 Task: Look for space in Central Point, United States from 10th July, 2023 to 15th July, 2023 for 7 adults in price range Rs.10000 to Rs.15000. Place can be entire place or shared room with 4 bedrooms having 7 beds and 4 bathrooms. Property type can be house, flat, guest house. Amenities needed are: wifi, TV, free parkinig on premises, gym, breakfast. Booking option can be shelf check-in. Required host language is English.
Action: Mouse moved to (471, 134)
Screenshot: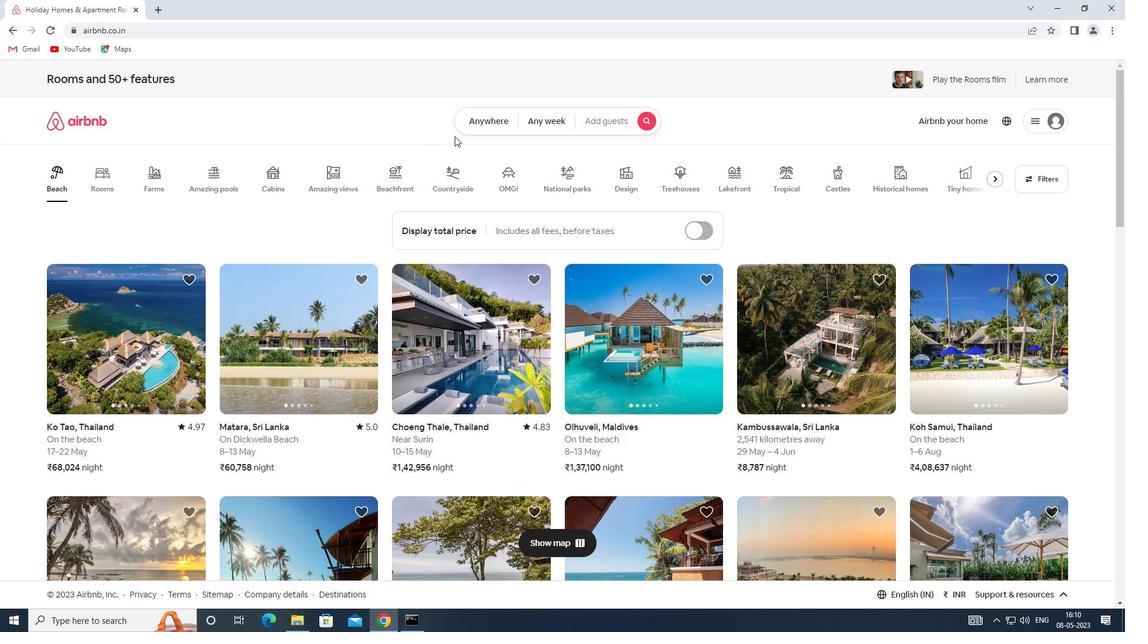 
Action: Mouse pressed left at (471, 134)
Screenshot: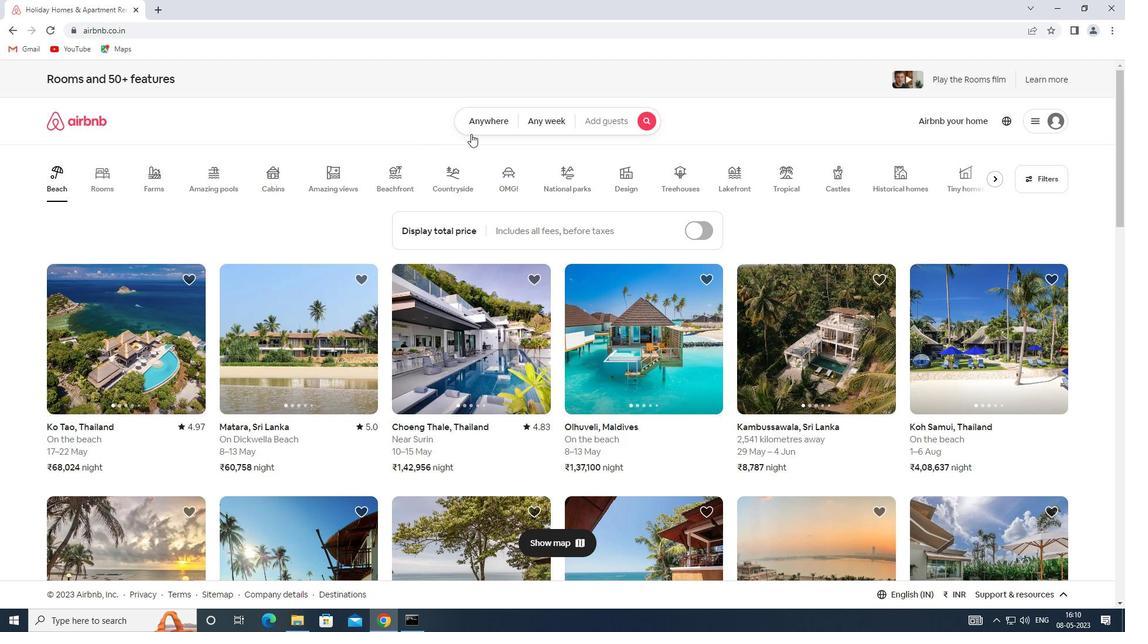 
Action: Mouse moved to (385, 157)
Screenshot: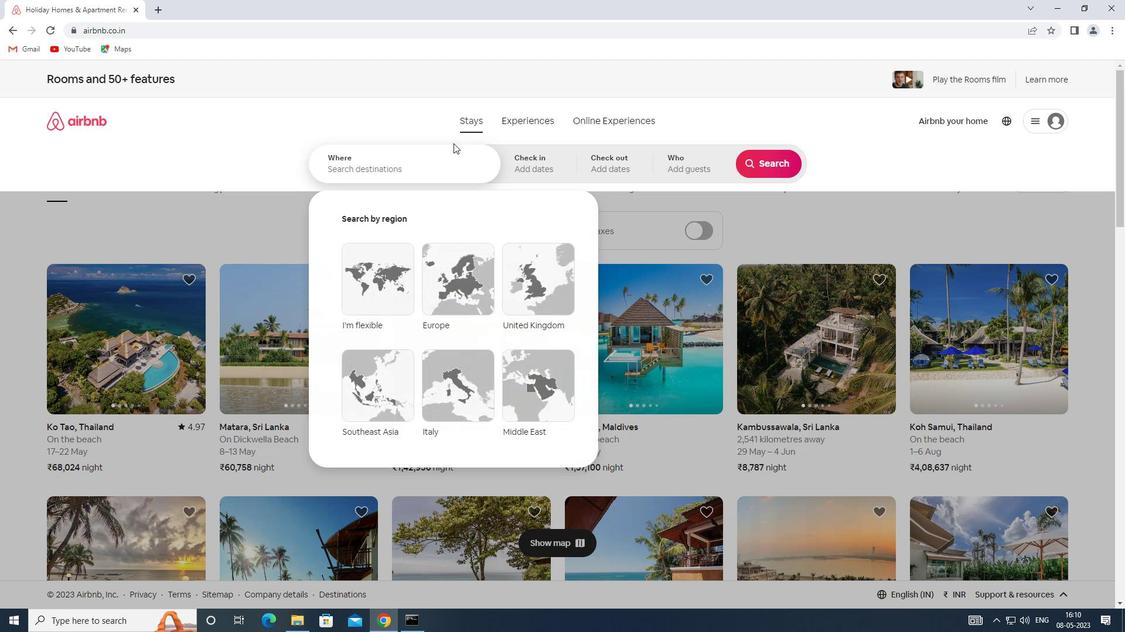 
Action: Mouse pressed left at (385, 157)
Screenshot: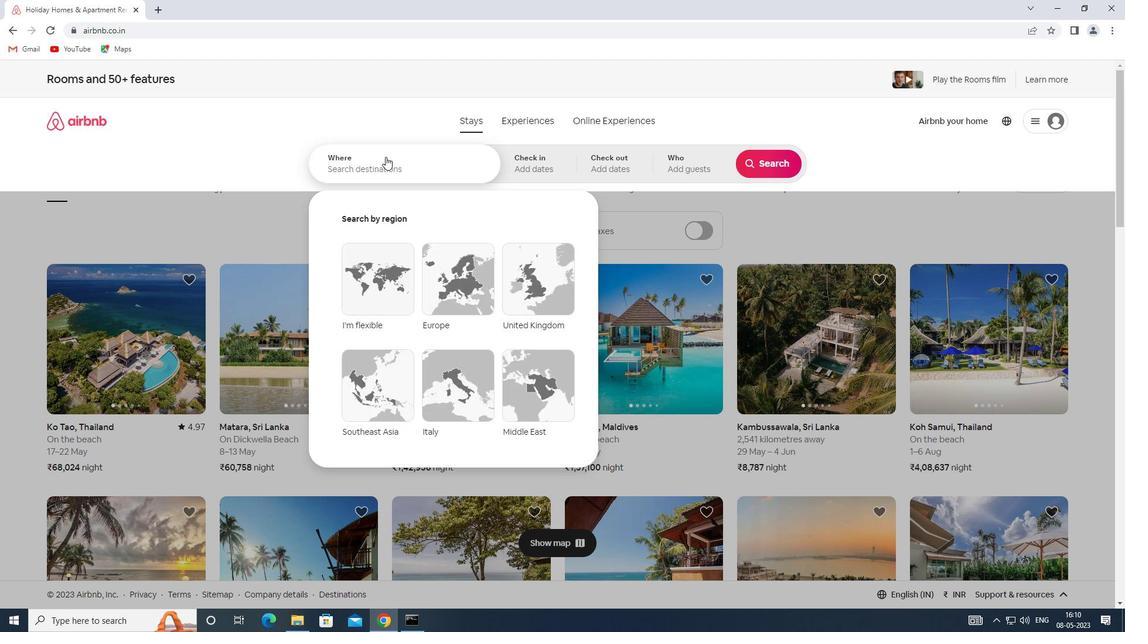 
Action: Key pressed <Key.shift>SPACE<Key.space>IN<Key.space><Key.shift>CENTRAL<Key.space><Key.shift>POINT,<Key.shift>UNITED<Key.space><Key.shift>STATES
Screenshot: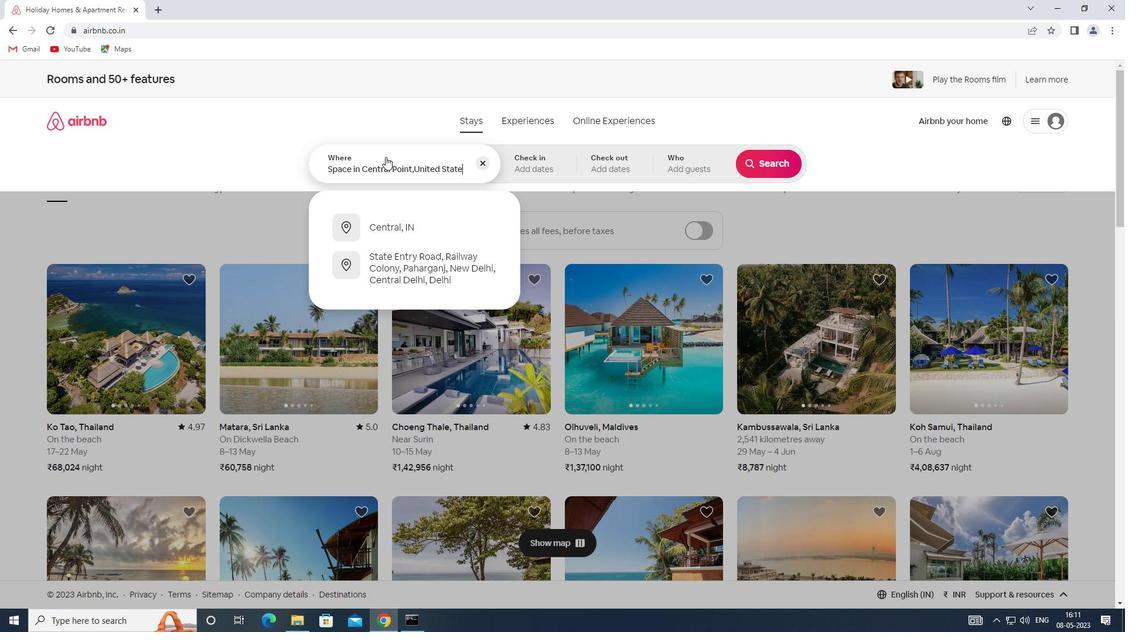 
Action: Mouse moved to (518, 163)
Screenshot: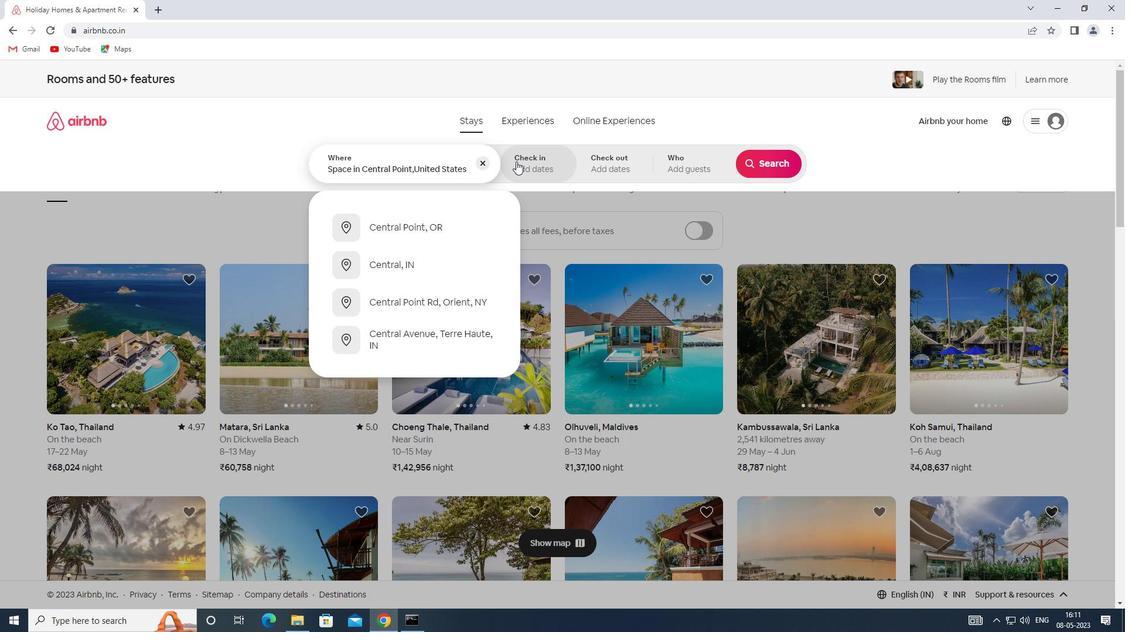 
Action: Mouse pressed left at (518, 163)
Screenshot: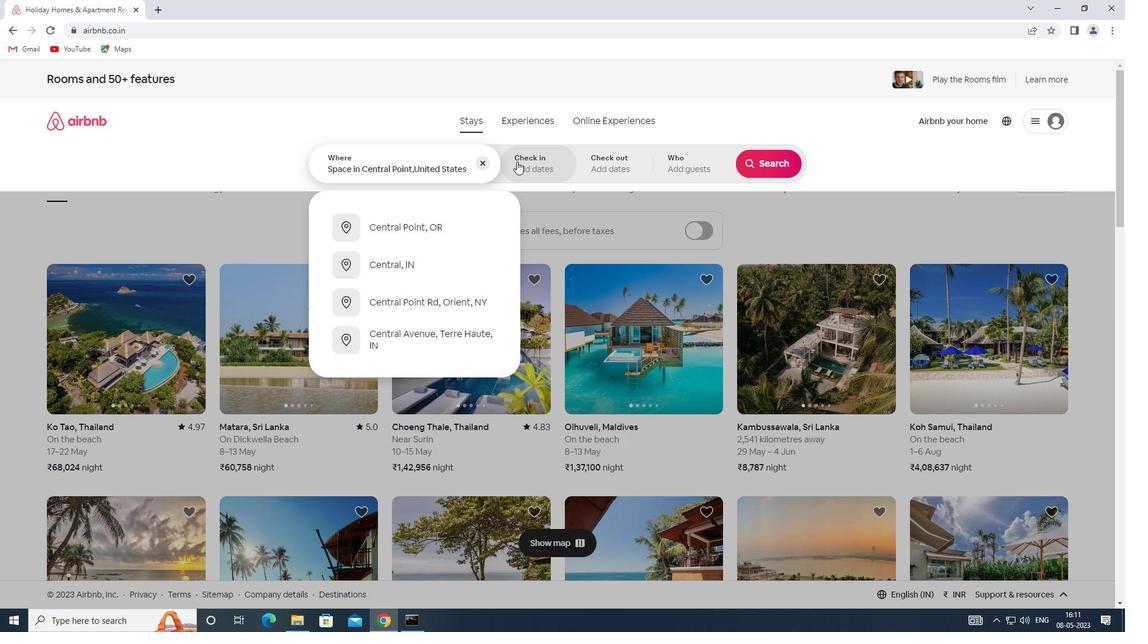 
Action: Mouse moved to (763, 257)
Screenshot: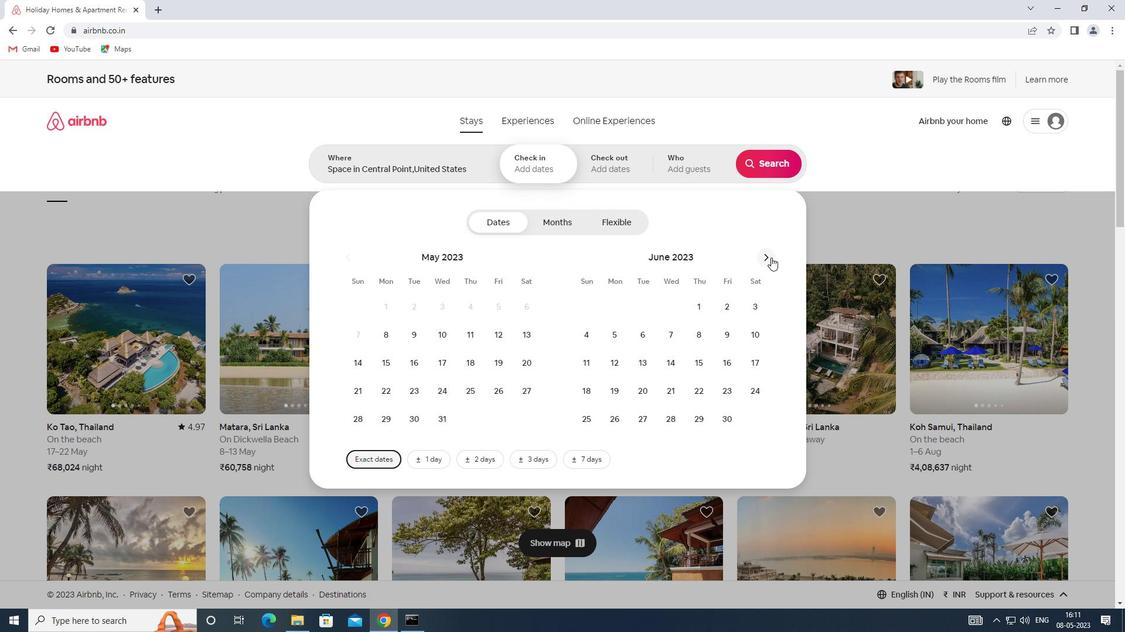 
Action: Mouse pressed left at (763, 257)
Screenshot: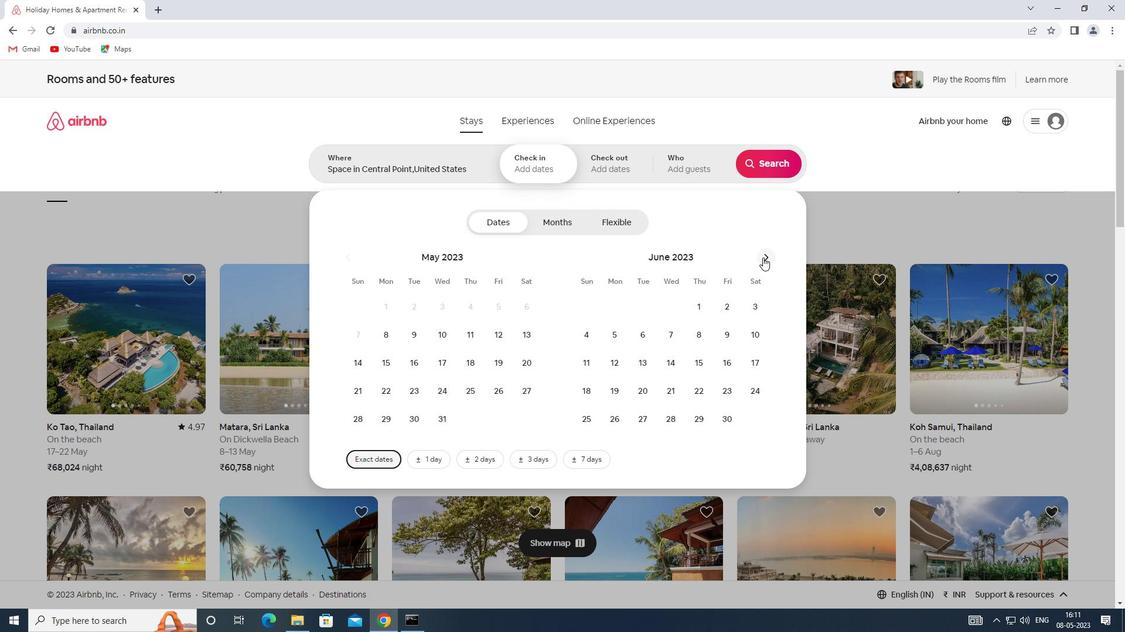 
Action: Mouse moved to (611, 366)
Screenshot: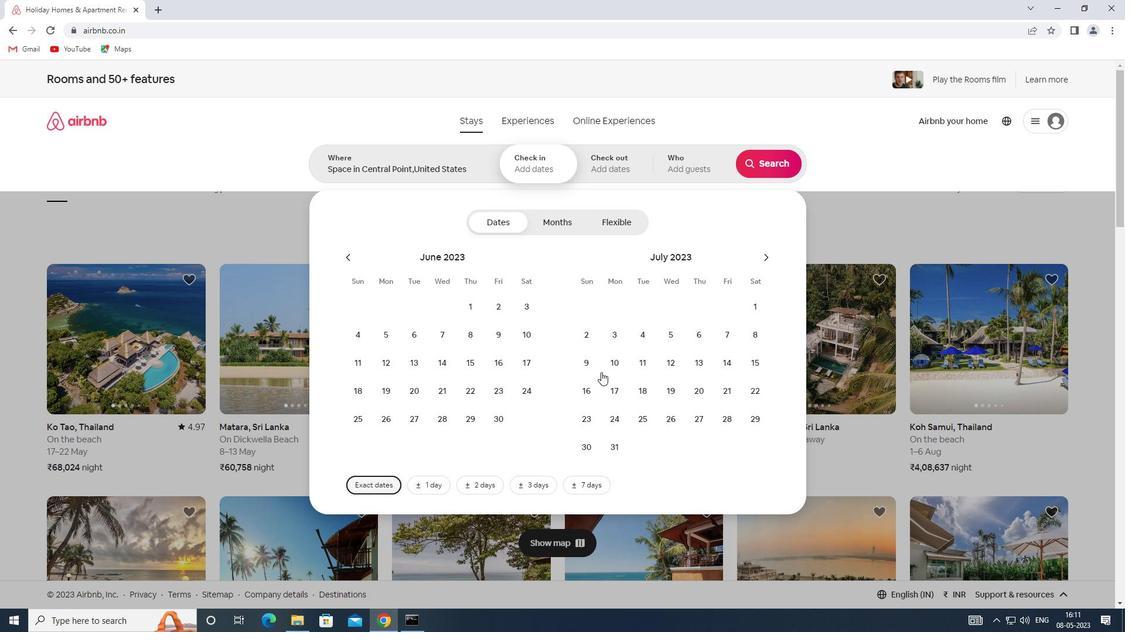 
Action: Mouse pressed left at (611, 366)
Screenshot: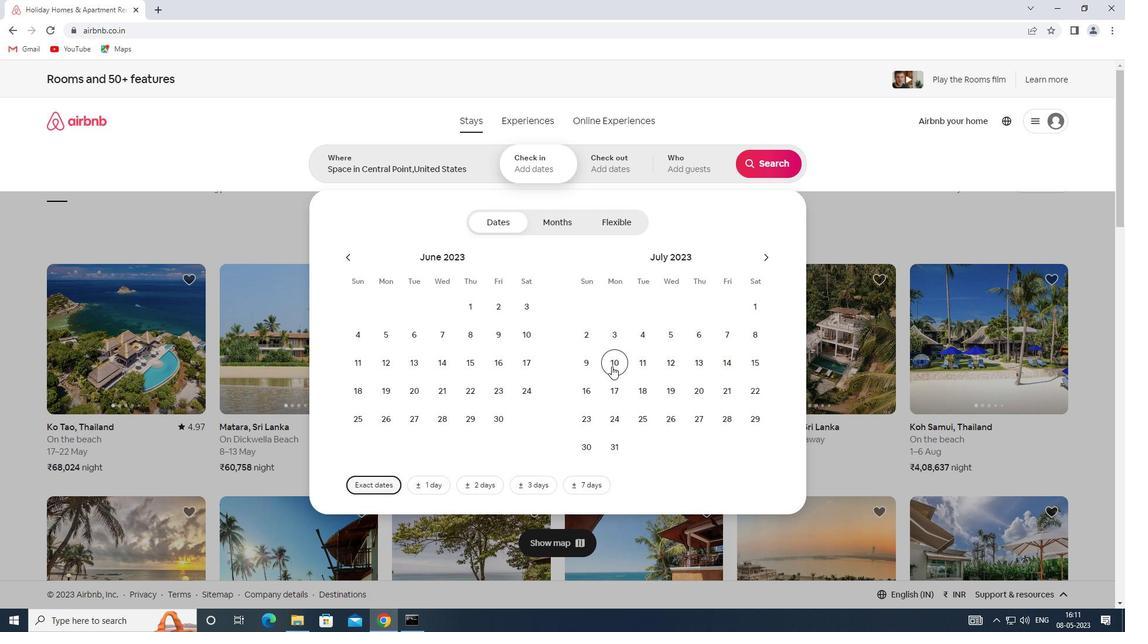 
Action: Mouse moved to (754, 363)
Screenshot: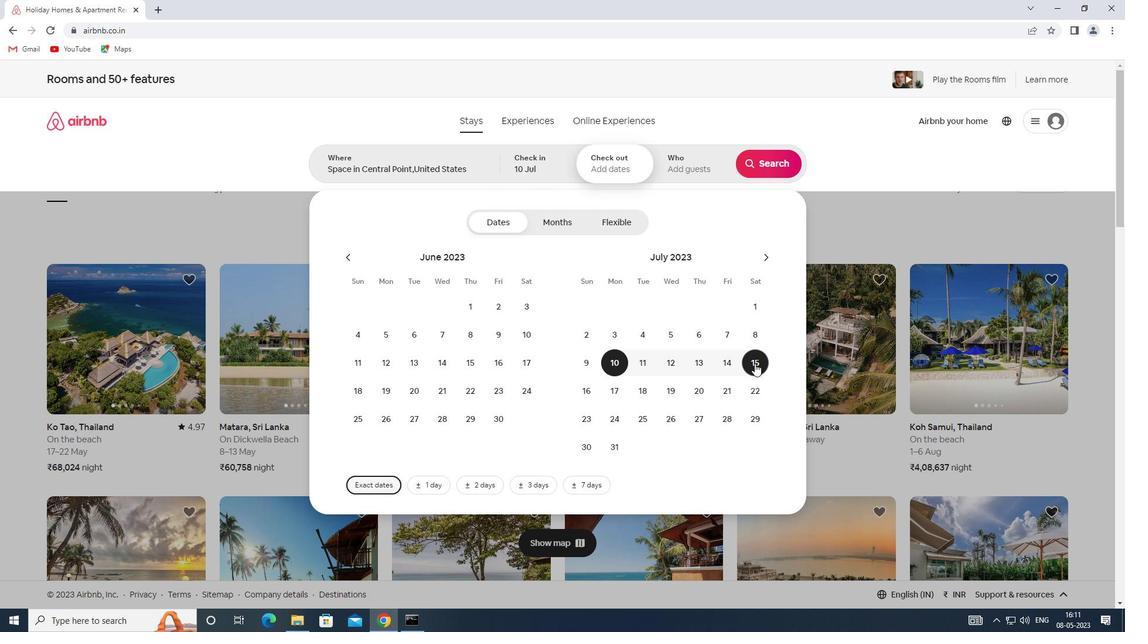 
Action: Mouse pressed left at (754, 363)
Screenshot: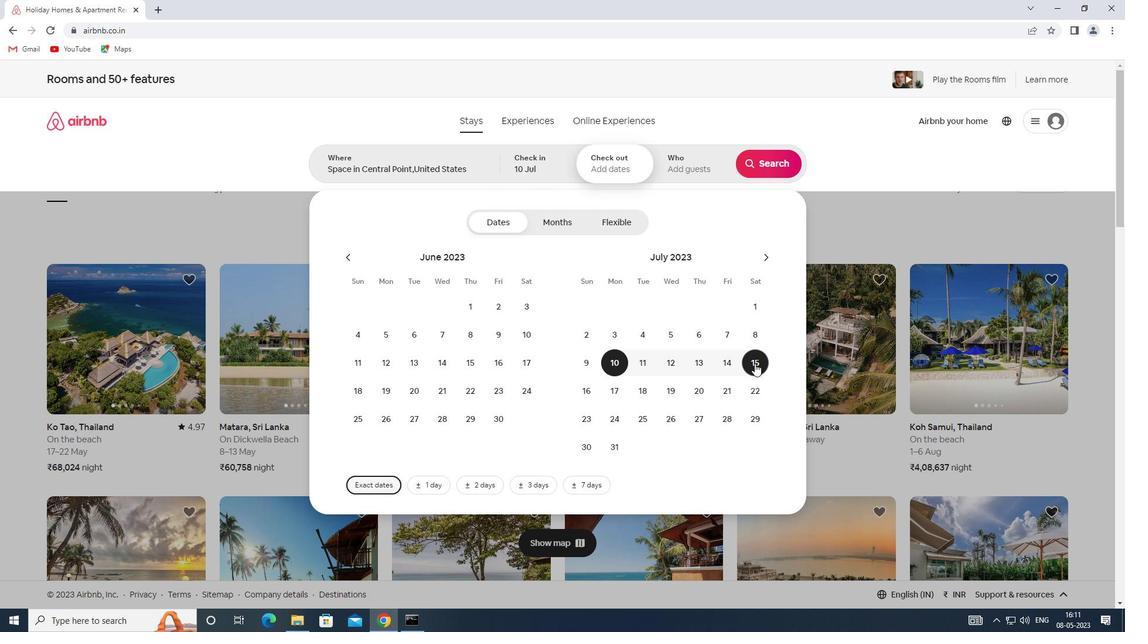 
Action: Mouse moved to (706, 159)
Screenshot: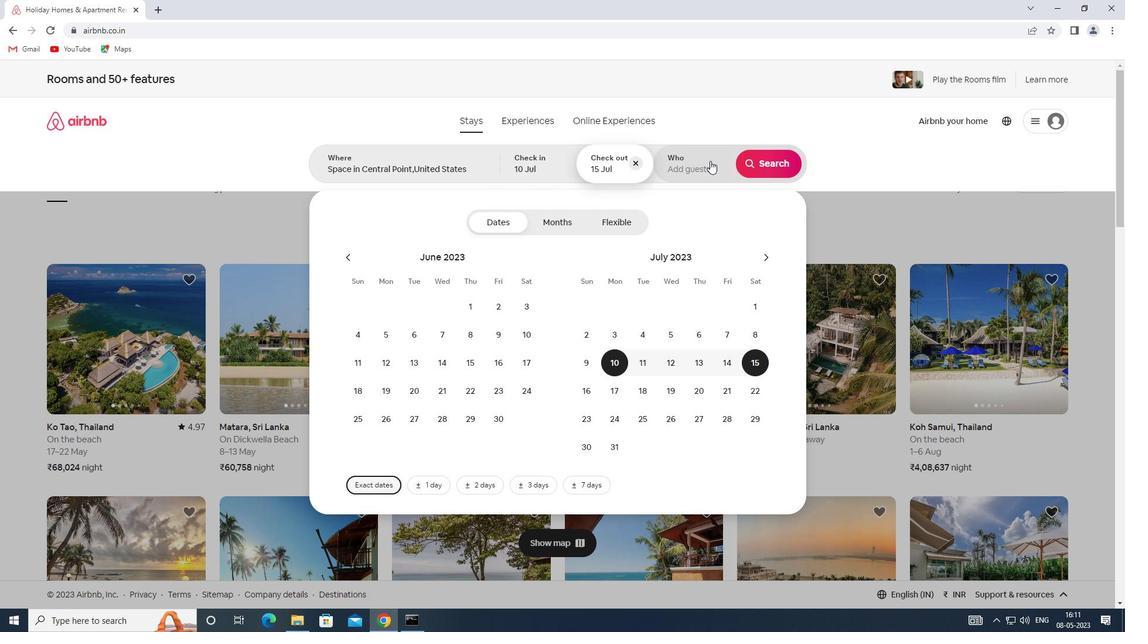 
Action: Mouse pressed left at (706, 159)
Screenshot: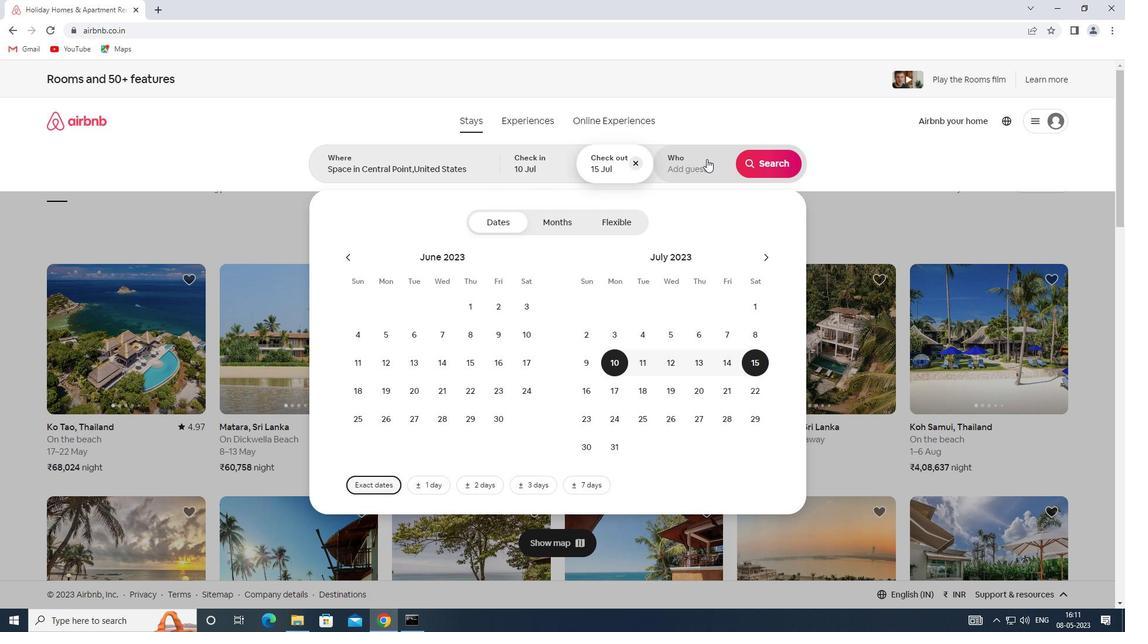 
Action: Mouse moved to (776, 227)
Screenshot: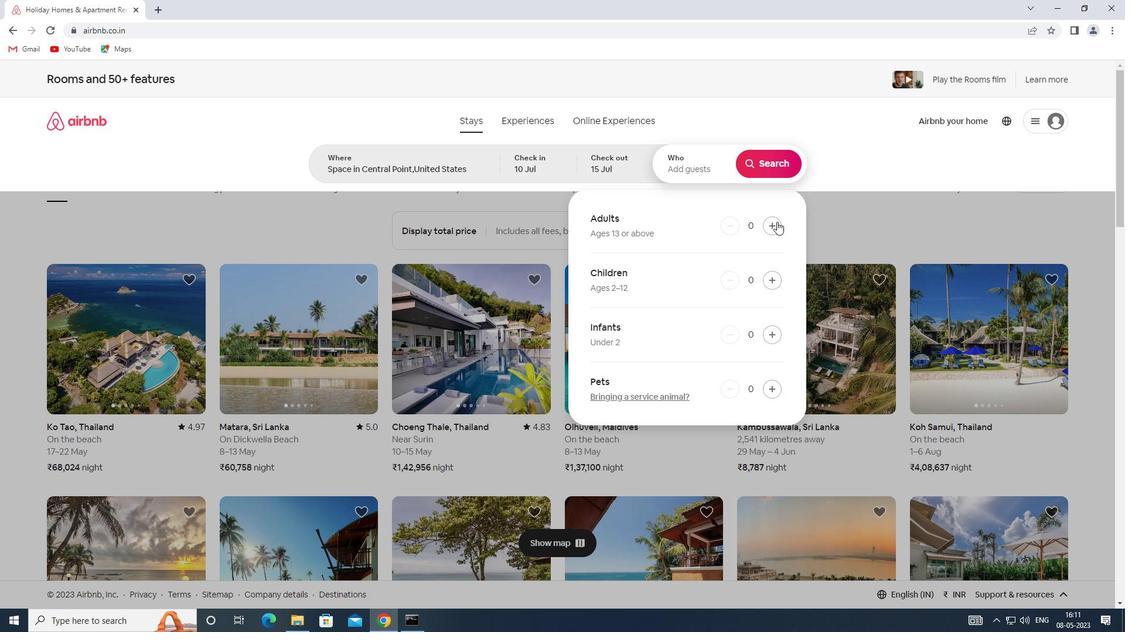 
Action: Mouse pressed left at (776, 227)
Screenshot: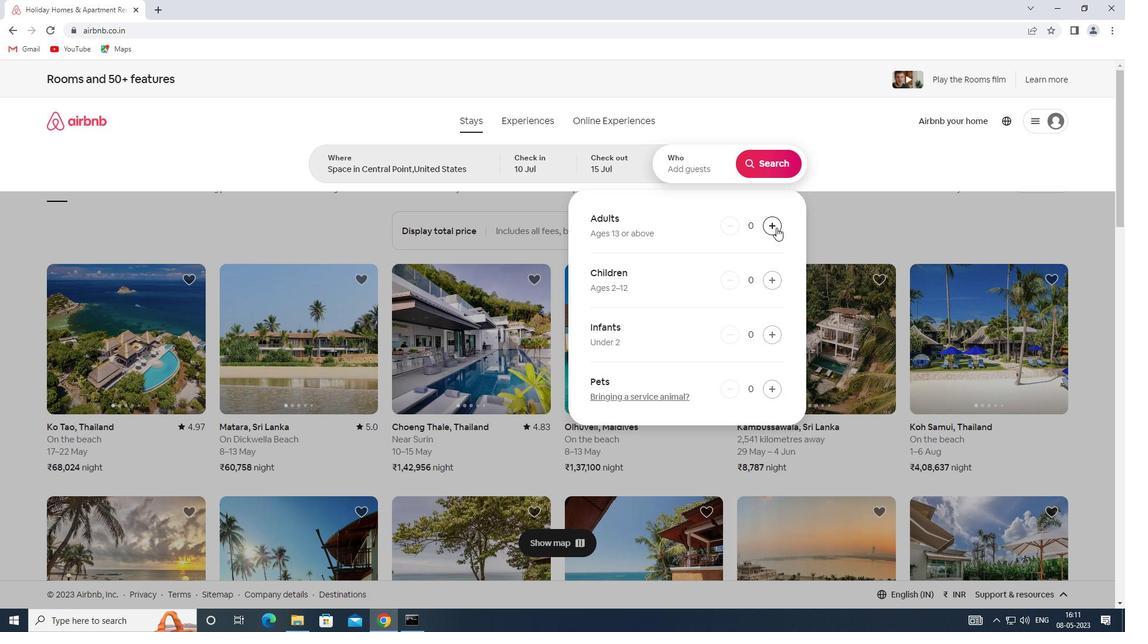 
Action: Mouse pressed left at (776, 227)
Screenshot: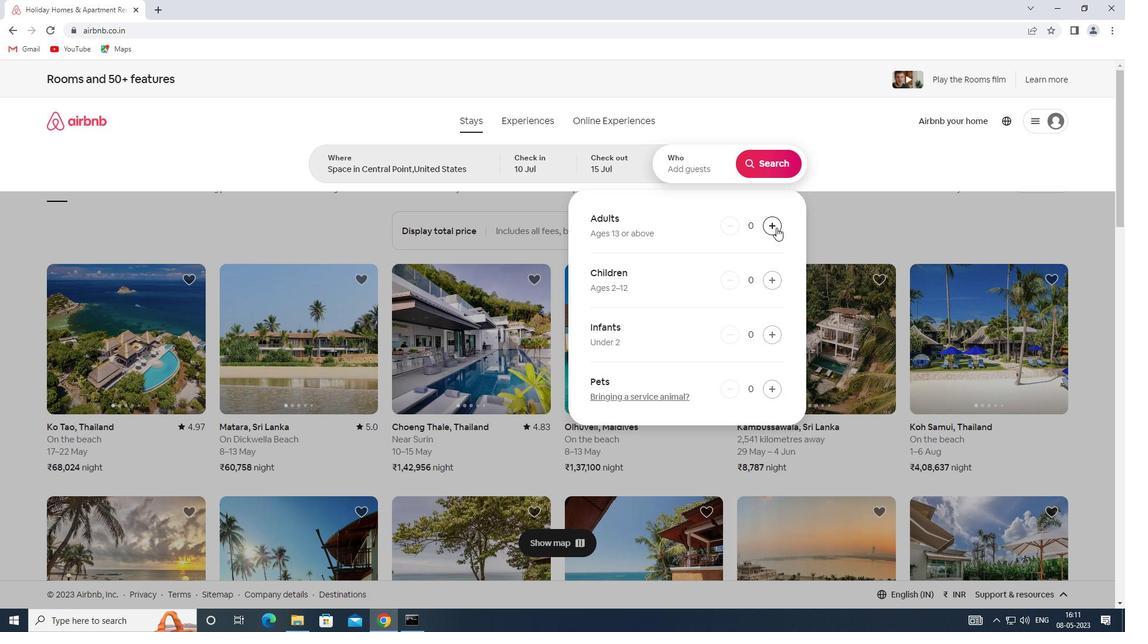
Action: Mouse pressed left at (776, 227)
Screenshot: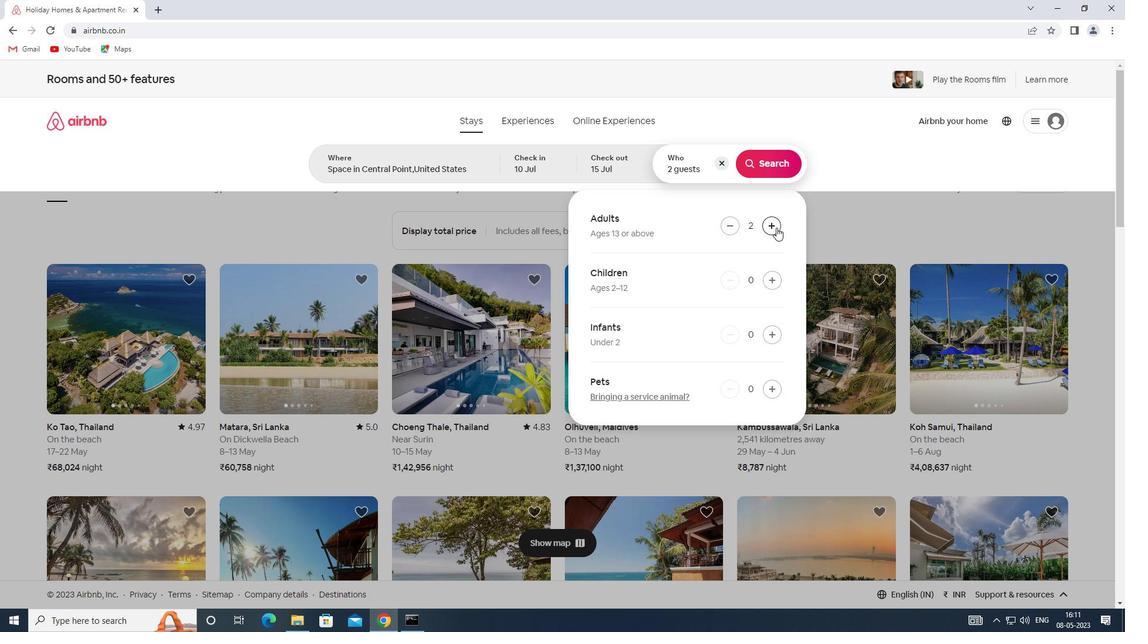
Action: Mouse pressed left at (776, 227)
Screenshot: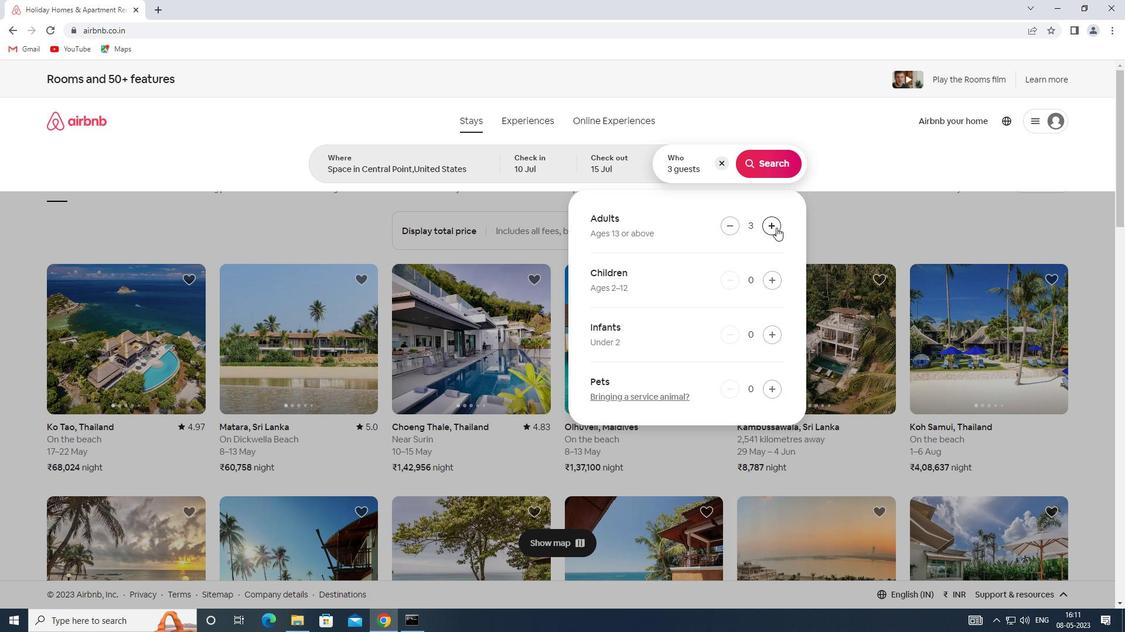 
Action: Mouse pressed left at (776, 227)
Screenshot: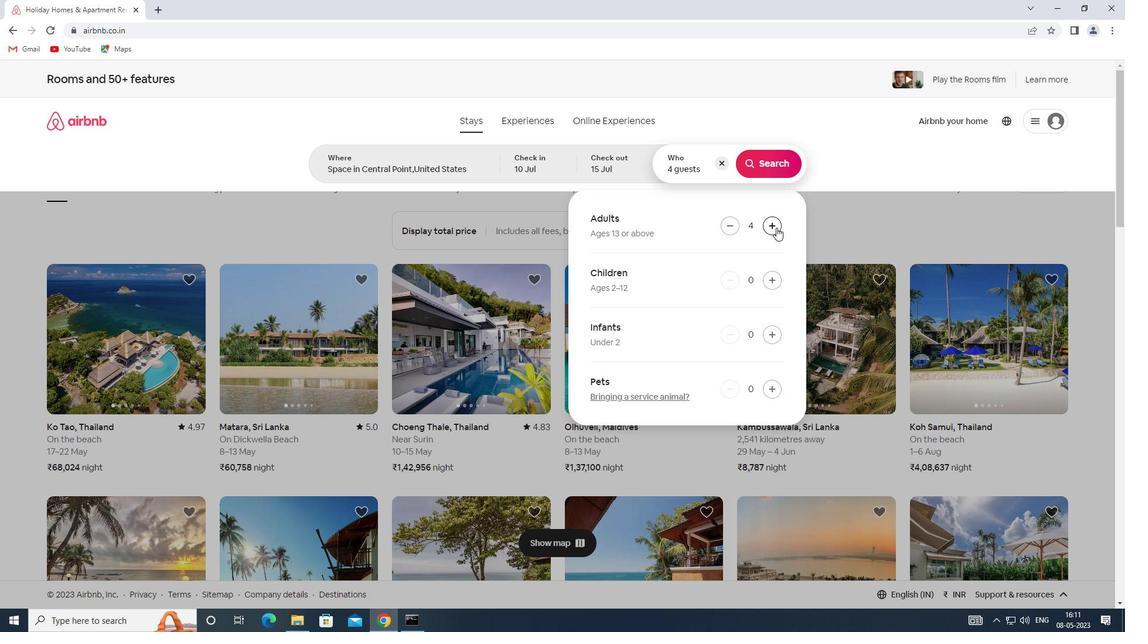 
Action: Mouse pressed left at (776, 227)
Screenshot: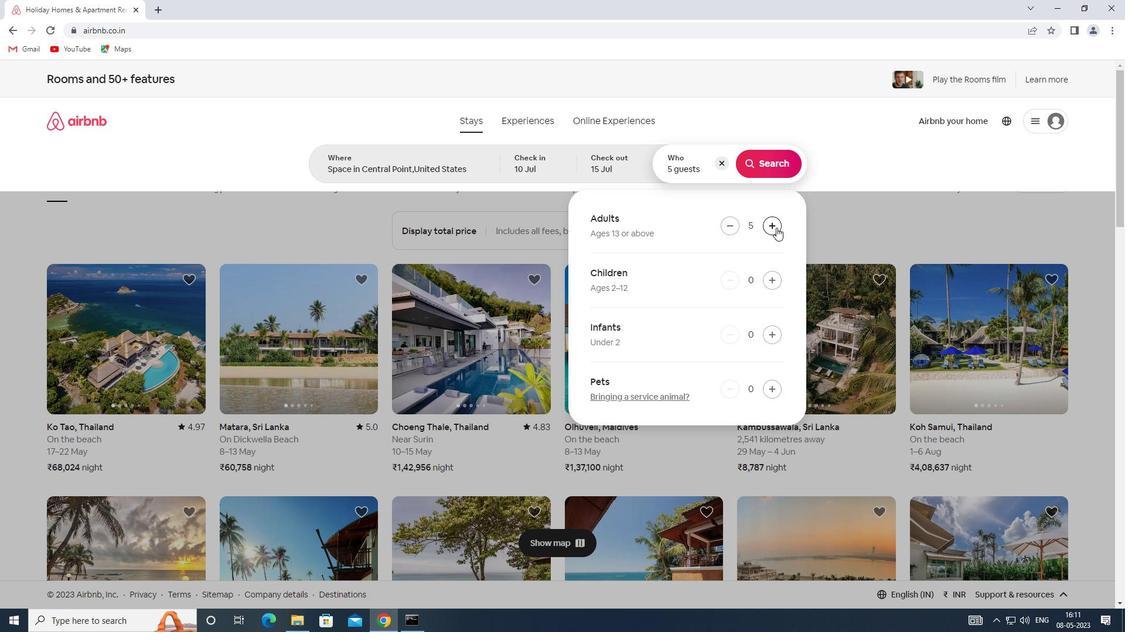 
Action: Mouse pressed left at (776, 227)
Screenshot: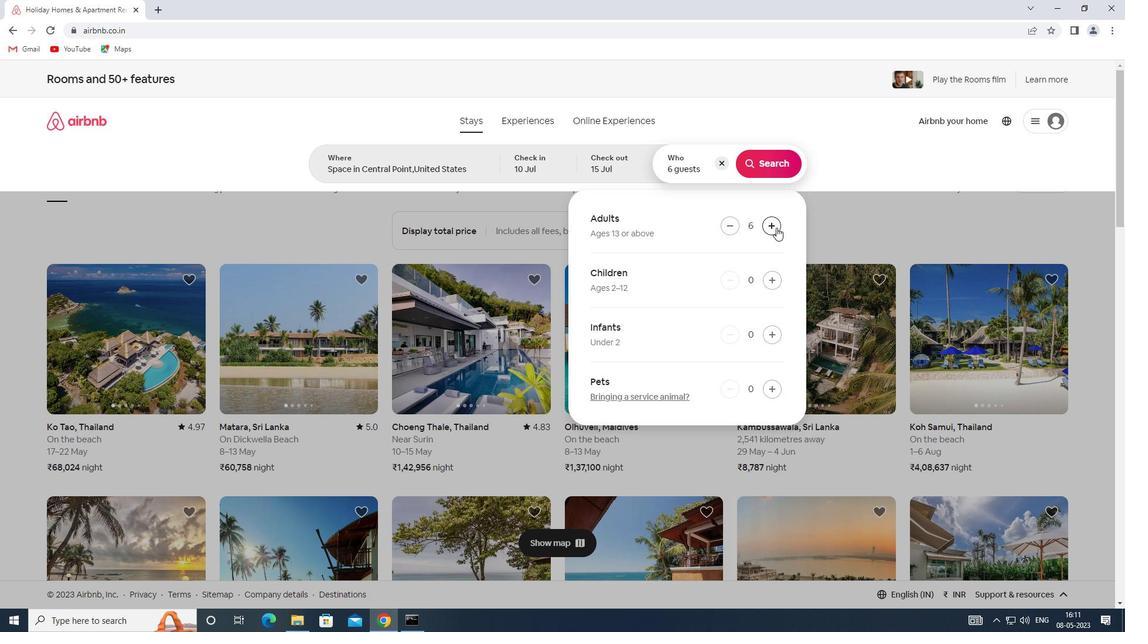 
Action: Mouse moved to (777, 169)
Screenshot: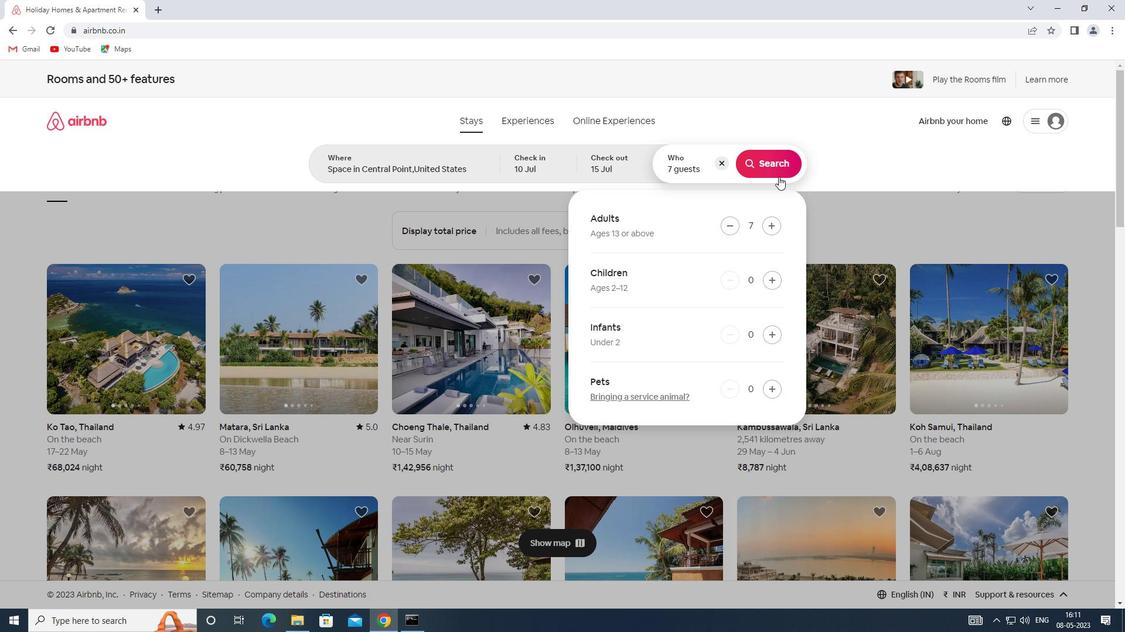 
Action: Mouse pressed left at (777, 169)
Screenshot: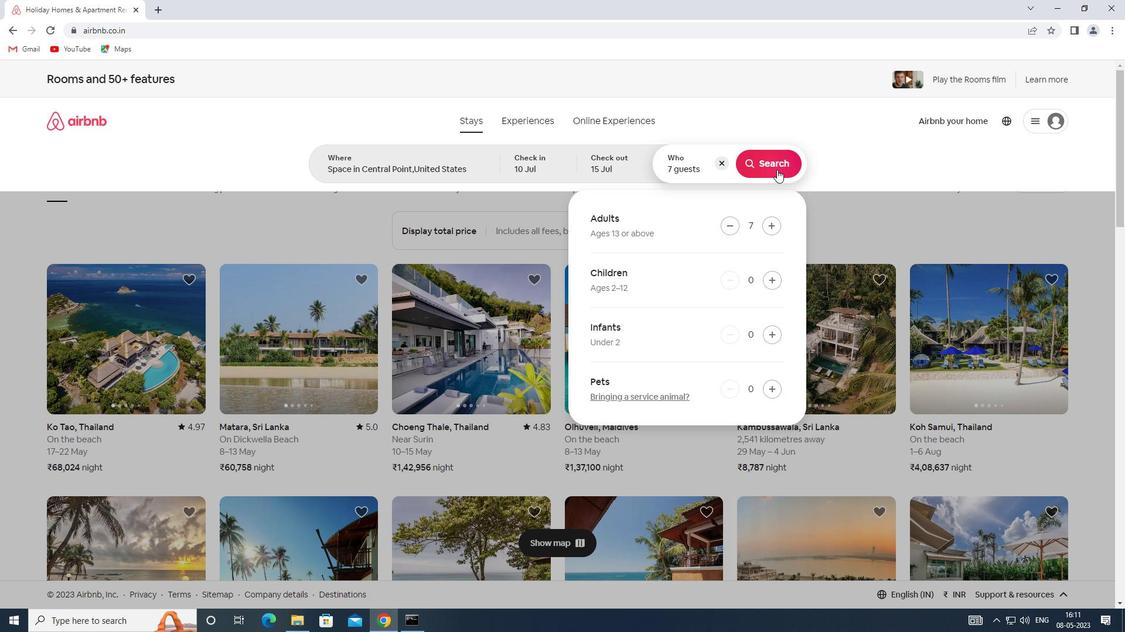 
Action: Mouse moved to (1056, 144)
Screenshot: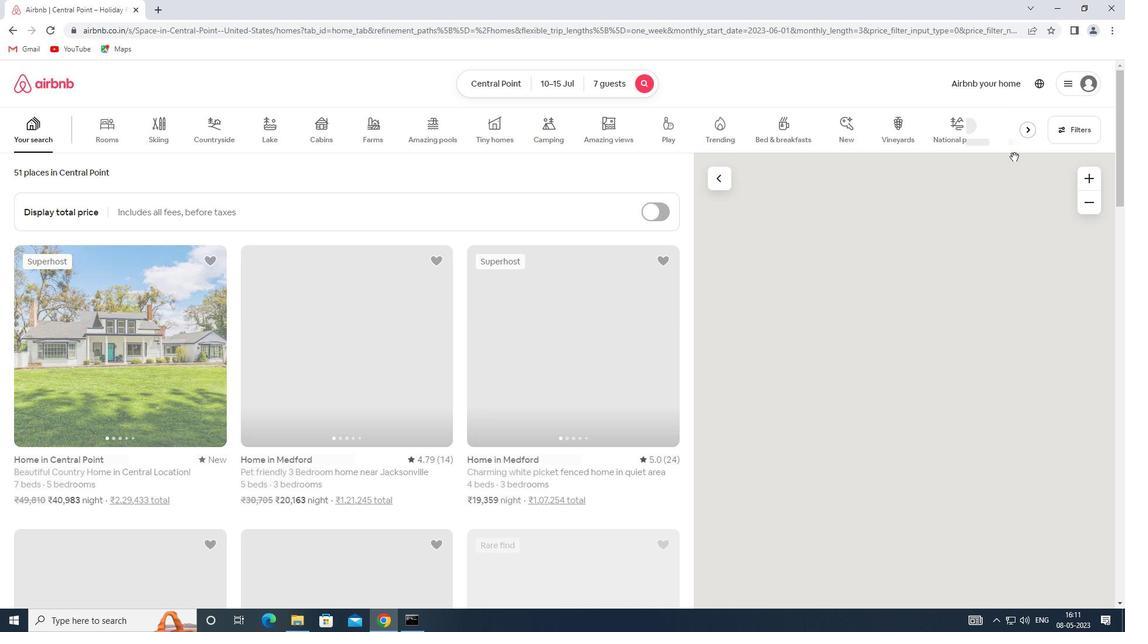 
Action: Mouse pressed left at (1056, 144)
Screenshot: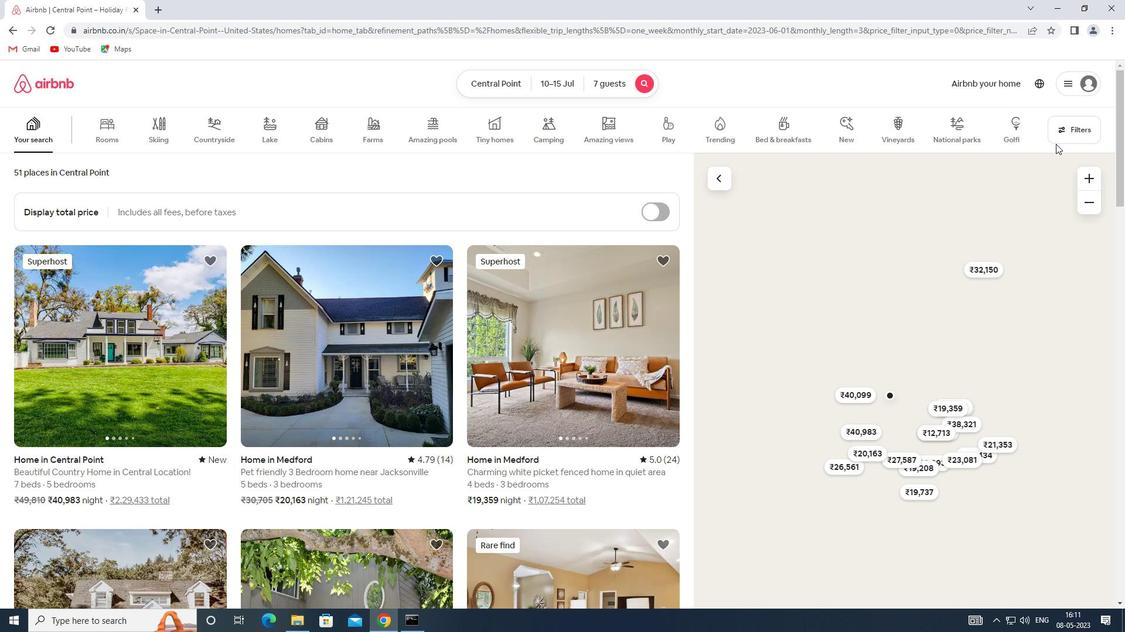 
Action: Mouse moved to (1060, 127)
Screenshot: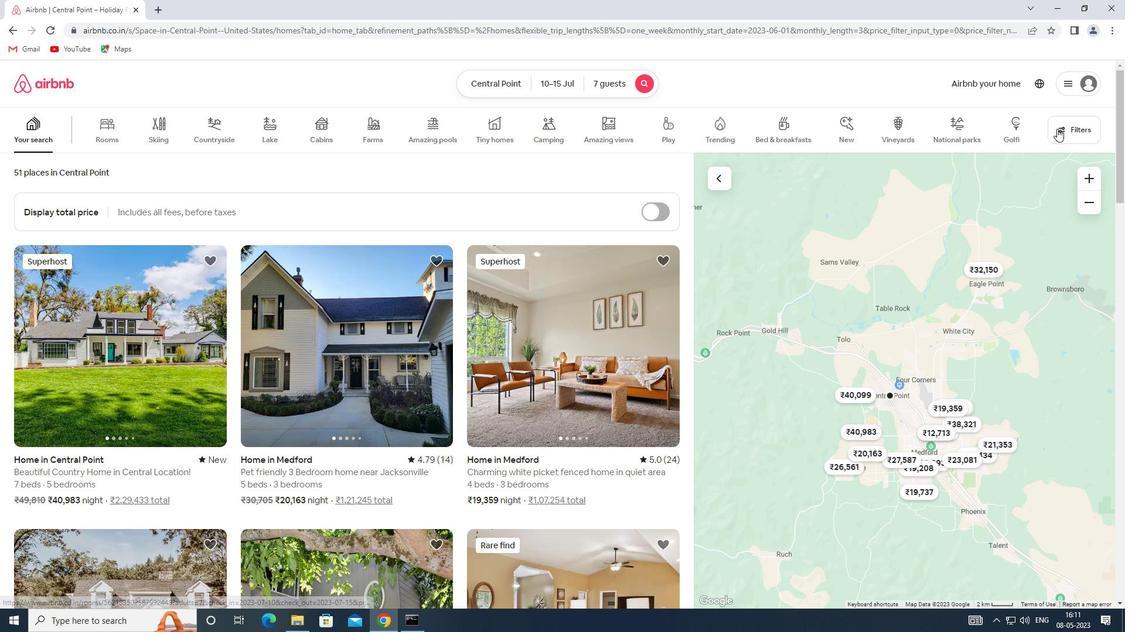 
Action: Mouse pressed left at (1060, 127)
Screenshot: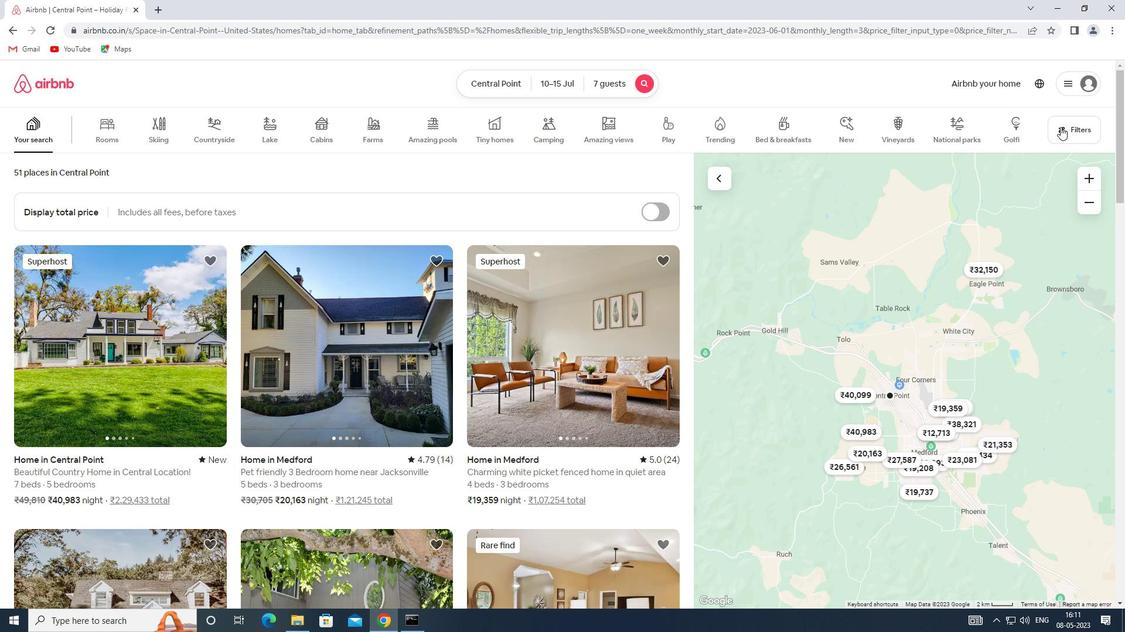 
Action: Mouse moved to (412, 421)
Screenshot: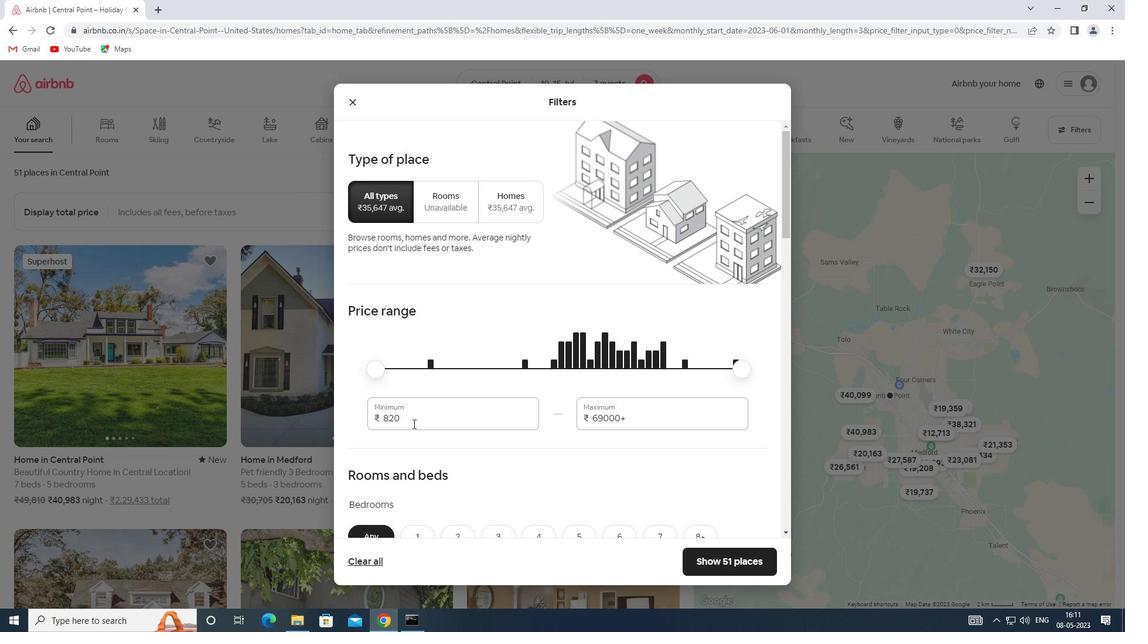 
Action: Mouse pressed left at (412, 421)
Screenshot: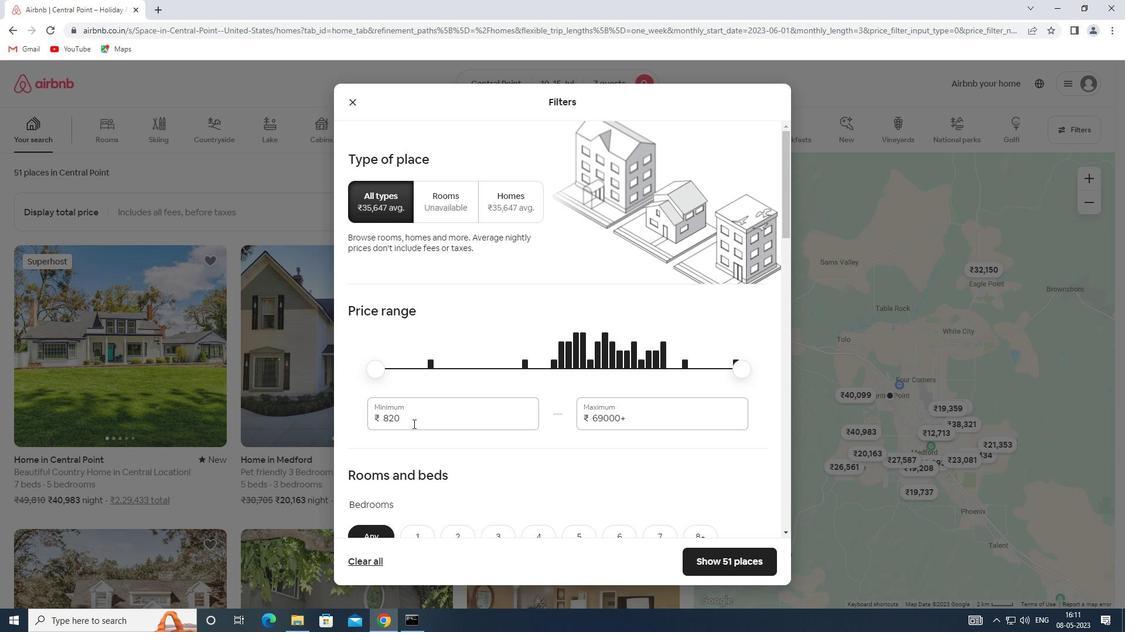 
Action: Mouse moved to (342, 420)
Screenshot: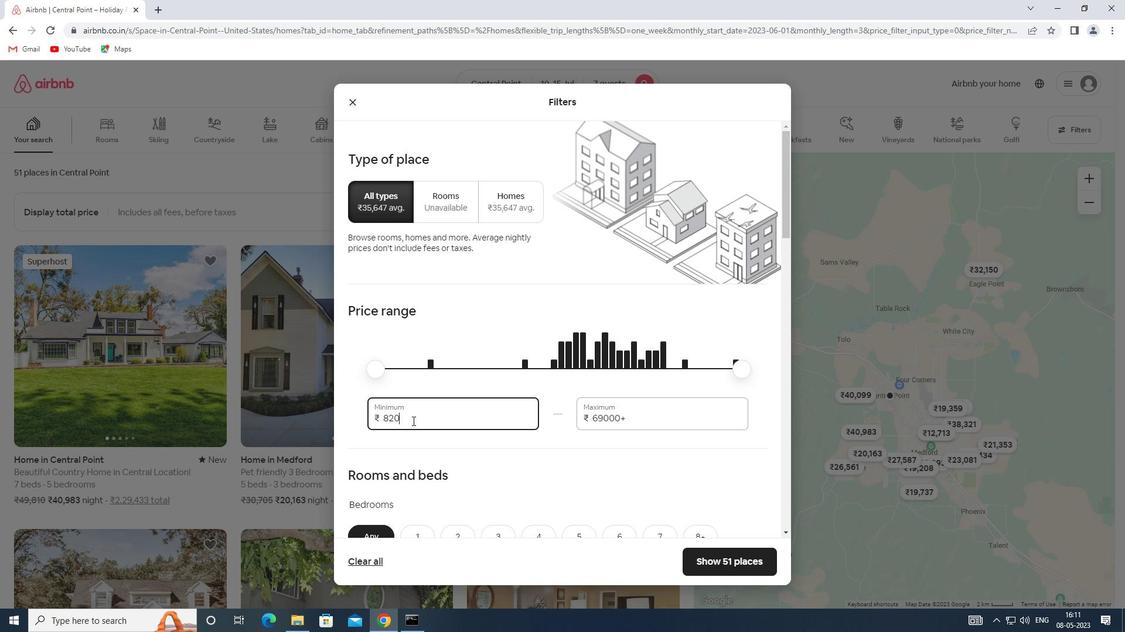 
Action: Mouse pressed left at (342, 420)
Screenshot: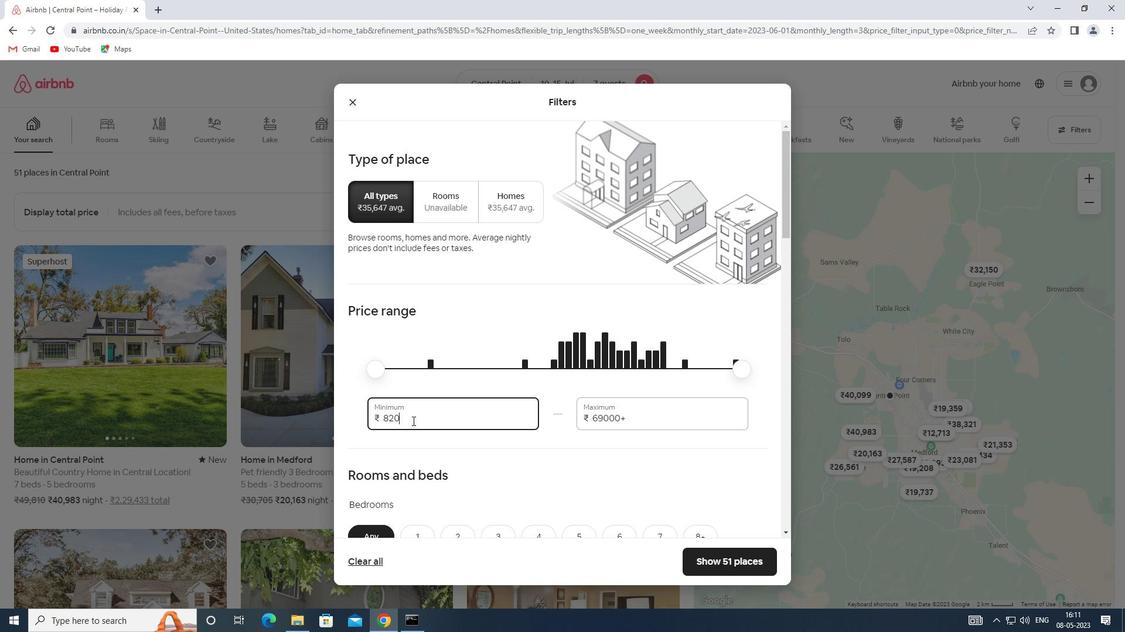 
Action: Mouse moved to (341, 420)
Screenshot: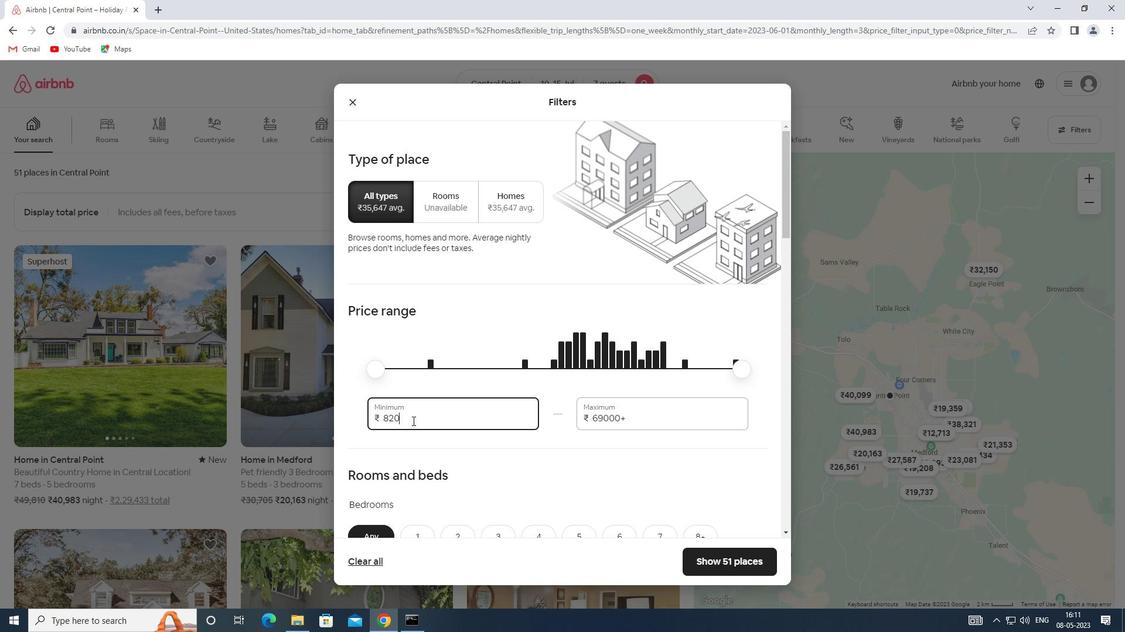 
Action: Mouse pressed left at (341, 420)
Screenshot: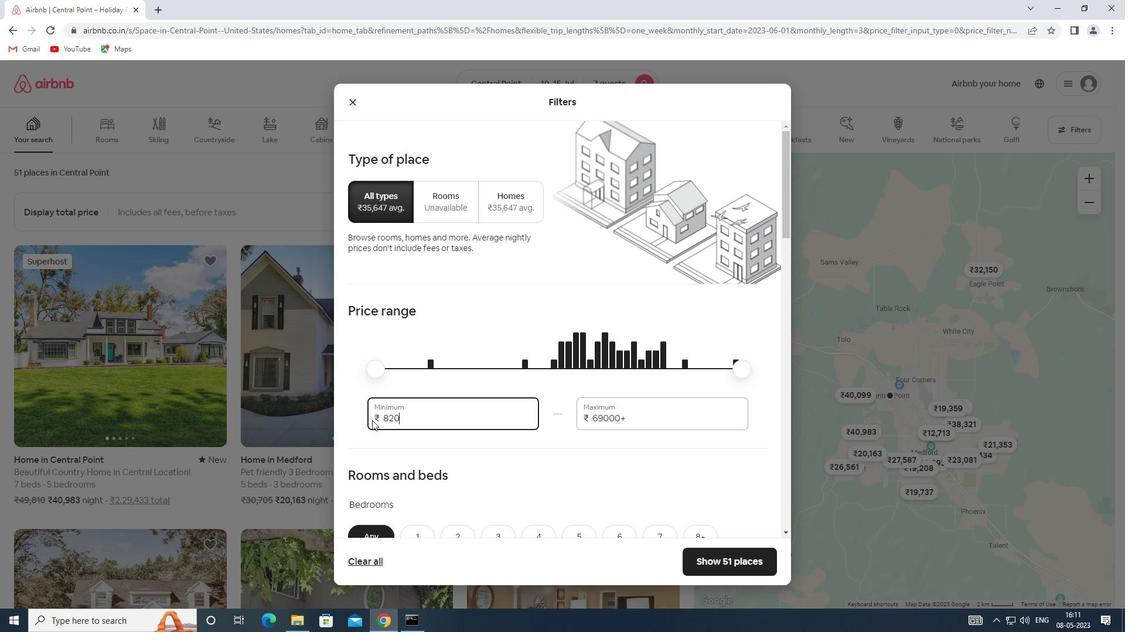 
Action: Mouse moved to (400, 418)
Screenshot: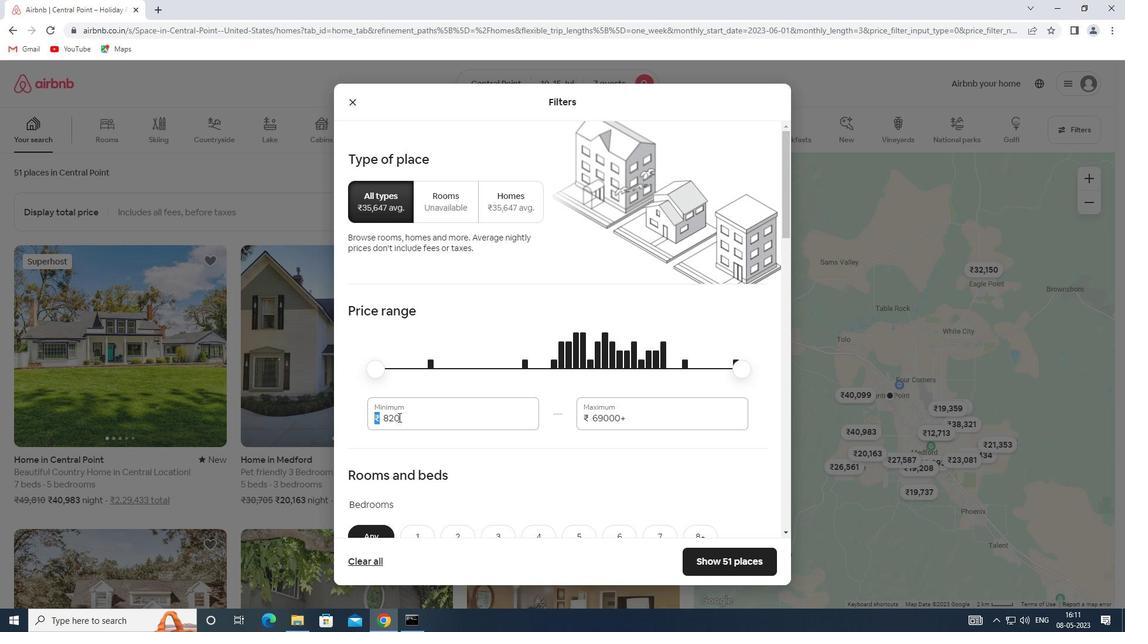 
Action: Mouse pressed left at (400, 418)
Screenshot: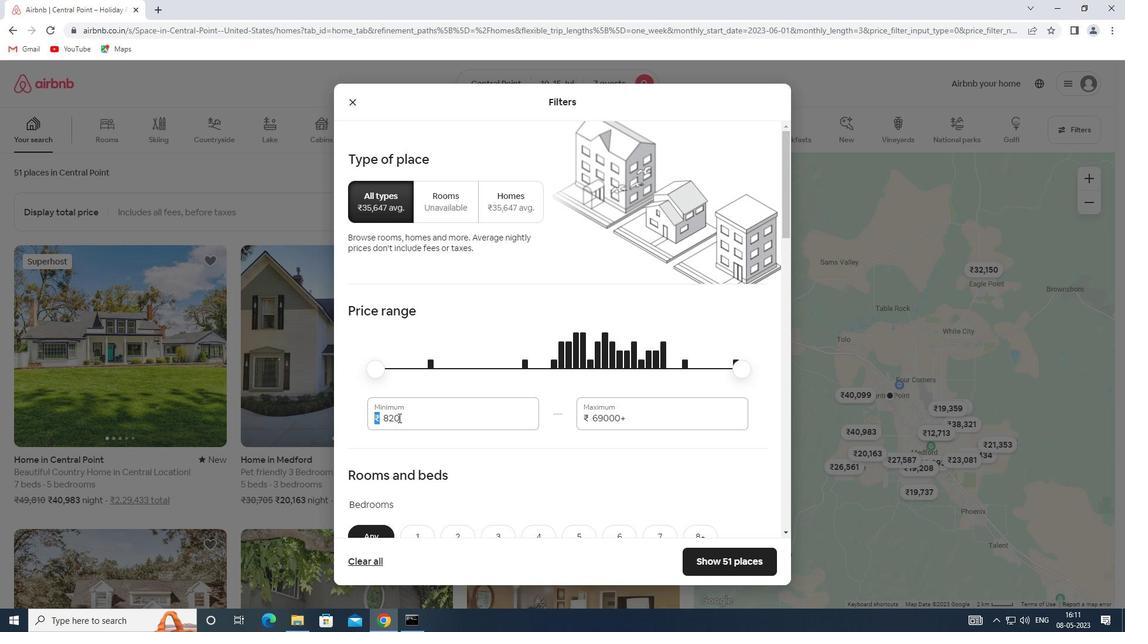 
Action: Mouse moved to (370, 415)
Screenshot: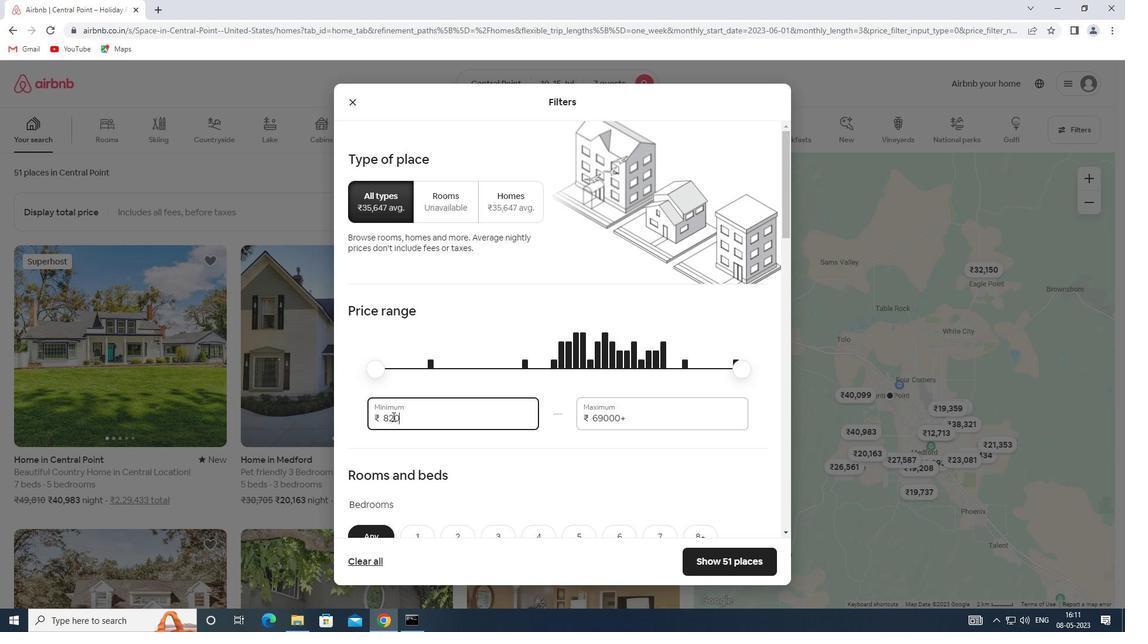 
Action: Key pressed 10000
Screenshot: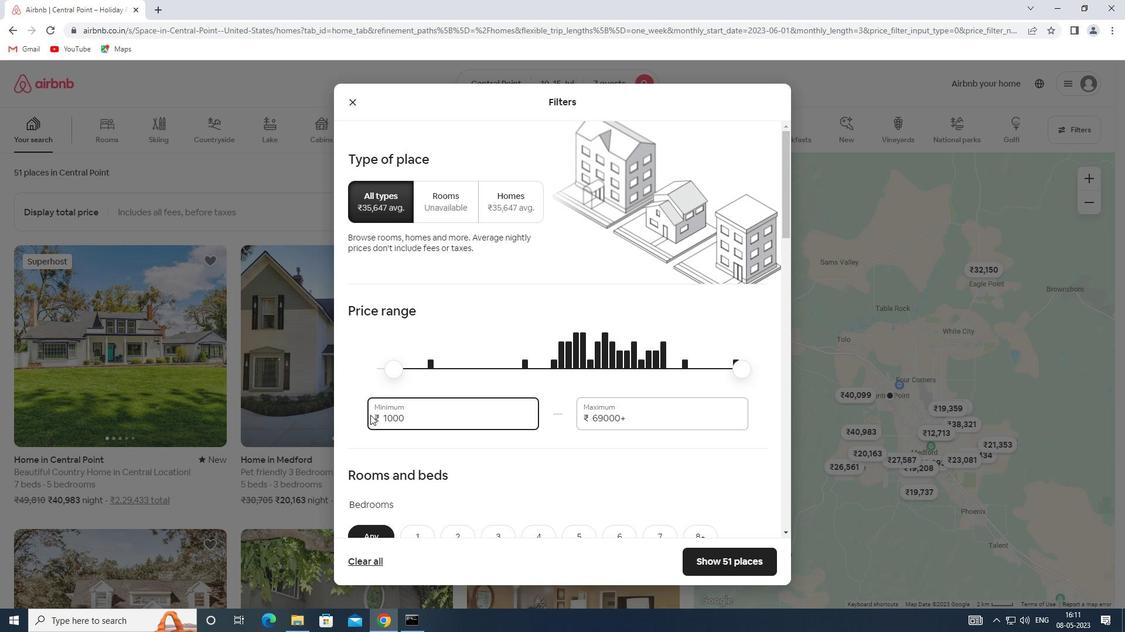 
Action: Mouse moved to (635, 420)
Screenshot: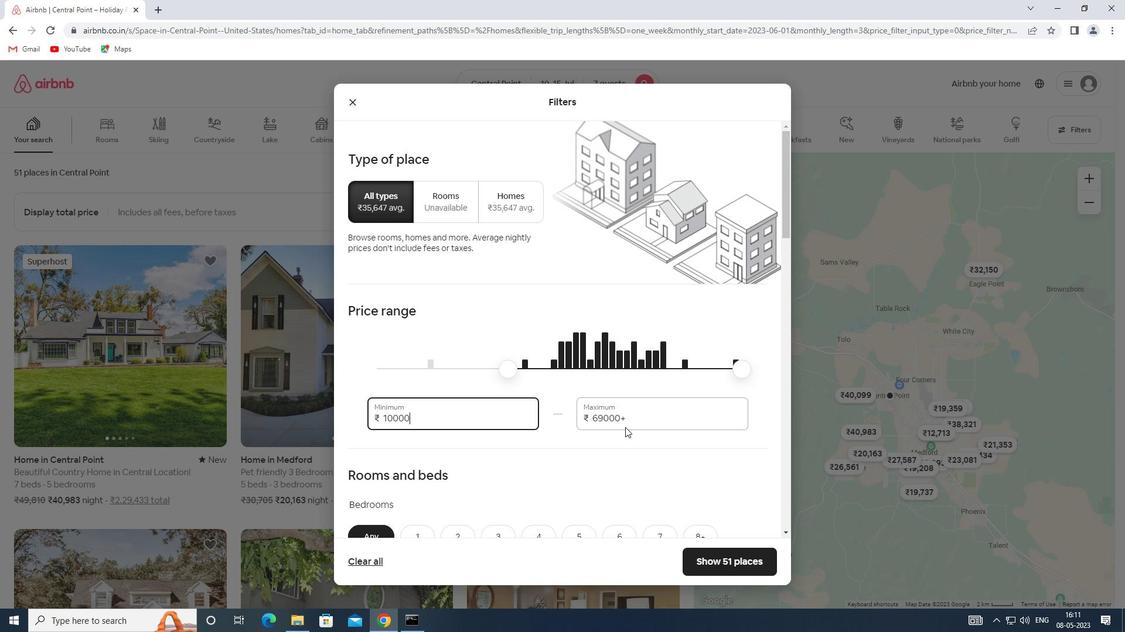 
Action: Mouse pressed left at (635, 420)
Screenshot: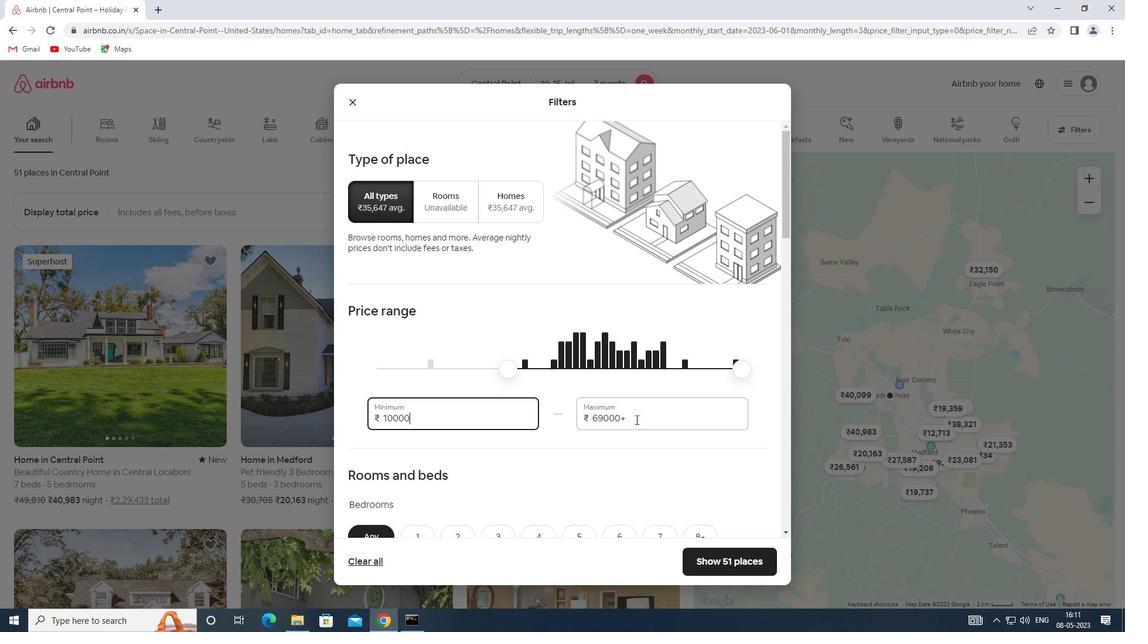 
Action: Mouse moved to (570, 416)
Screenshot: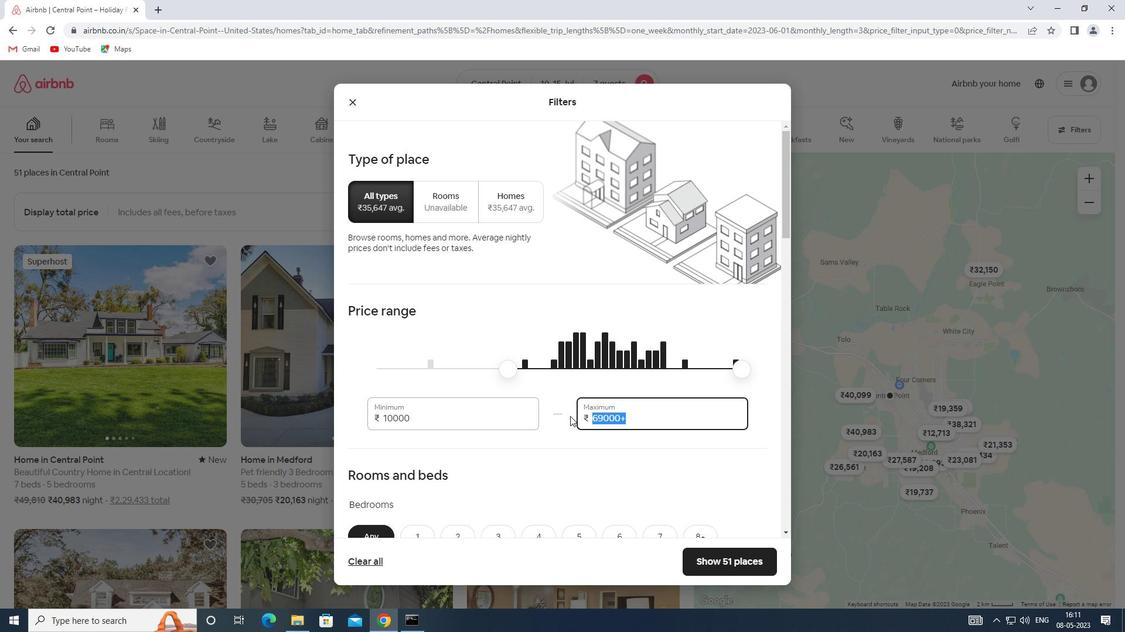 
Action: Key pressed 15000
Screenshot: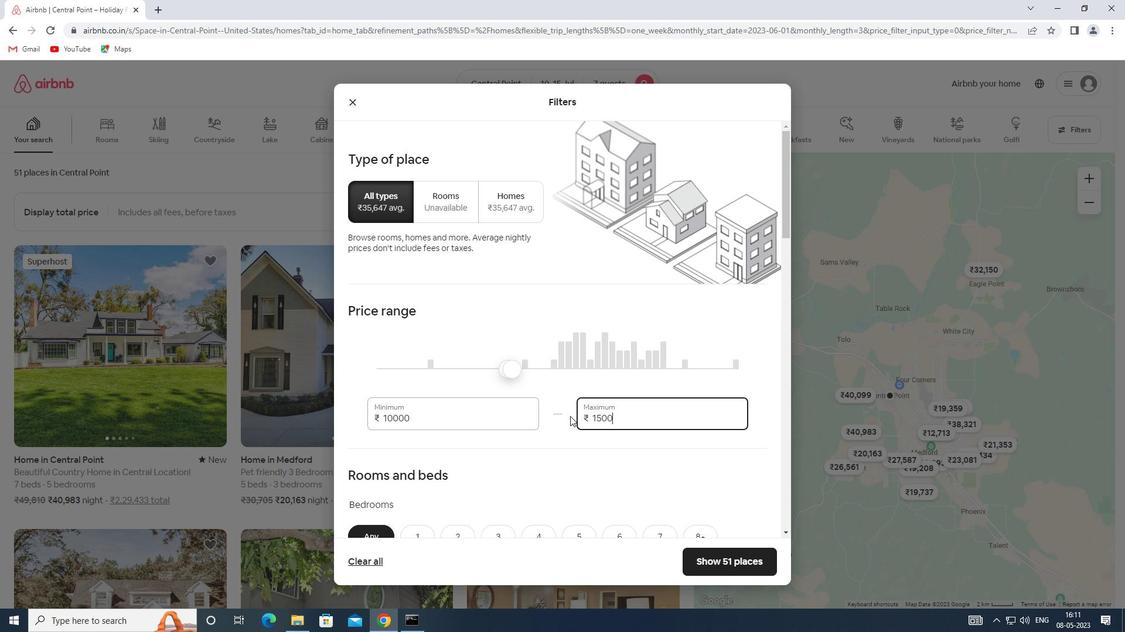 
Action: Mouse scrolled (570, 416) with delta (0, 0)
Screenshot: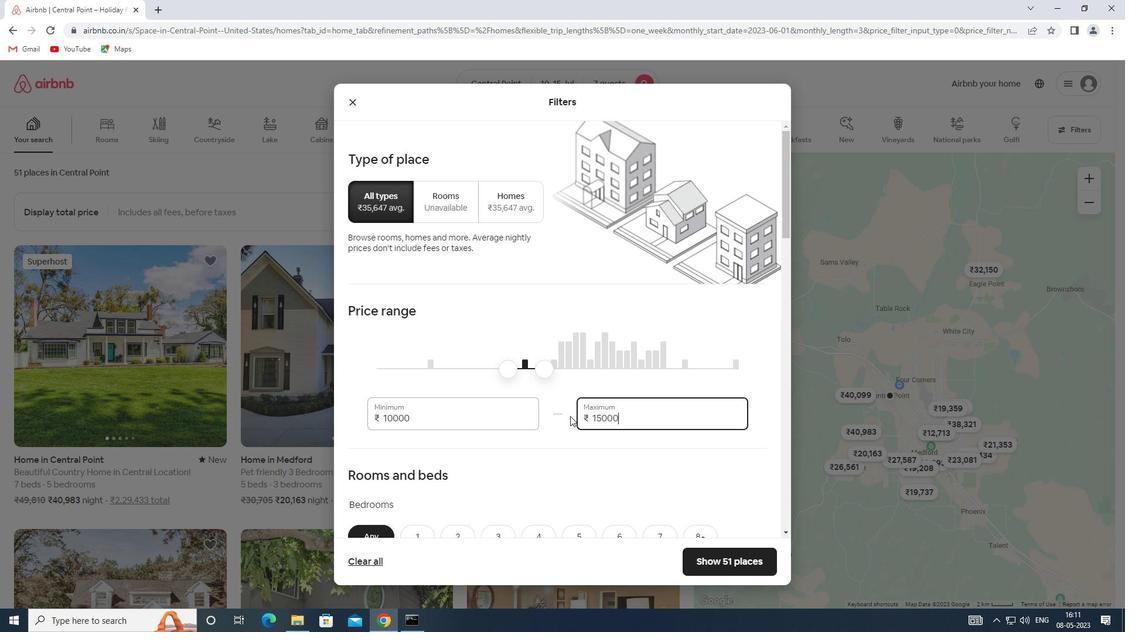 
Action: Mouse scrolled (570, 416) with delta (0, 0)
Screenshot: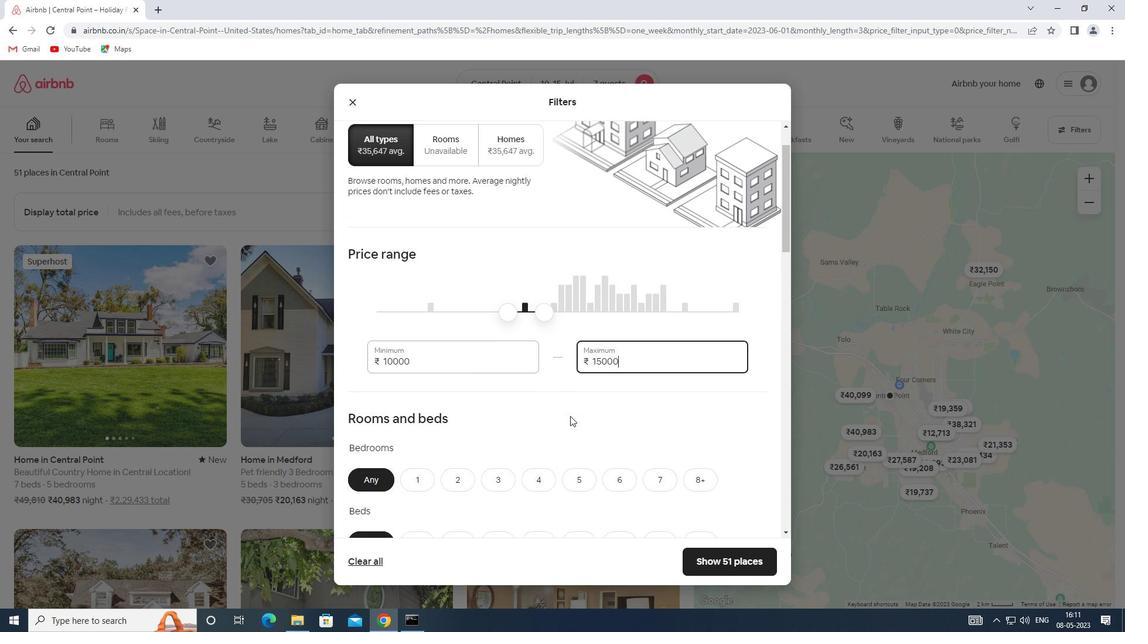 
Action: Mouse scrolled (570, 416) with delta (0, 0)
Screenshot: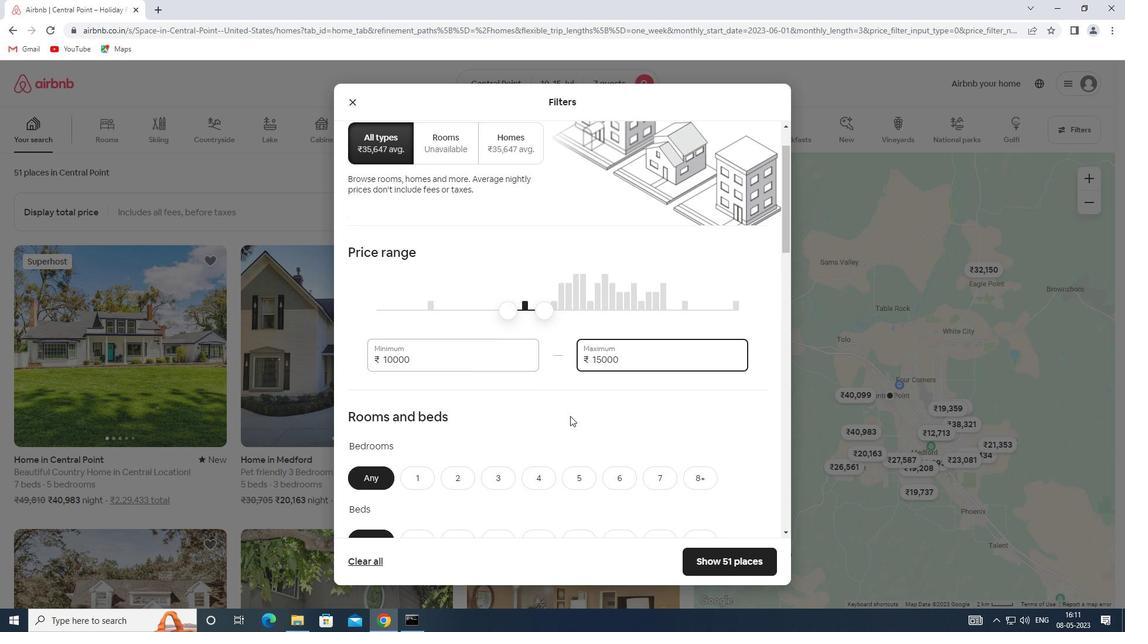 
Action: Mouse moved to (545, 375)
Screenshot: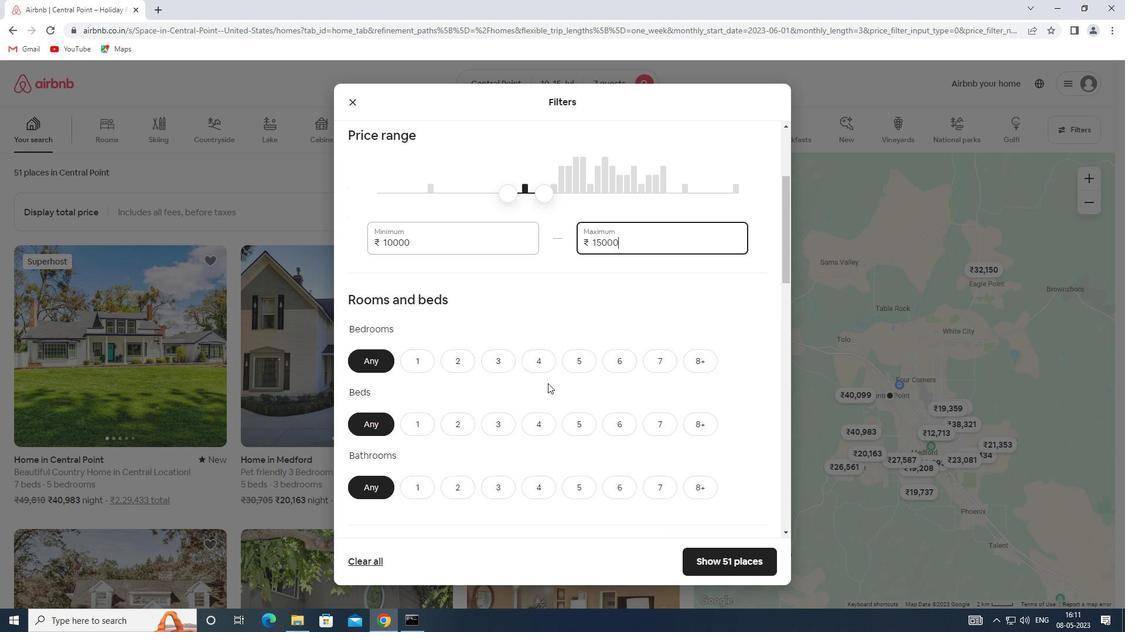 
Action: Mouse pressed left at (545, 375)
Screenshot: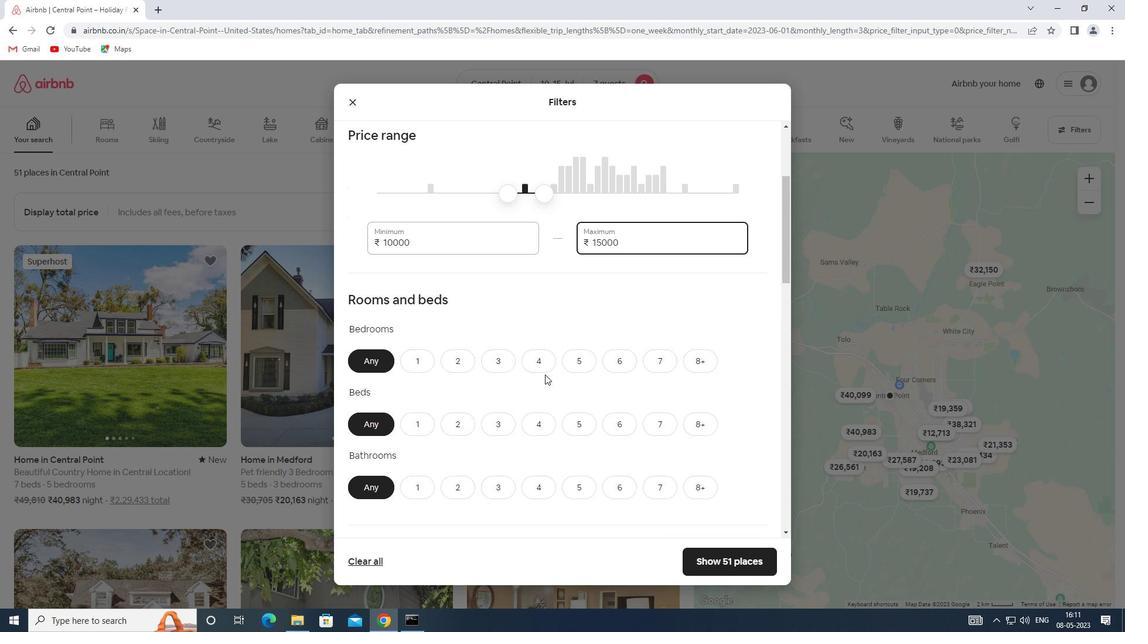 
Action: Mouse moved to (542, 365)
Screenshot: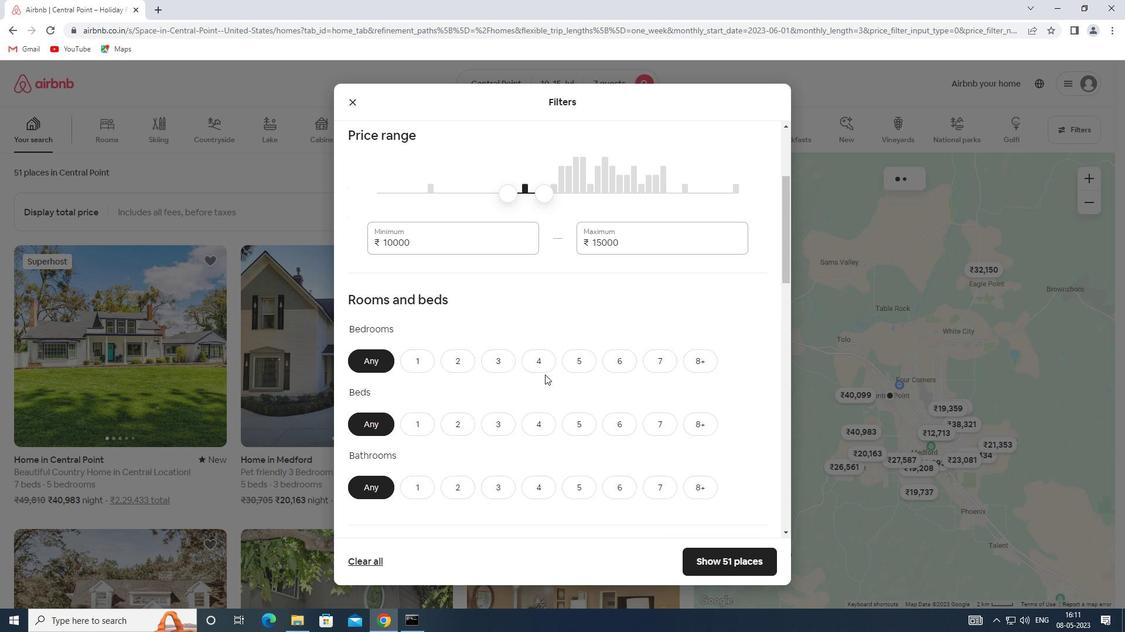 
Action: Mouse pressed left at (542, 365)
Screenshot: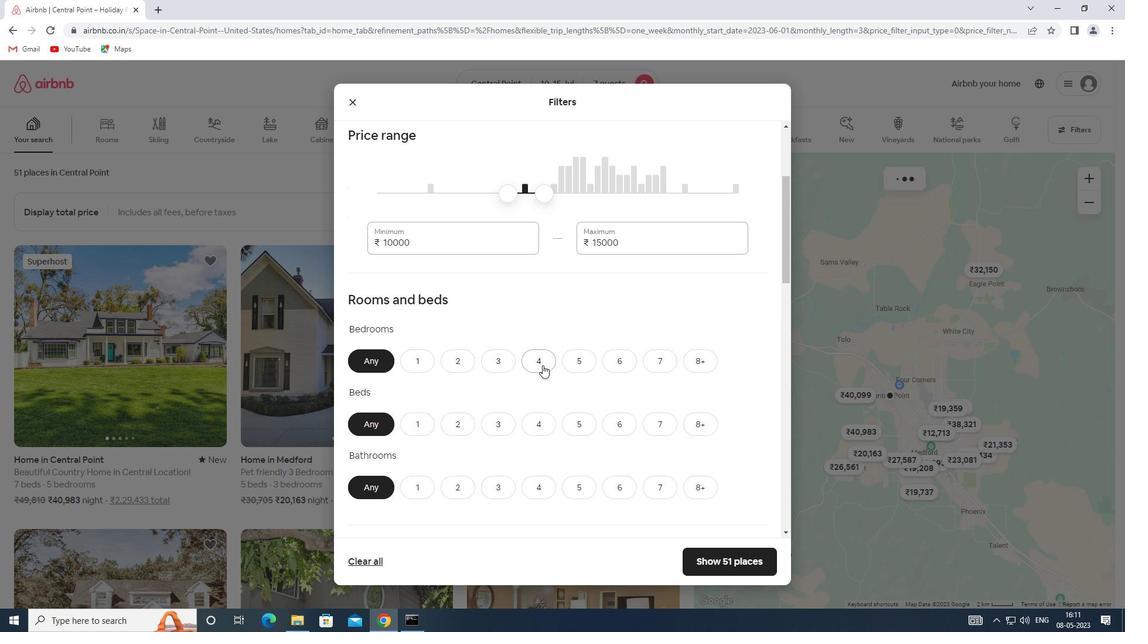 
Action: Mouse moved to (648, 421)
Screenshot: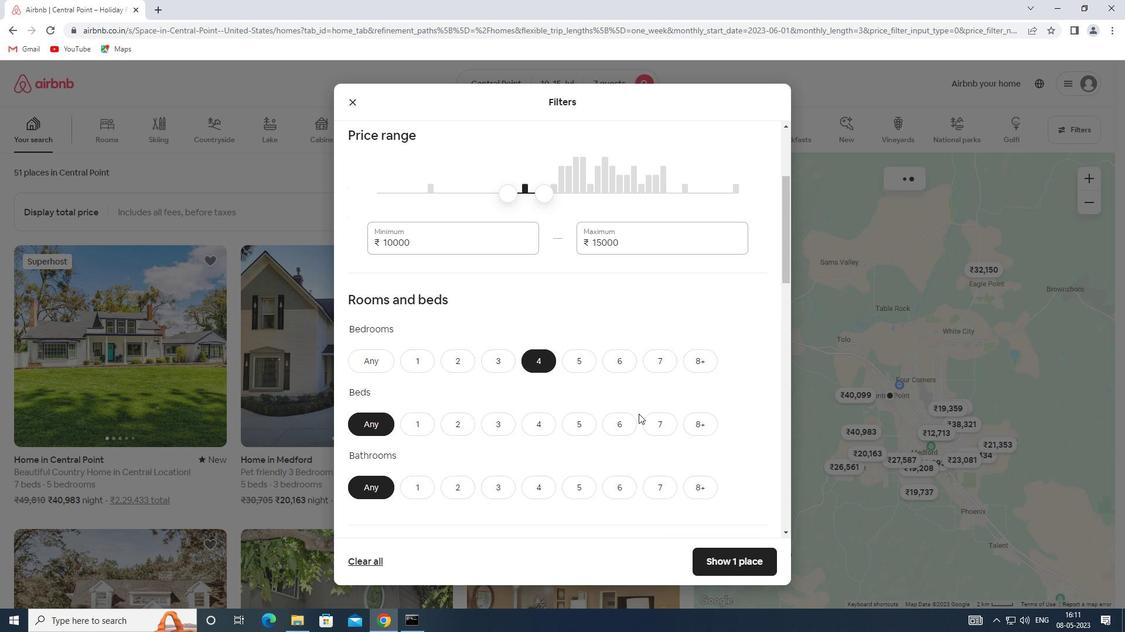 
Action: Mouse pressed left at (648, 421)
Screenshot: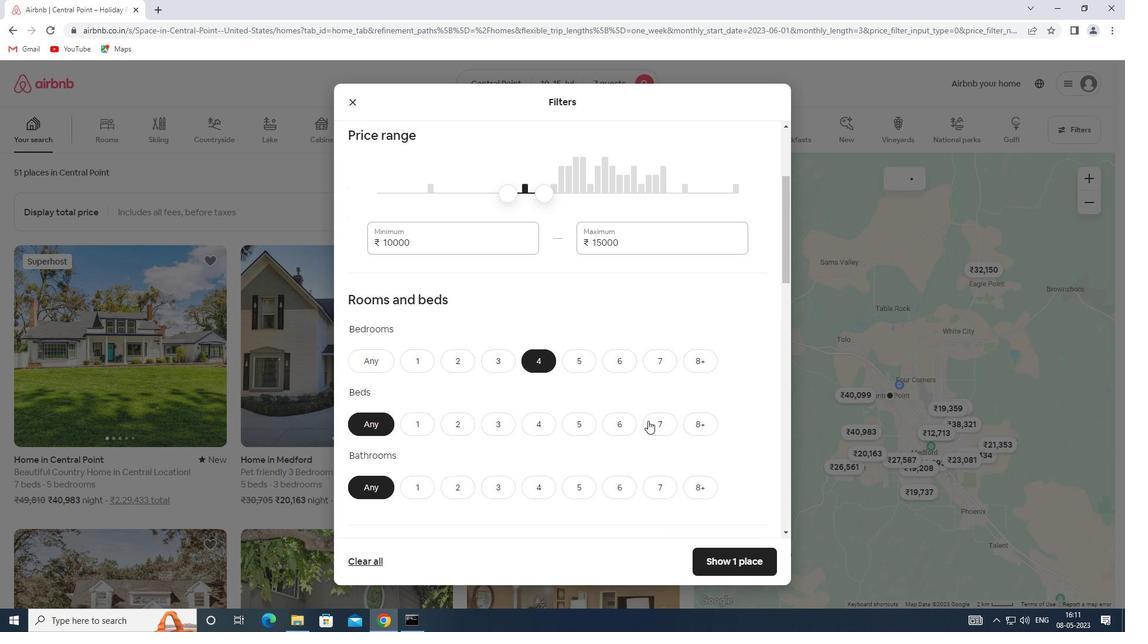 
Action: Mouse moved to (540, 484)
Screenshot: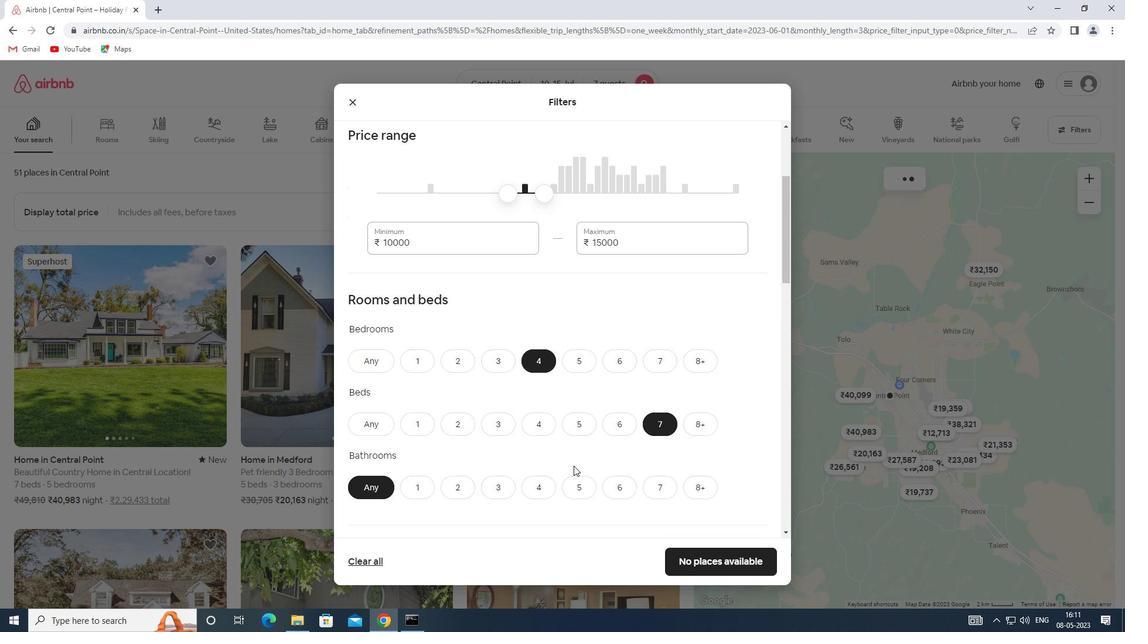 
Action: Mouse pressed left at (540, 484)
Screenshot: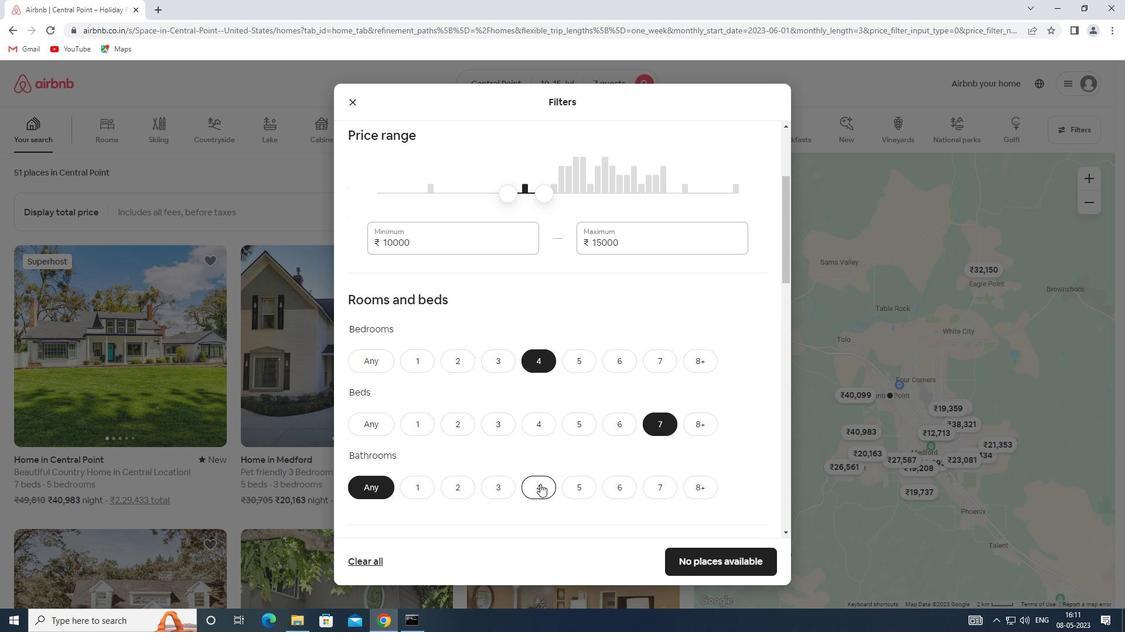 
Action: Mouse moved to (538, 479)
Screenshot: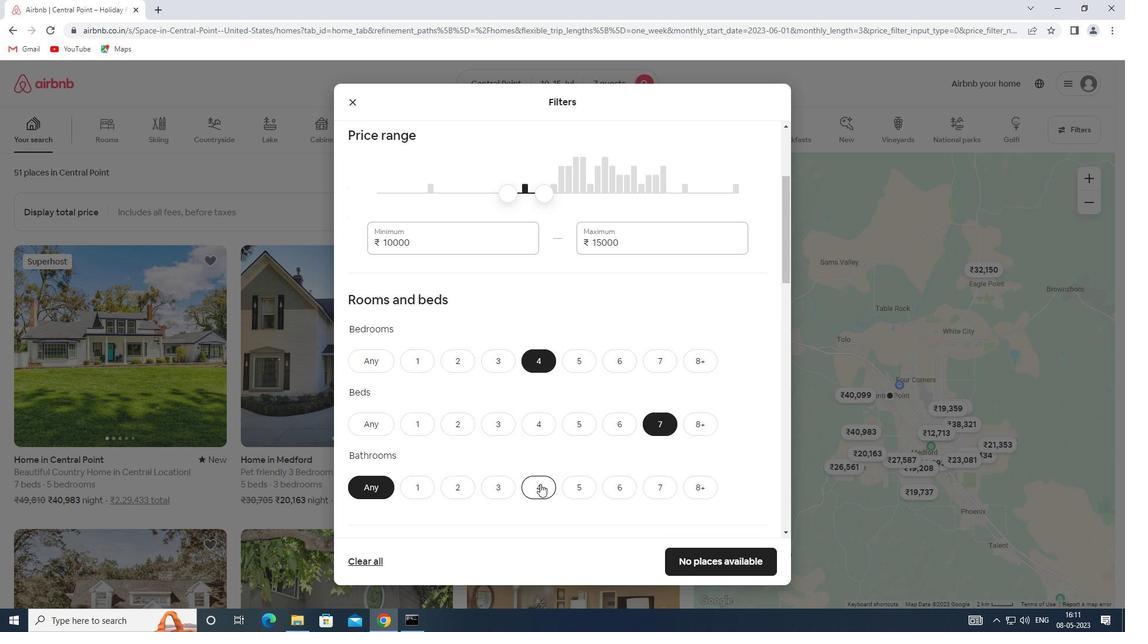 
Action: Mouse scrolled (538, 479) with delta (0, 0)
Screenshot: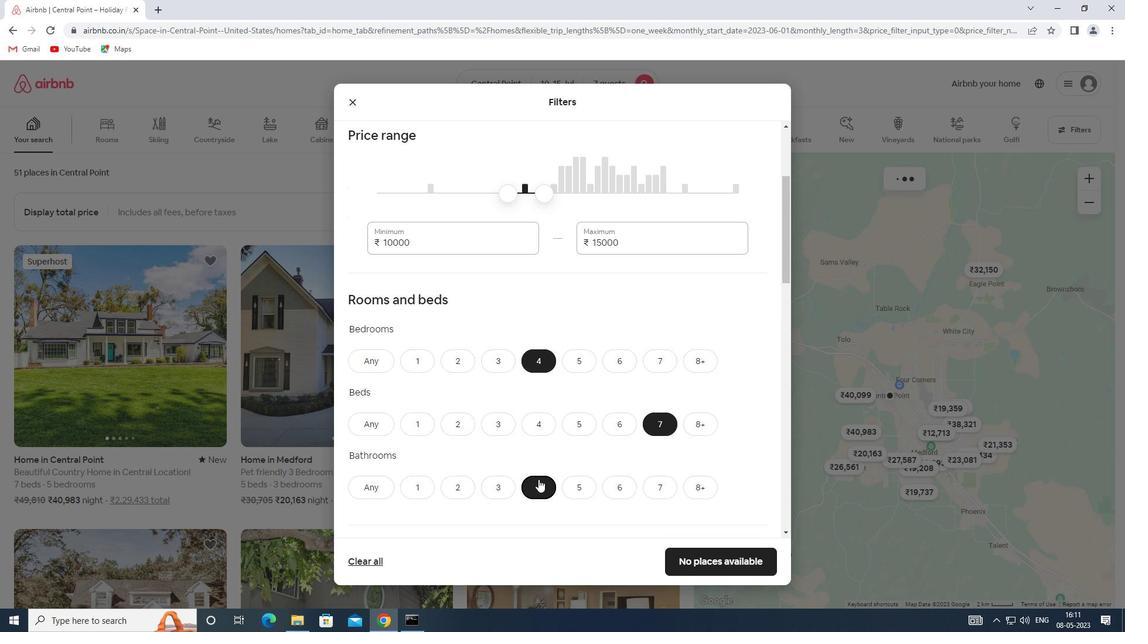 
Action: Mouse scrolled (538, 479) with delta (0, 0)
Screenshot: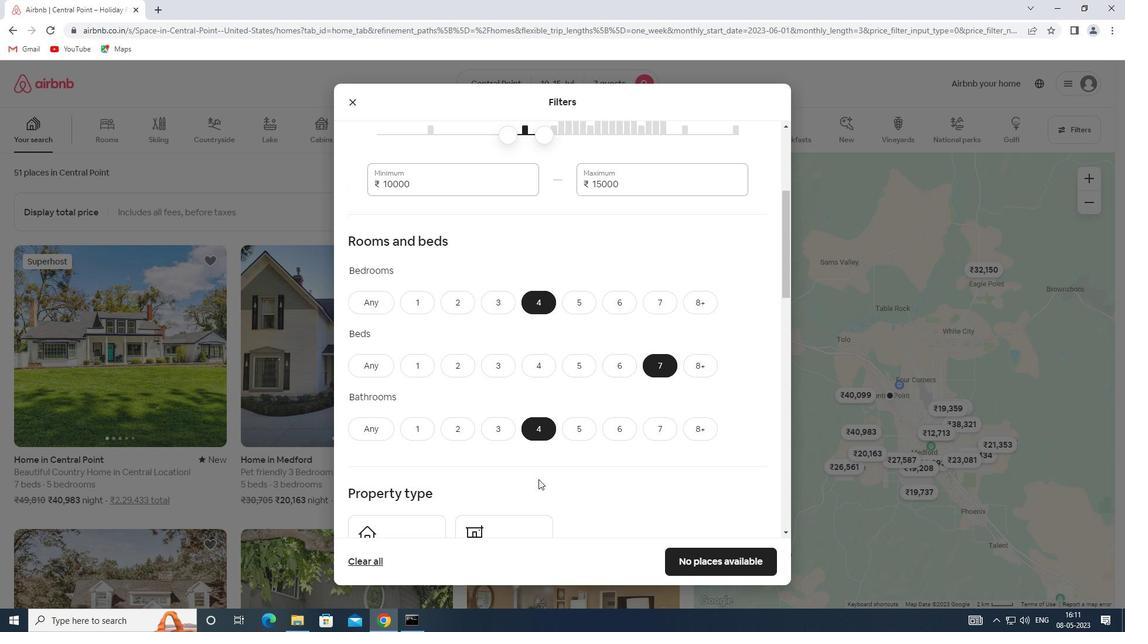 
Action: Mouse scrolled (538, 479) with delta (0, 0)
Screenshot: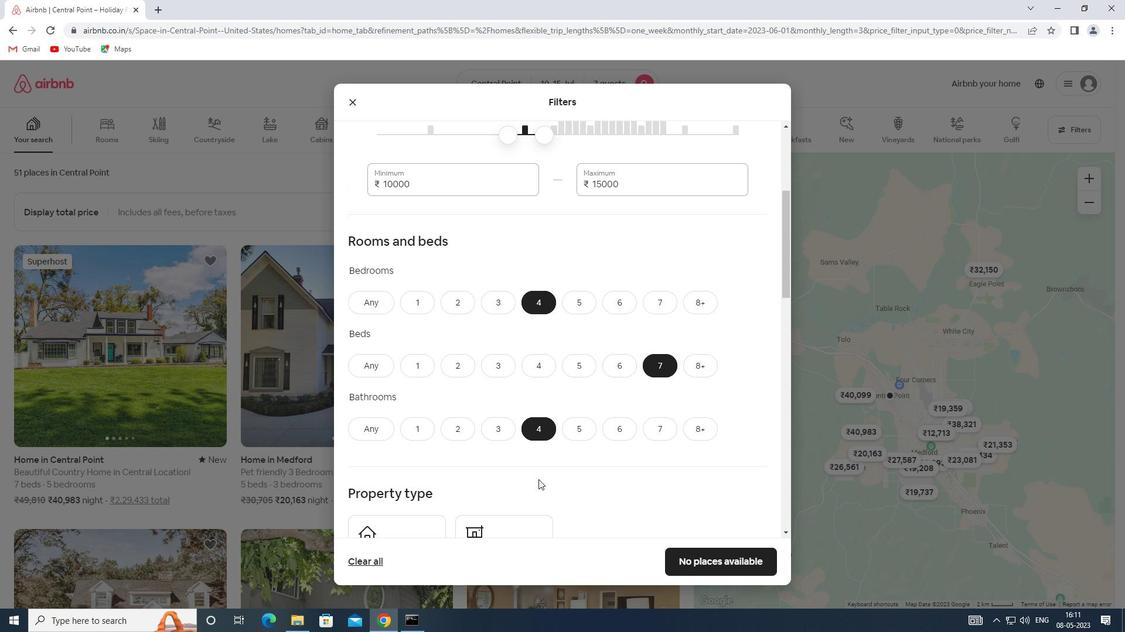 
Action: Mouse moved to (536, 460)
Screenshot: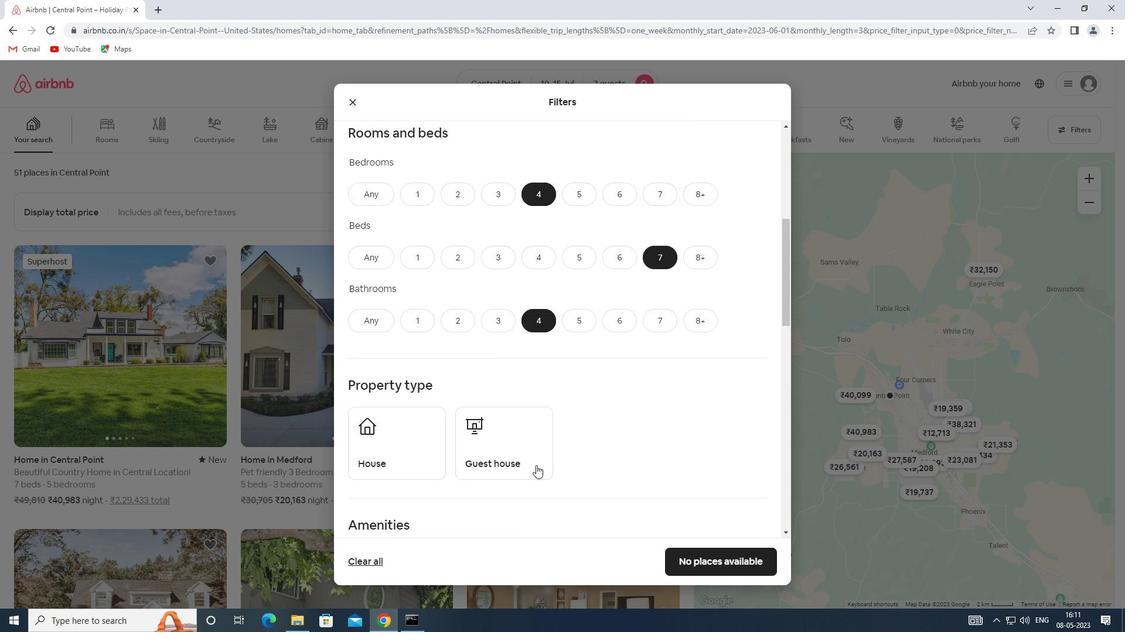 
Action: Mouse scrolled (536, 460) with delta (0, 0)
Screenshot: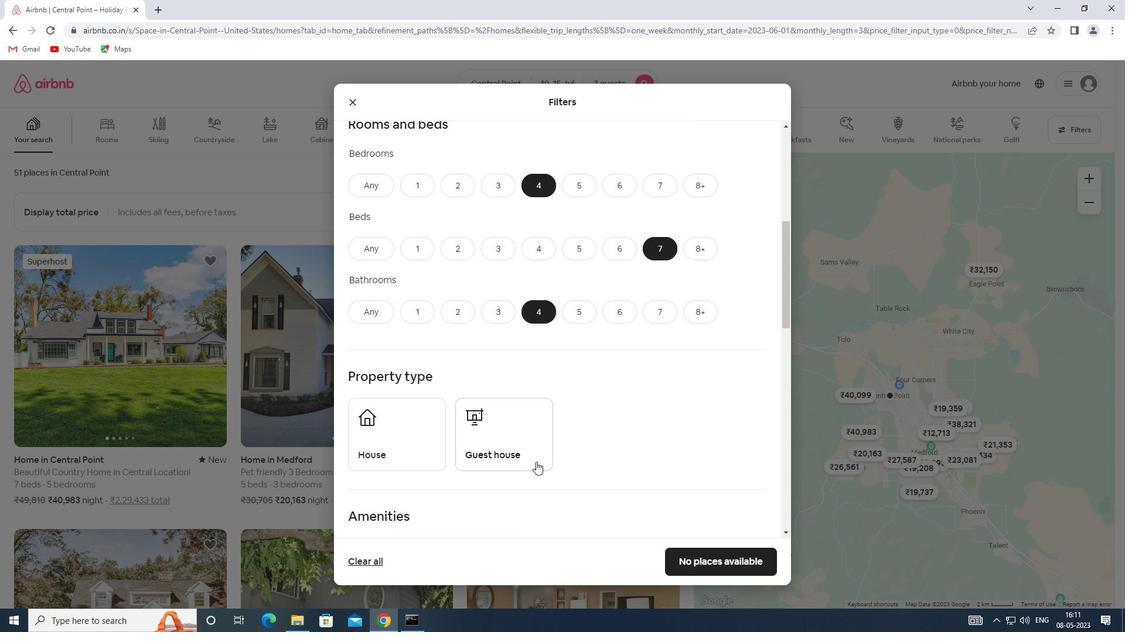 
Action: Mouse moved to (374, 383)
Screenshot: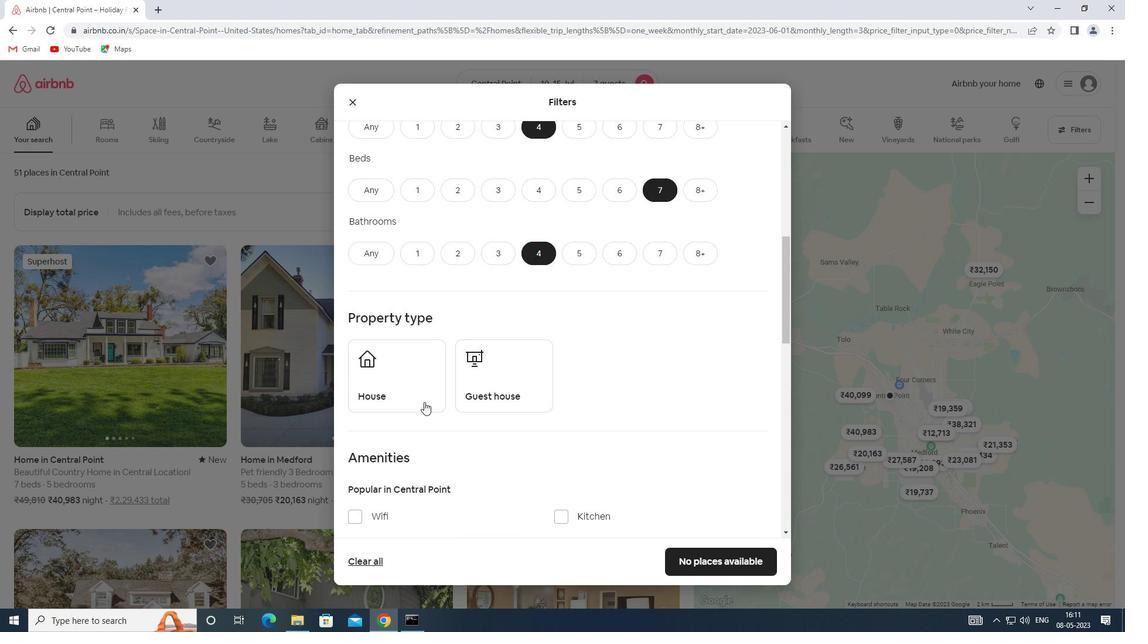 
Action: Mouse pressed left at (374, 383)
Screenshot: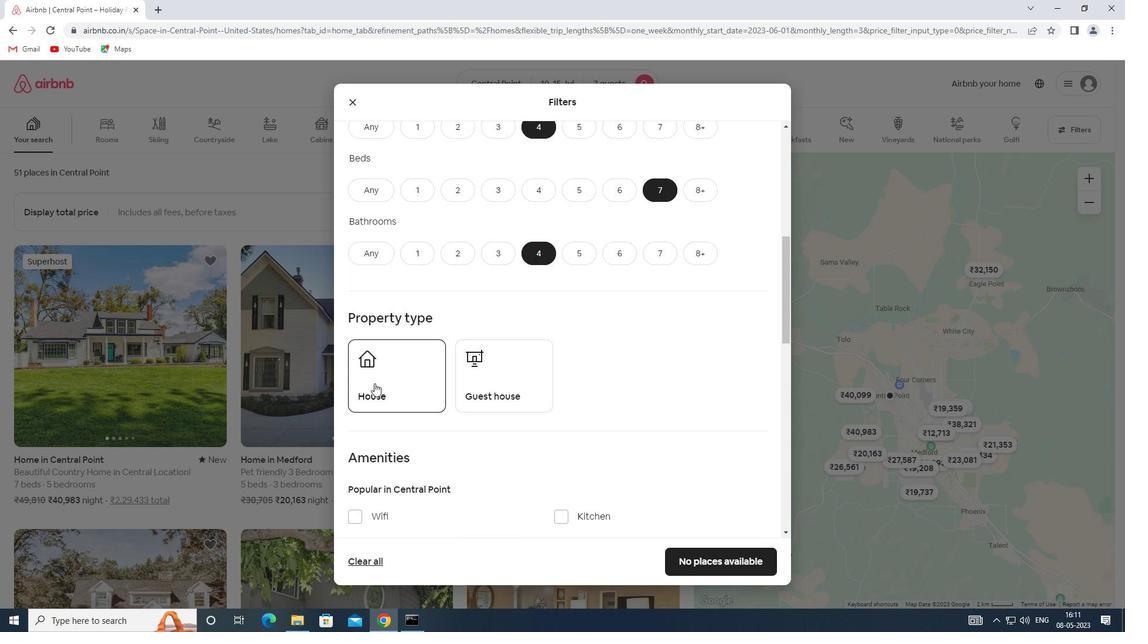 
Action: Mouse moved to (485, 383)
Screenshot: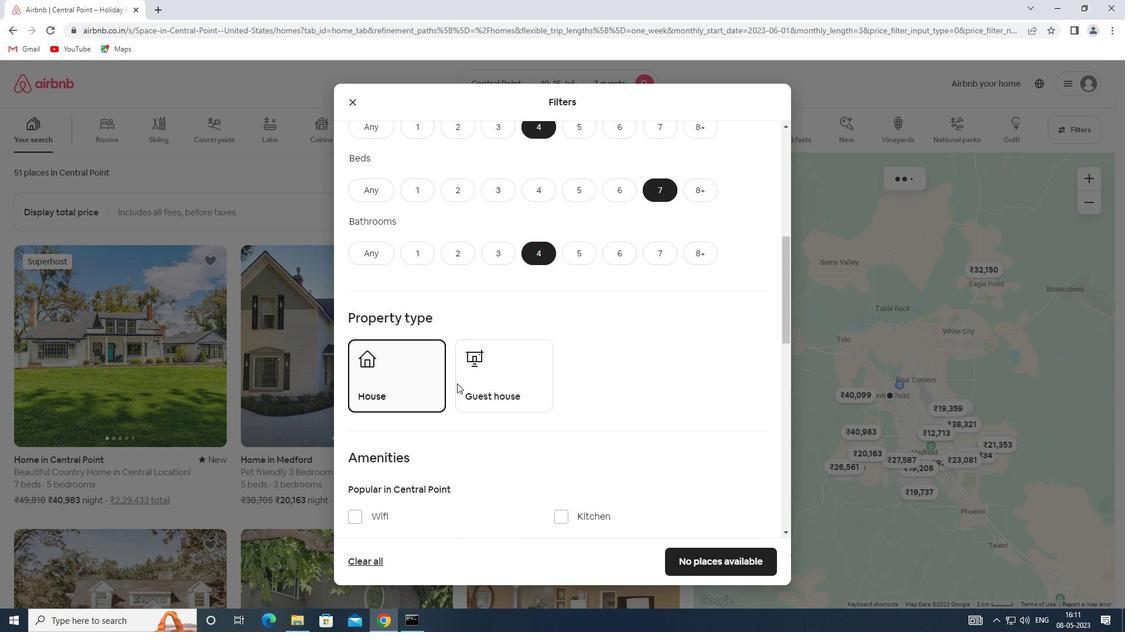 
Action: Mouse pressed left at (485, 383)
Screenshot: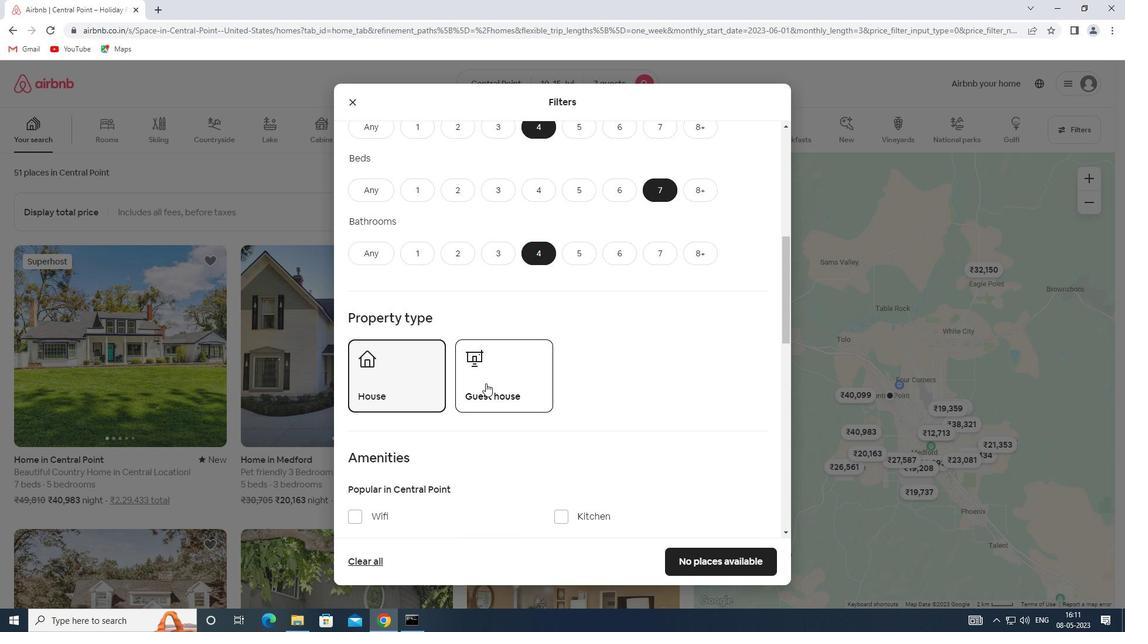 
Action: Mouse moved to (491, 379)
Screenshot: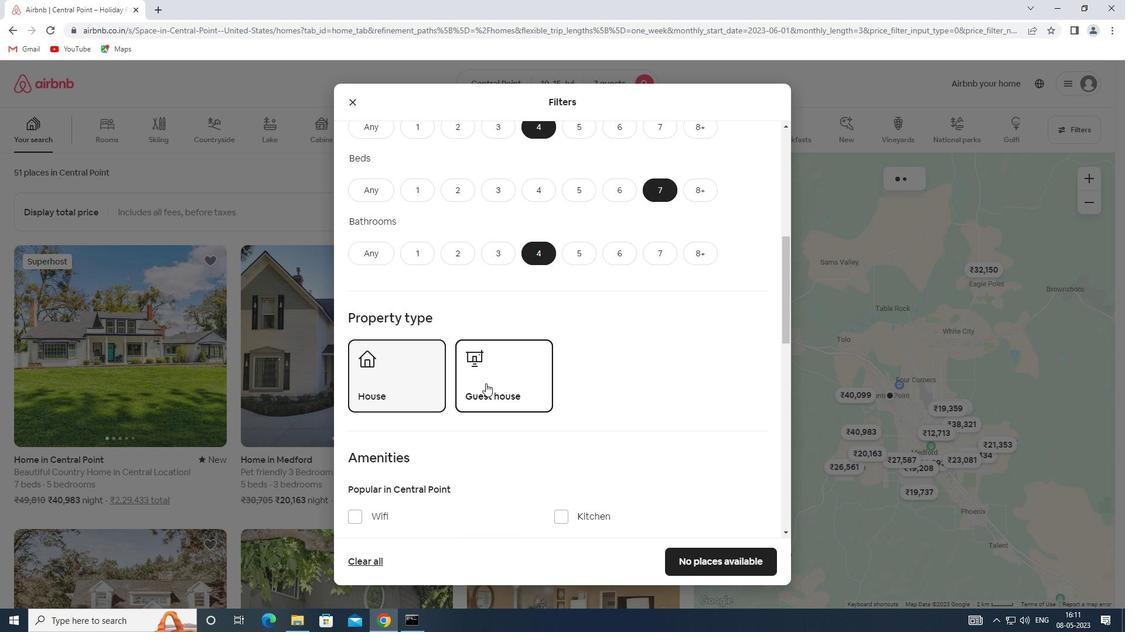 
Action: Mouse scrolled (491, 379) with delta (0, 0)
Screenshot: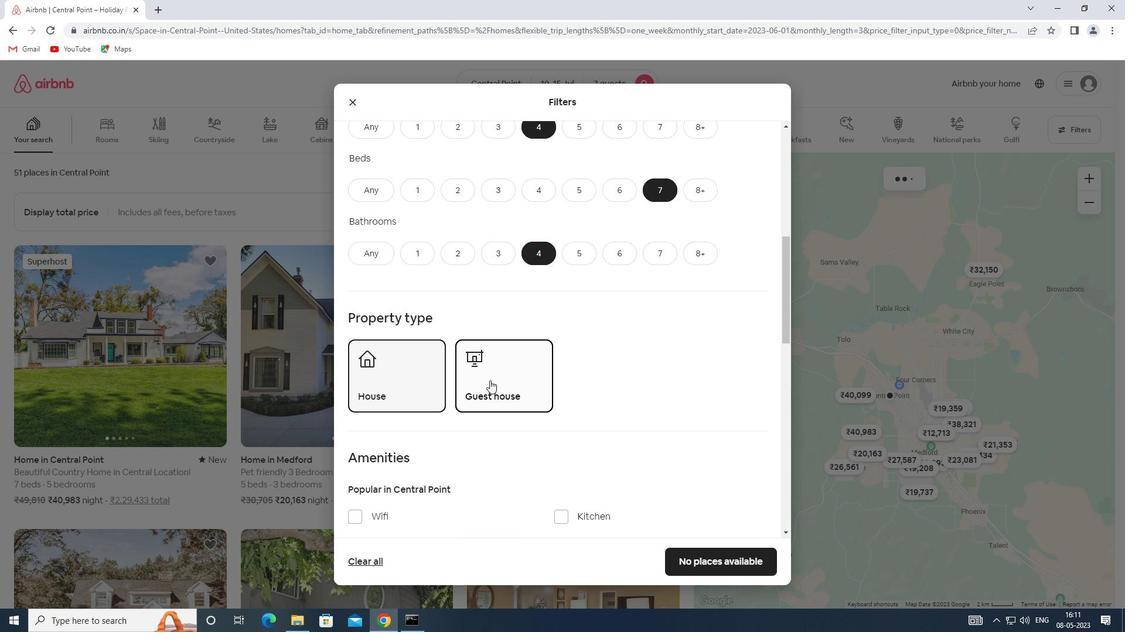 
Action: Mouse scrolled (491, 379) with delta (0, 0)
Screenshot: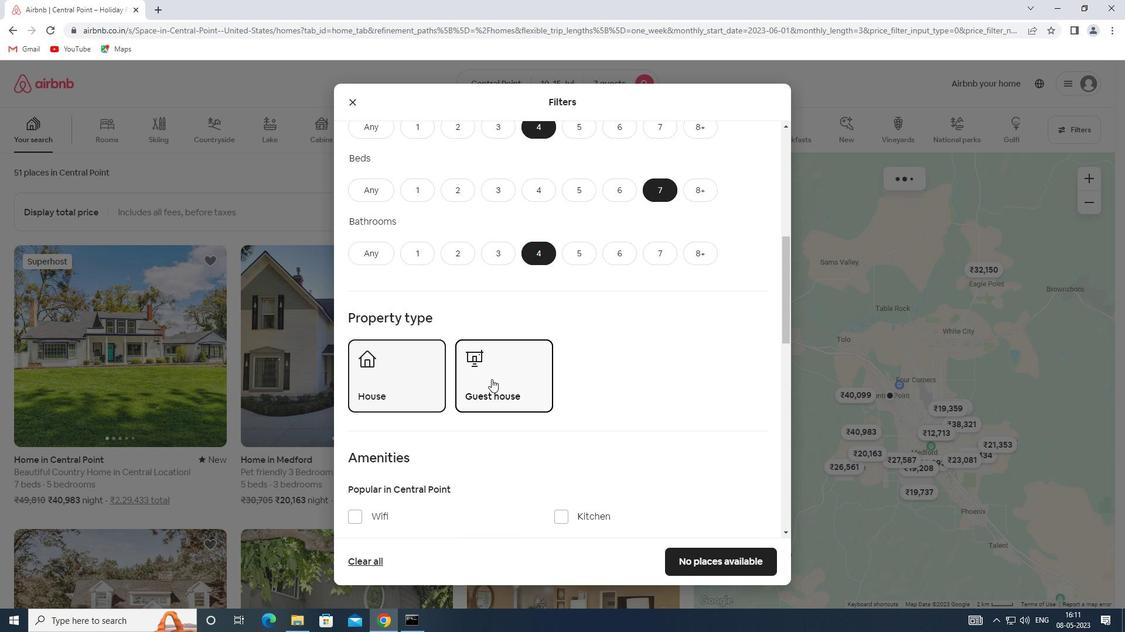 
Action: Mouse scrolled (491, 379) with delta (0, 0)
Screenshot: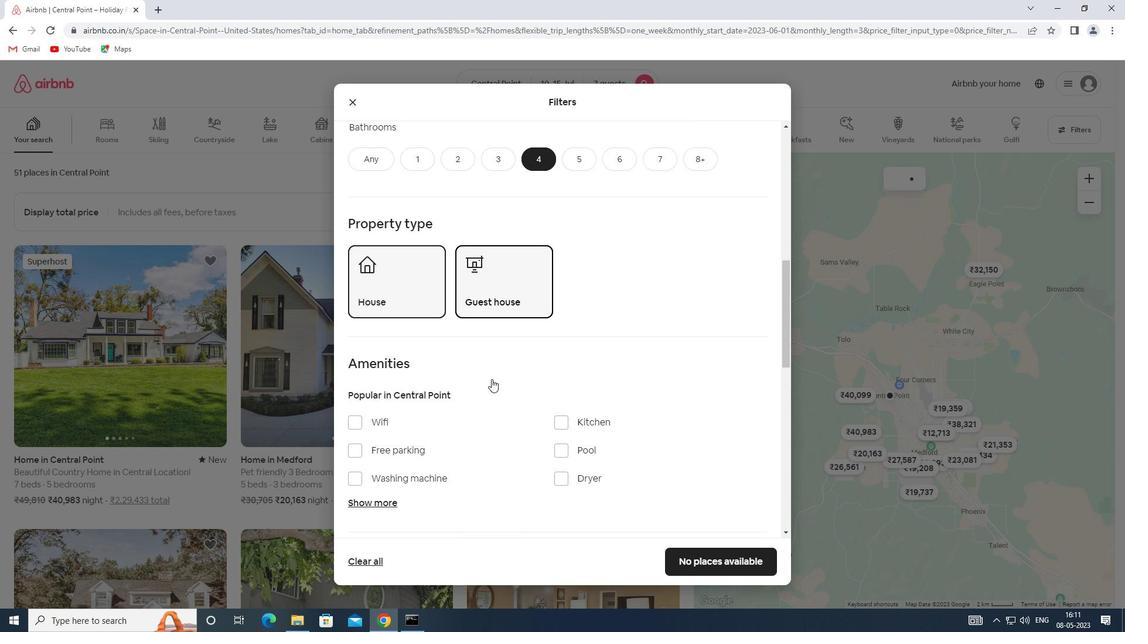
Action: Mouse moved to (373, 423)
Screenshot: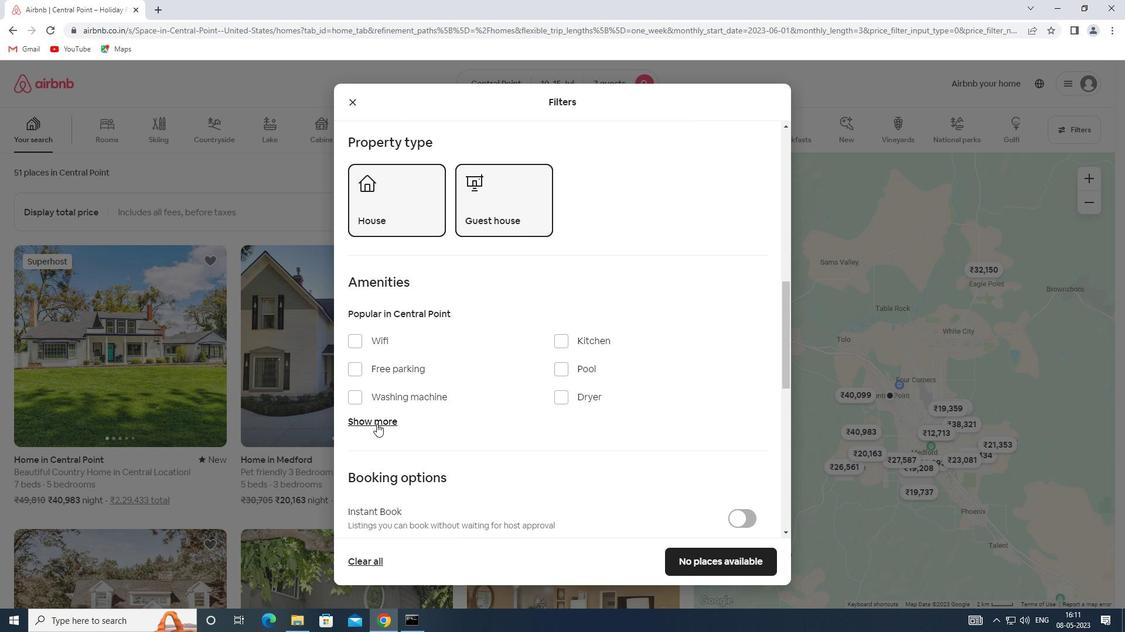 
Action: Mouse pressed left at (373, 423)
Screenshot: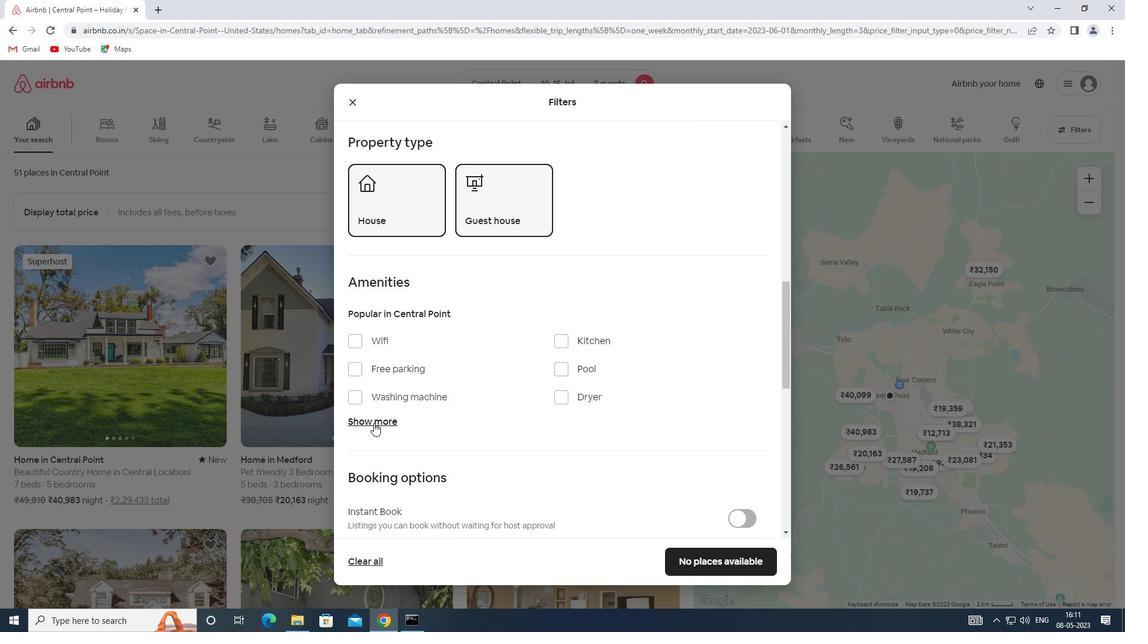 
Action: Mouse moved to (371, 335)
Screenshot: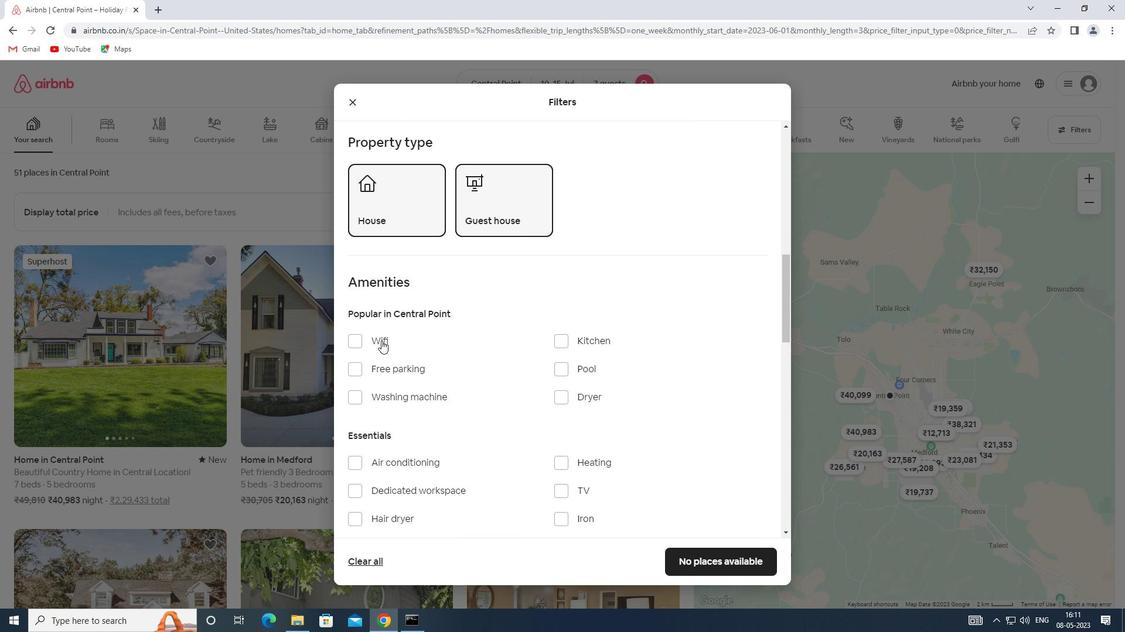 
Action: Mouse pressed left at (371, 335)
Screenshot: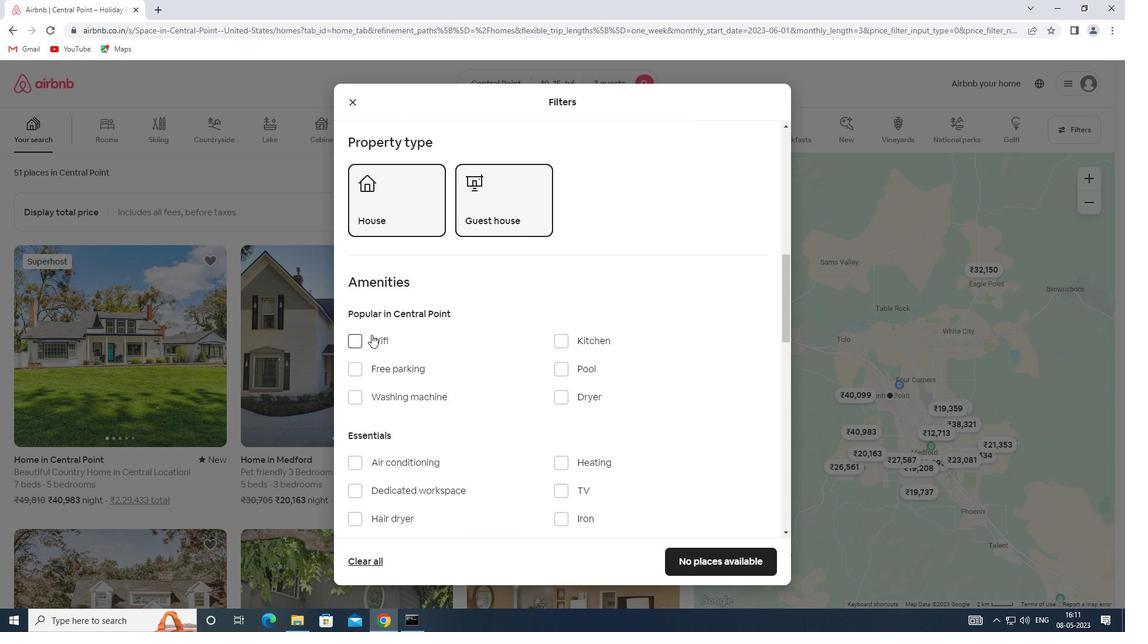 
Action: Mouse moved to (557, 492)
Screenshot: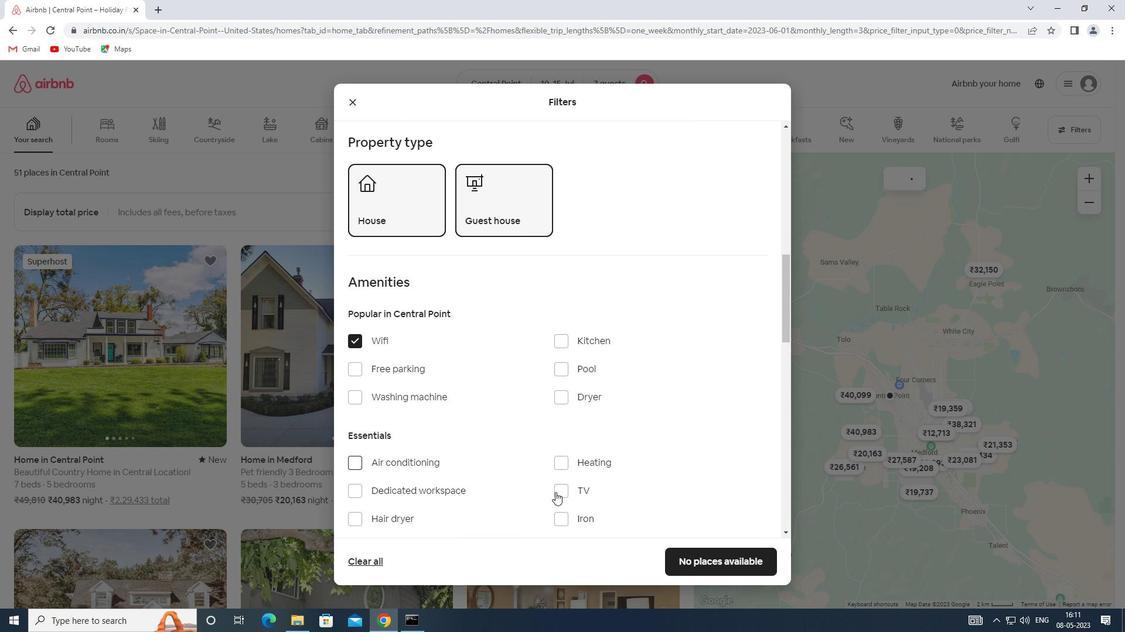 
Action: Mouse pressed left at (557, 492)
Screenshot: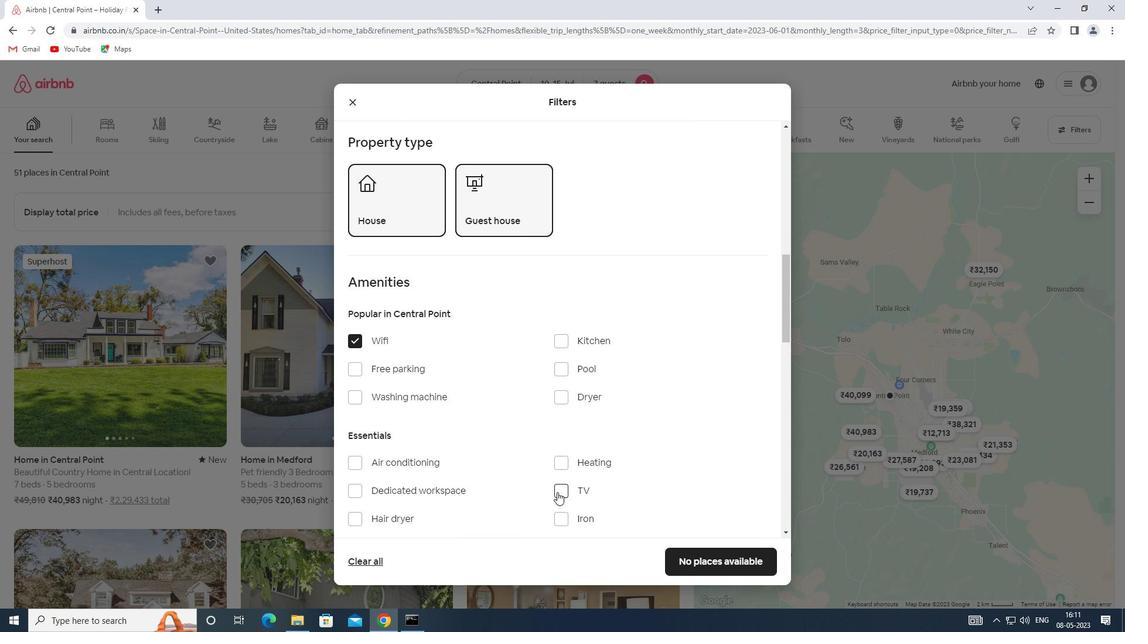 
Action: Mouse moved to (356, 361)
Screenshot: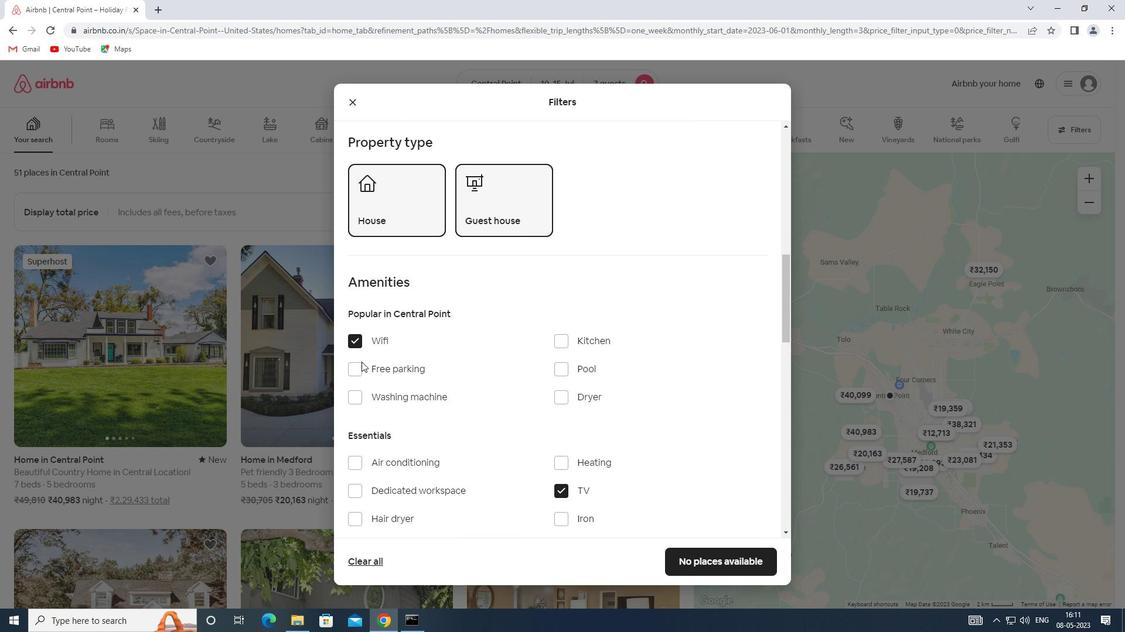 
Action: Mouse pressed left at (356, 361)
Screenshot: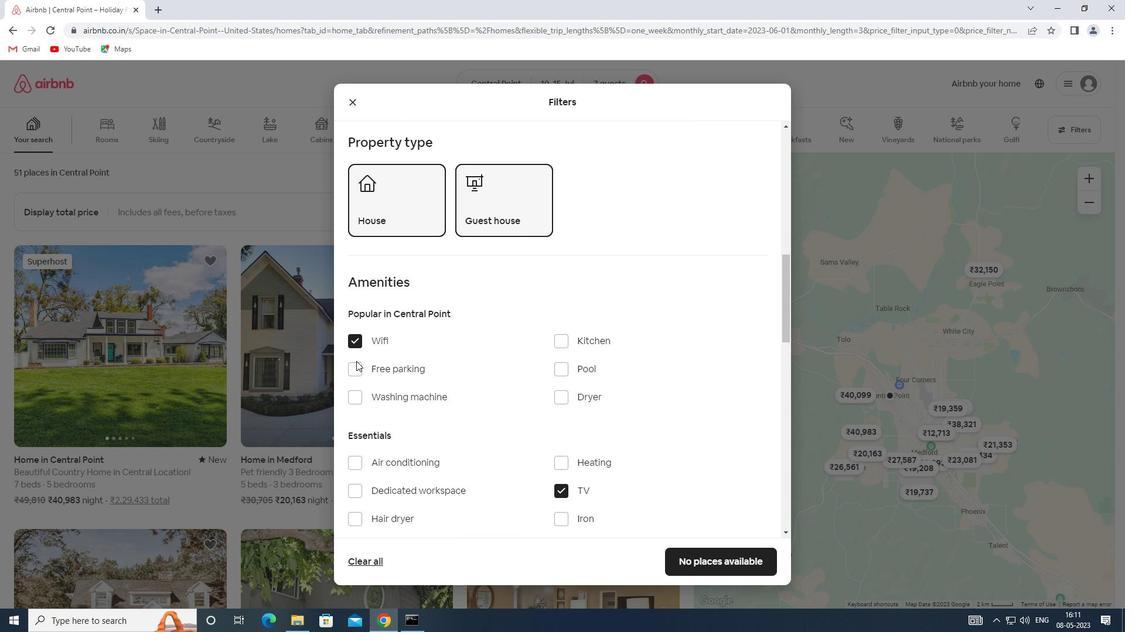 
Action: Mouse moved to (358, 368)
Screenshot: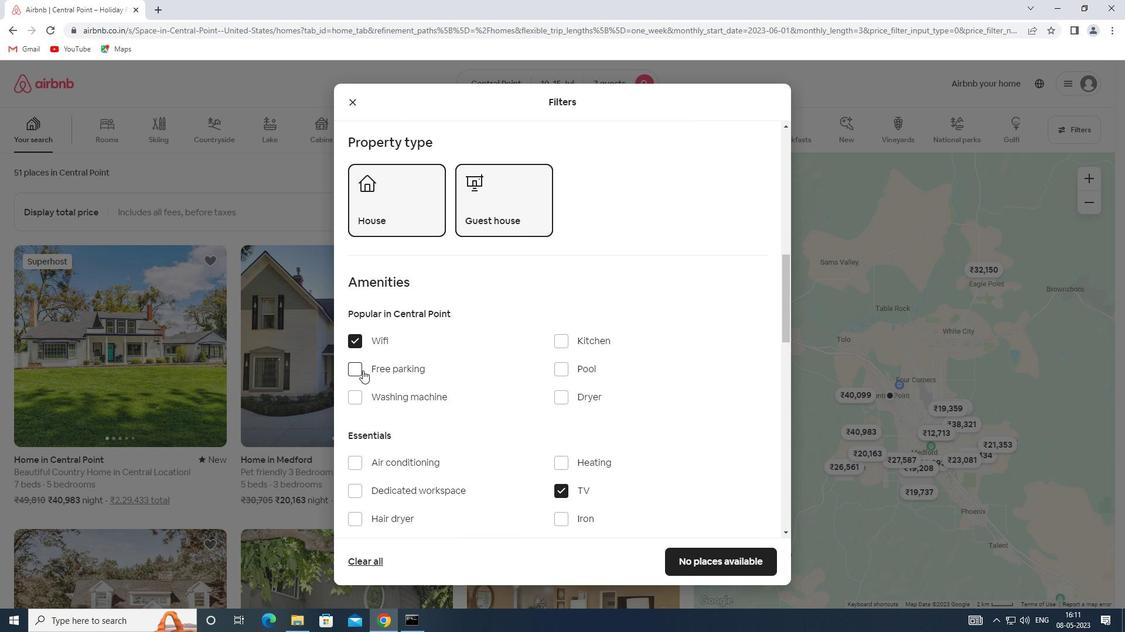 
Action: Mouse pressed left at (358, 368)
Screenshot: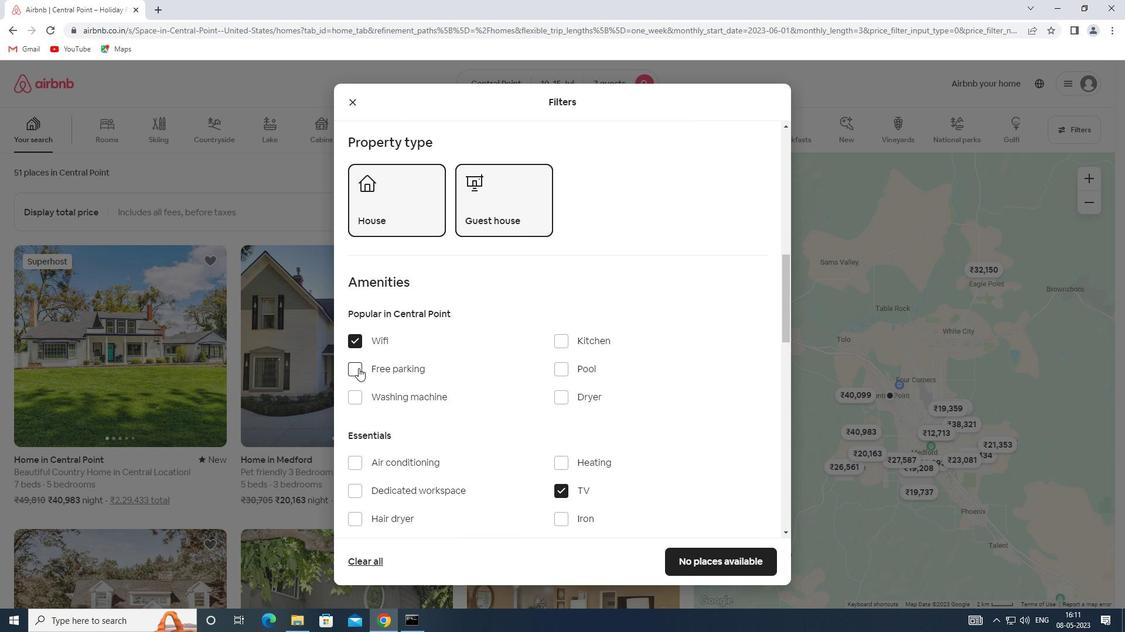 
Action: Mouse moved to (420, 377)
Screenshot: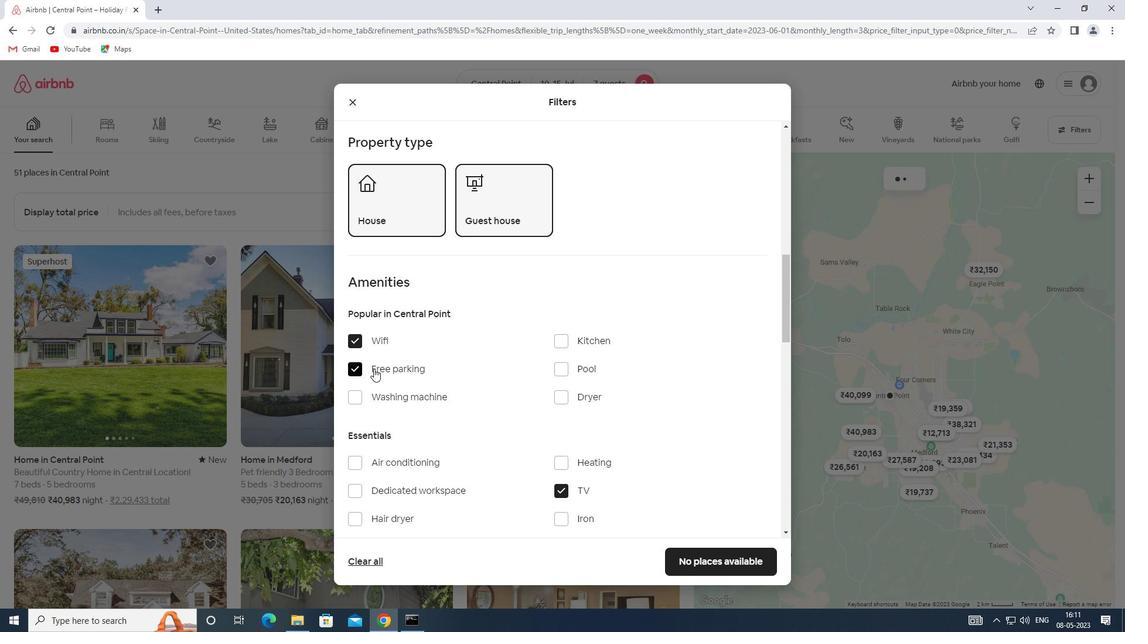 
Action: Mouse scrolled (420, 377) with delta (0, 0)
Screenshot: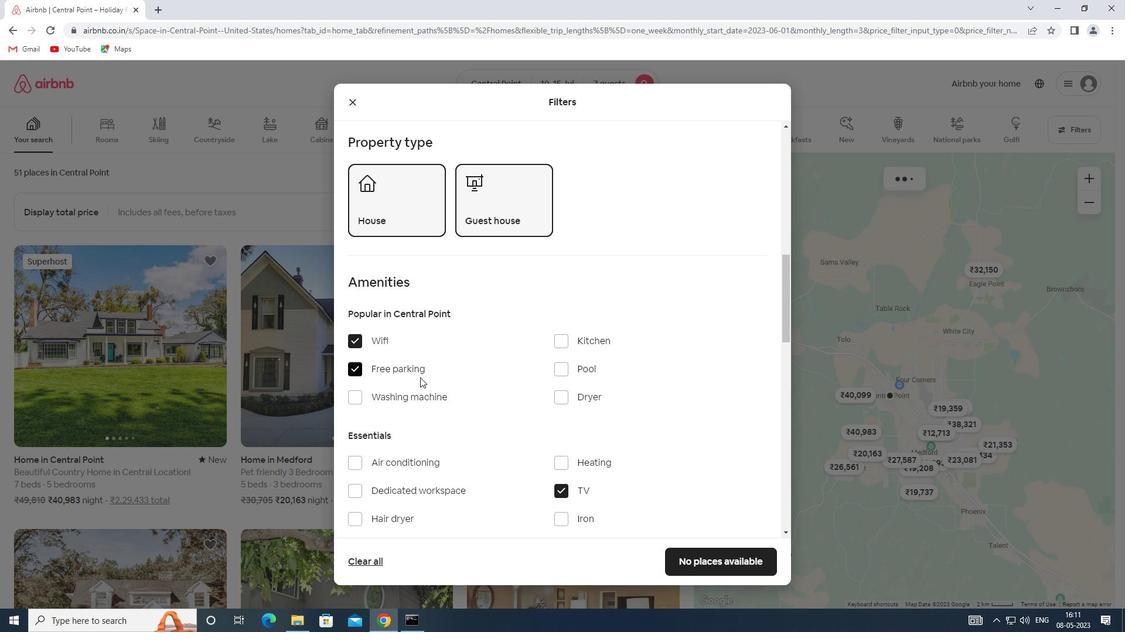 
Action: Mouse scrolled (420, 377) with delta (0, 0)
Screenshot: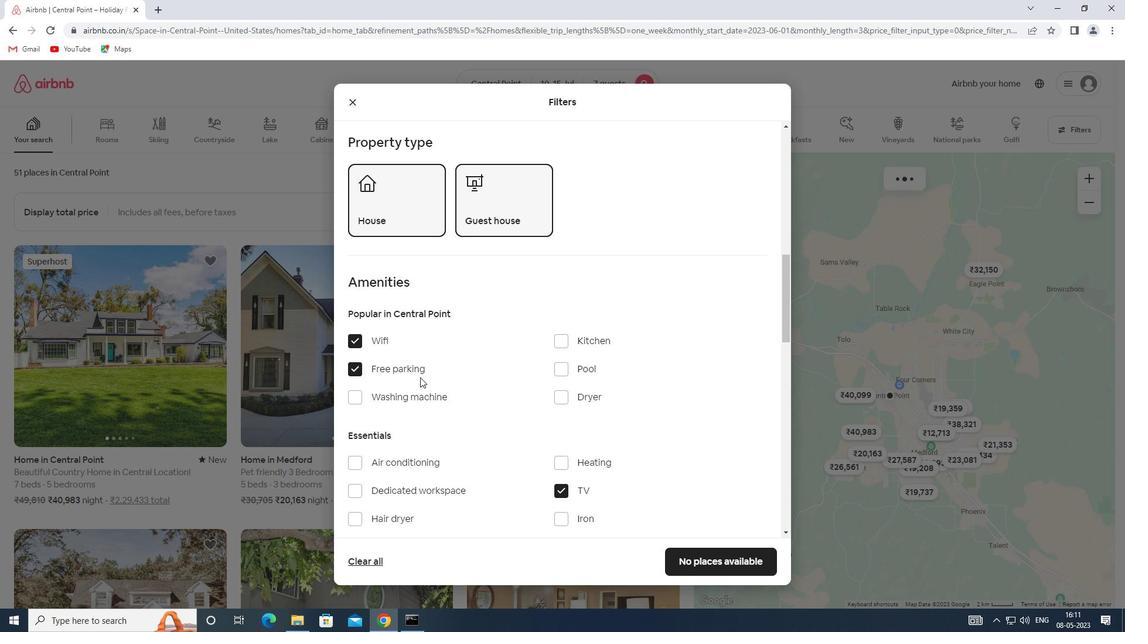 
Action: Mouse moved to (424, 378)
Screenshot: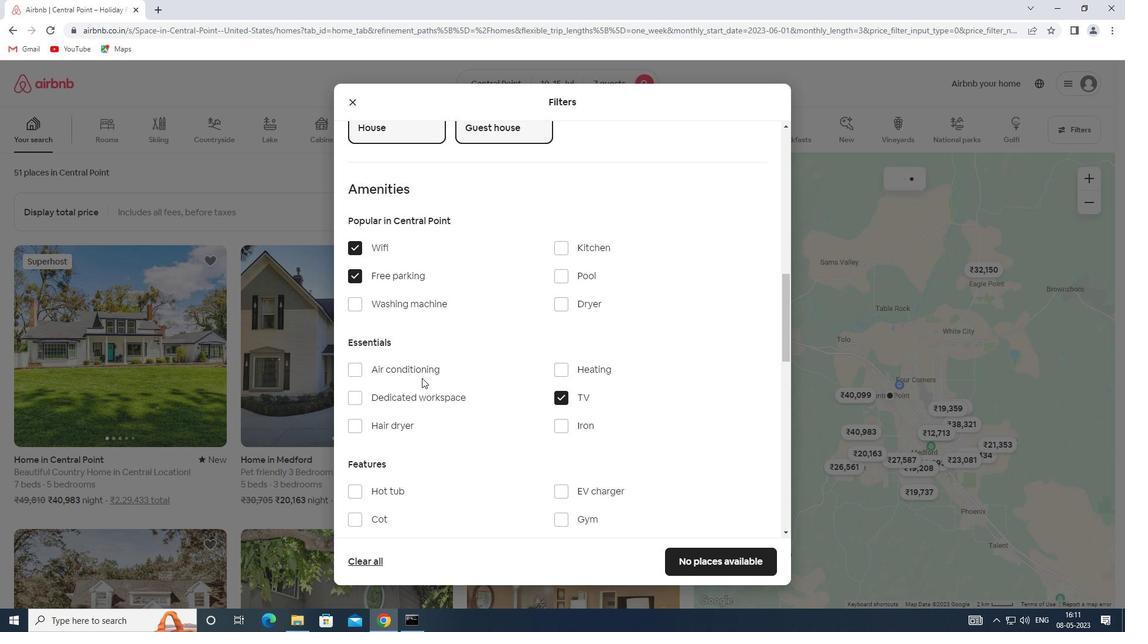 
Action: Mouse scrolled (424, 377) with delta (0, 0)
Screenshot: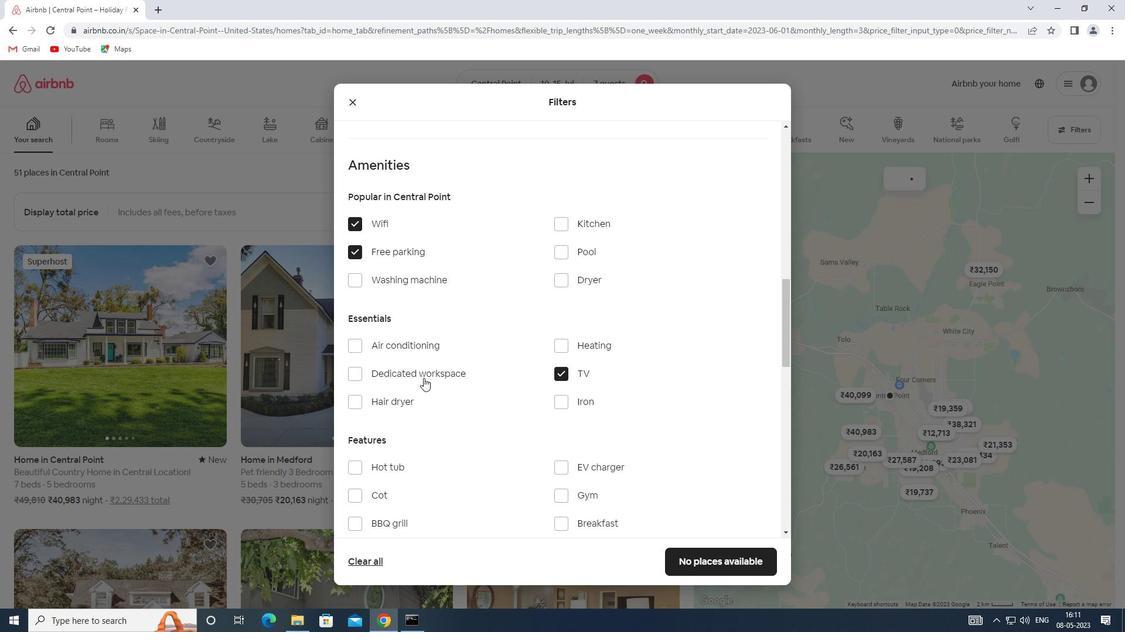 
Action: Mouse scrolled (424, 377) with delta (0, 0)
Screenshot: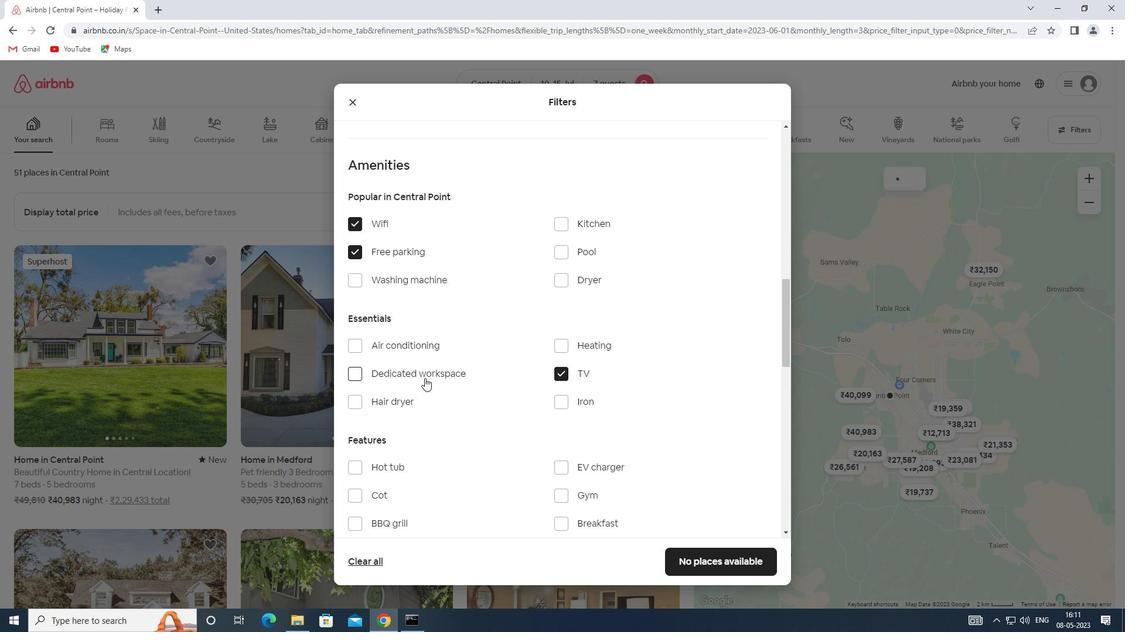 
Action: Mouse moved to (557, 377)
Screenshot: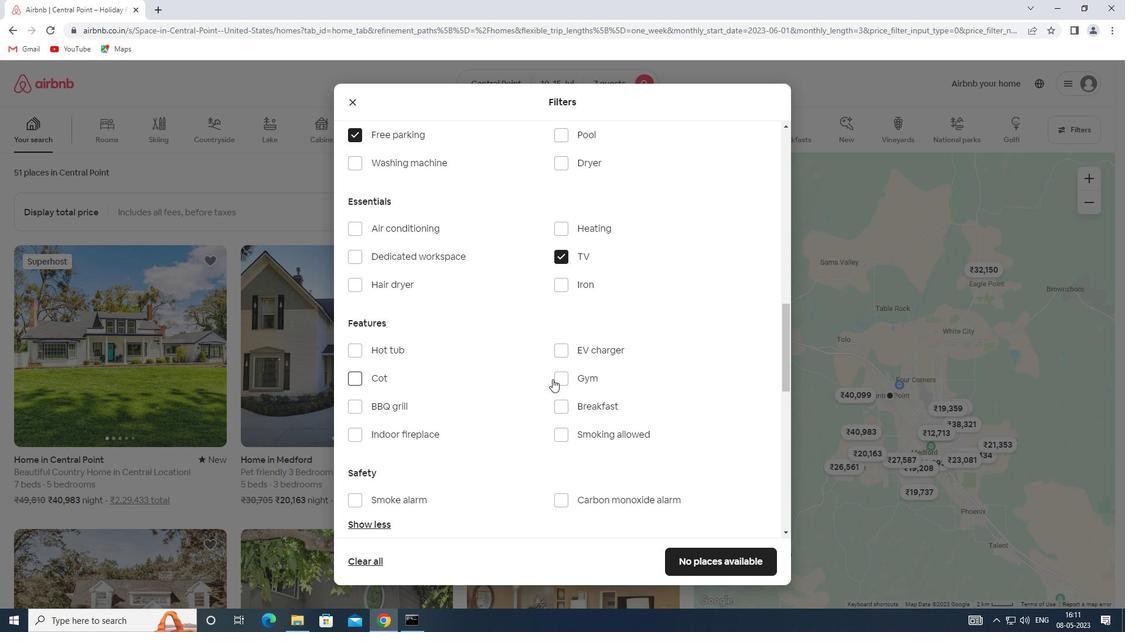 
Action: Mouse pressed left at (557, 377)
Screenshot: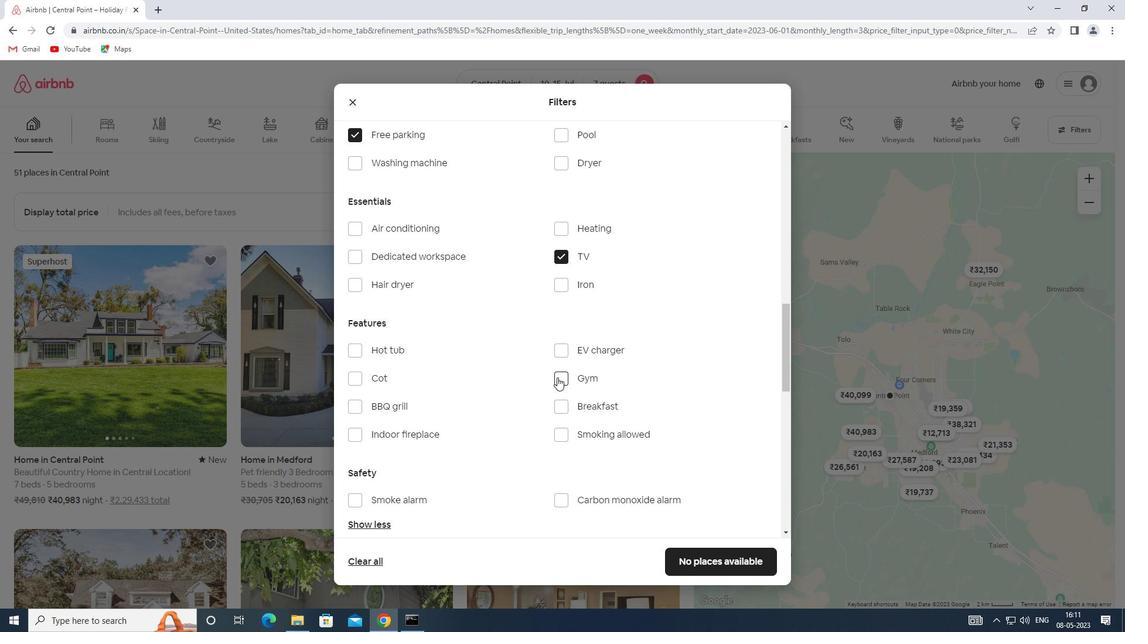 
Action: Mouse moved to (563, 409)
Screenshot: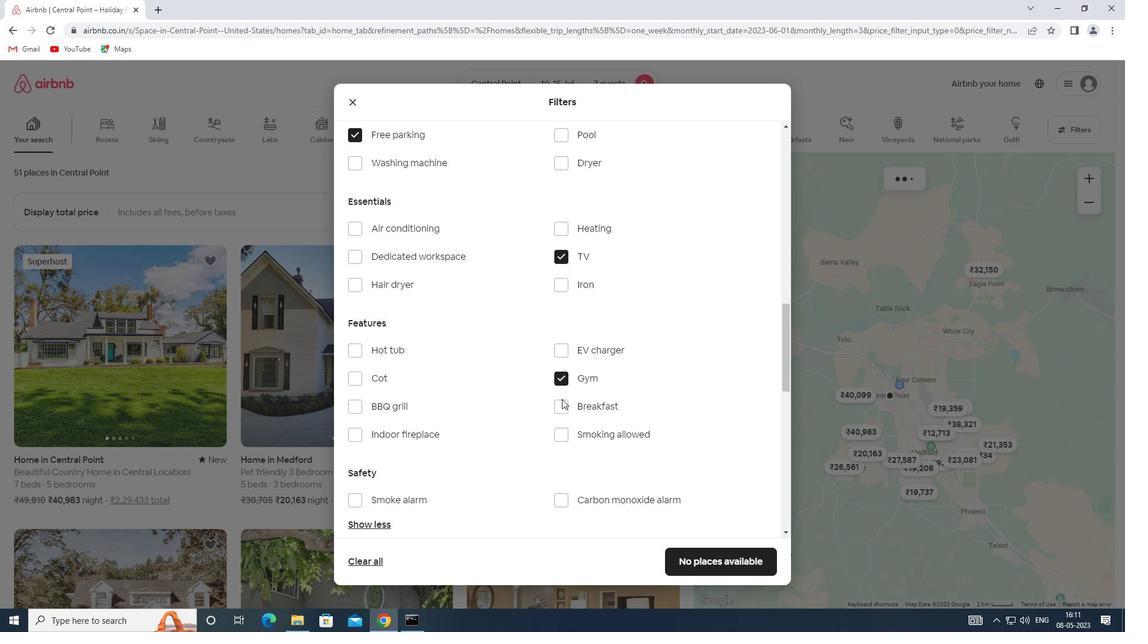 
Action: Mouse pressed left at (563, 409)
Screenshot: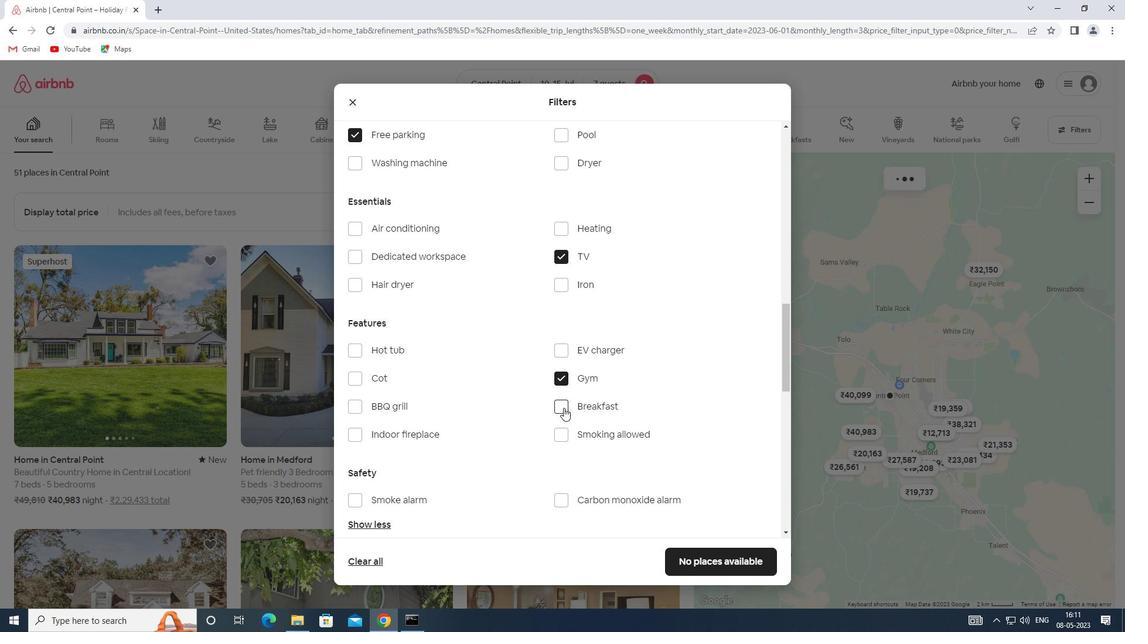 
Action: Mouse moved to (566, 414)
Screenshot: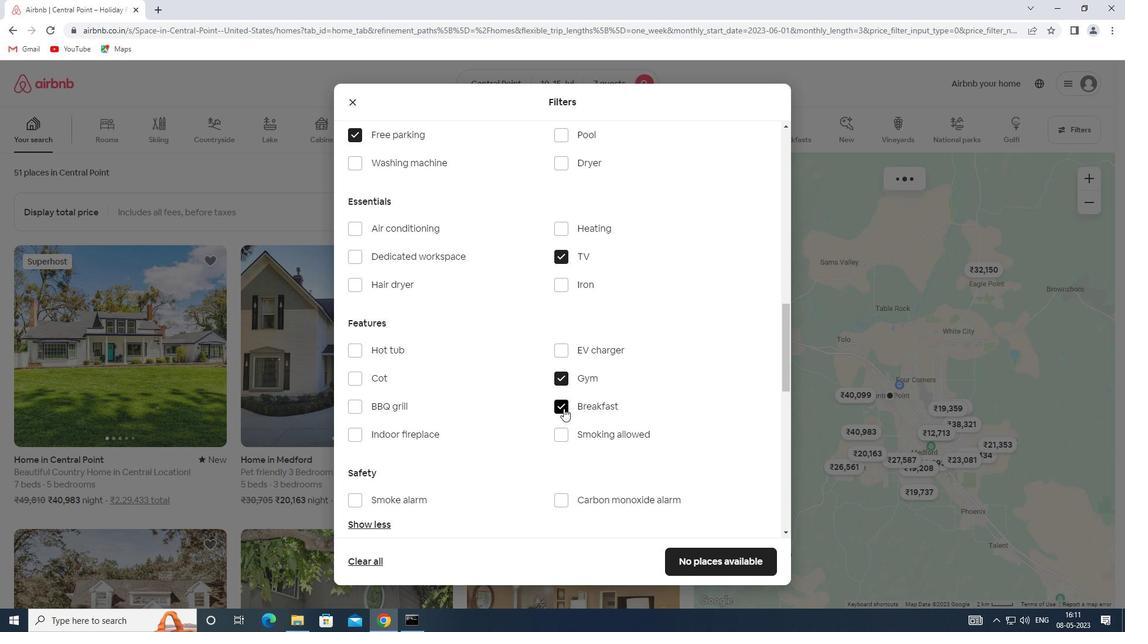 
Action: Mouse scrolled (566, 413) with delta (0, 0)
Screenshot: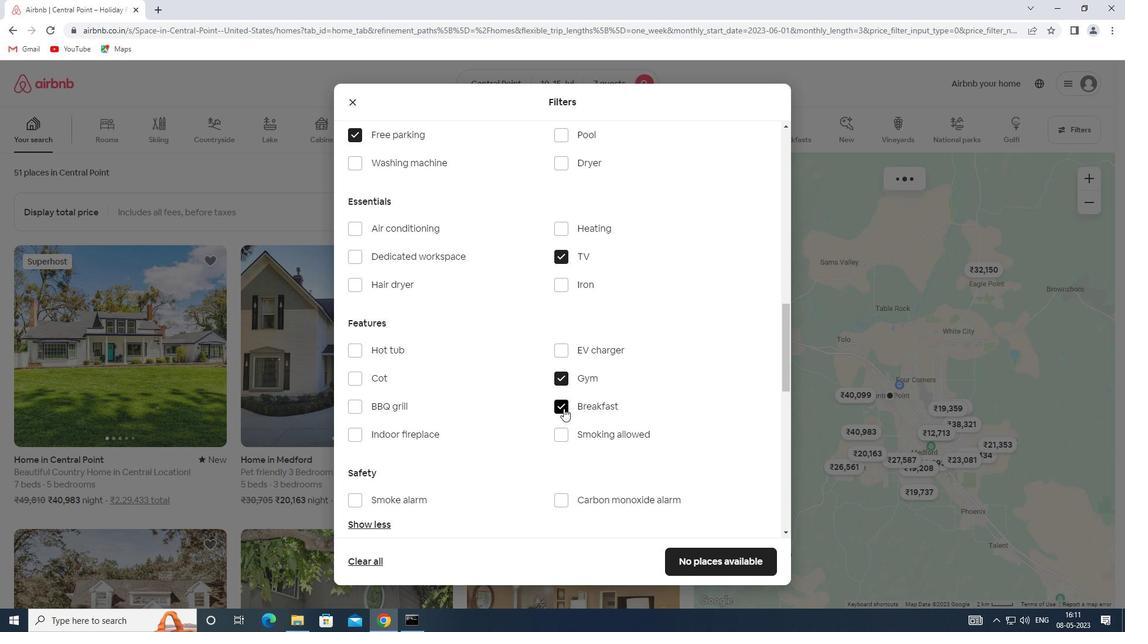 
Action: Mouse moved to (567, 415)
Screenshot: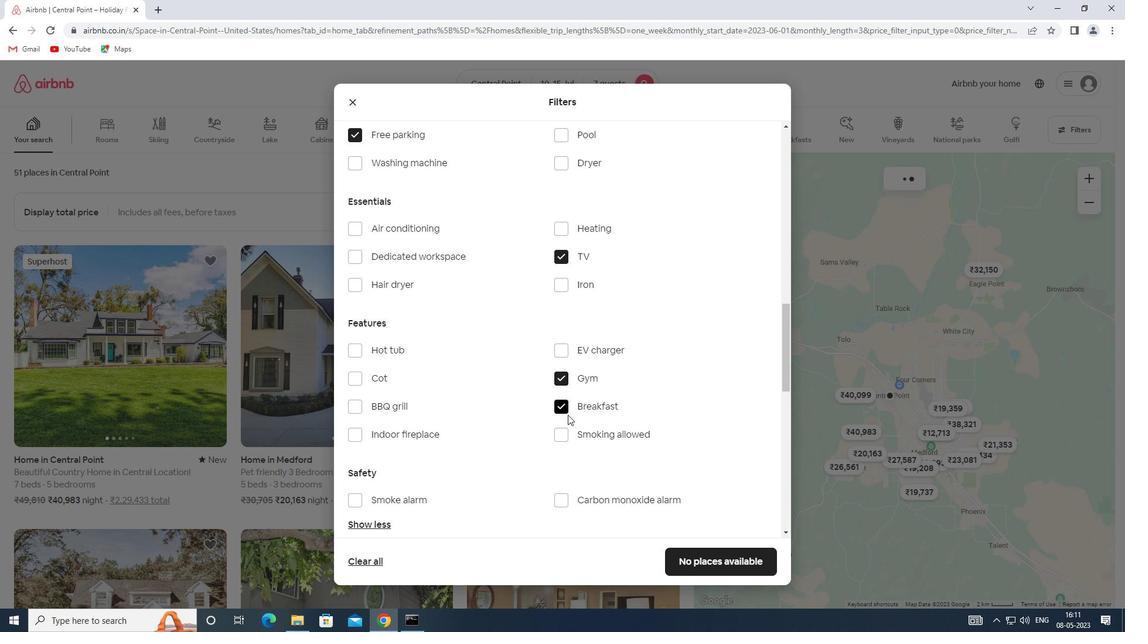 
Action: Mouse scrolled (567, 414) with delta (0, 0)
Screenshot: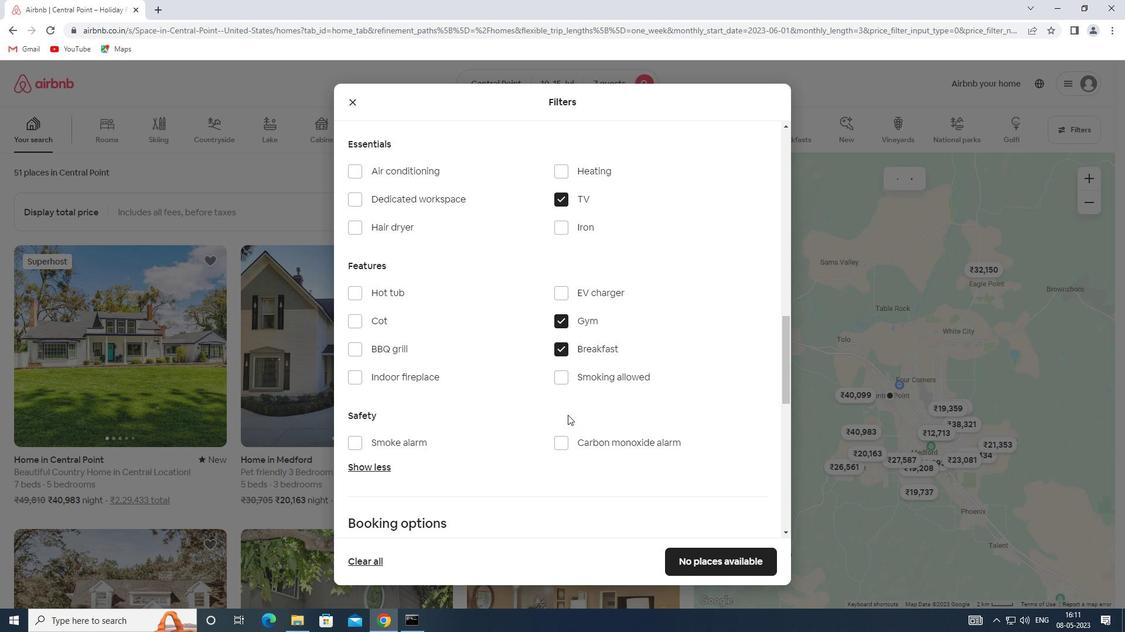 
Action: Mouse scrolled (567, 414) with delta (0, 0)
Screenshot: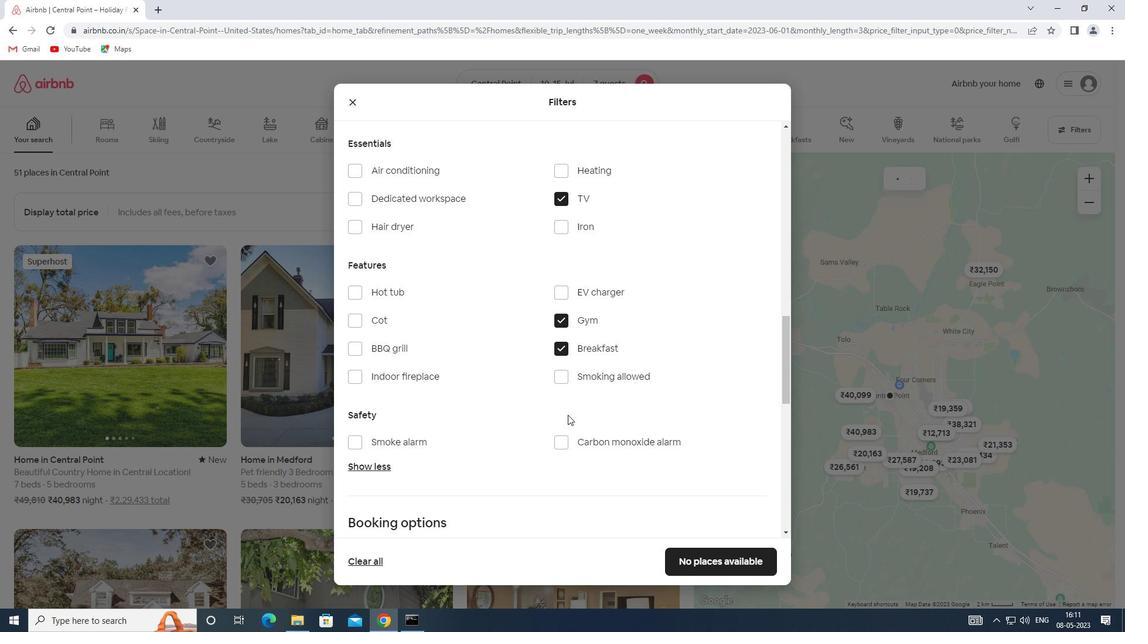 
Action: Mouse scrolled (567, 414) with delta (0, 0)
Screenshot: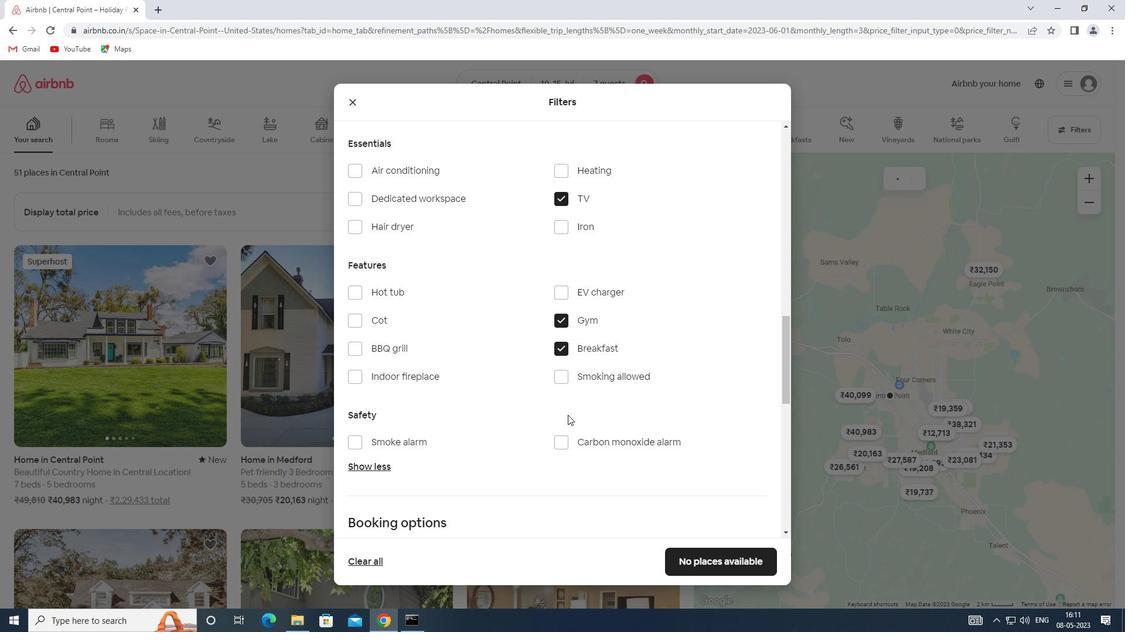 
Action: Mouse scrolled (567, 414) with delta (0, 0)
Screenshot: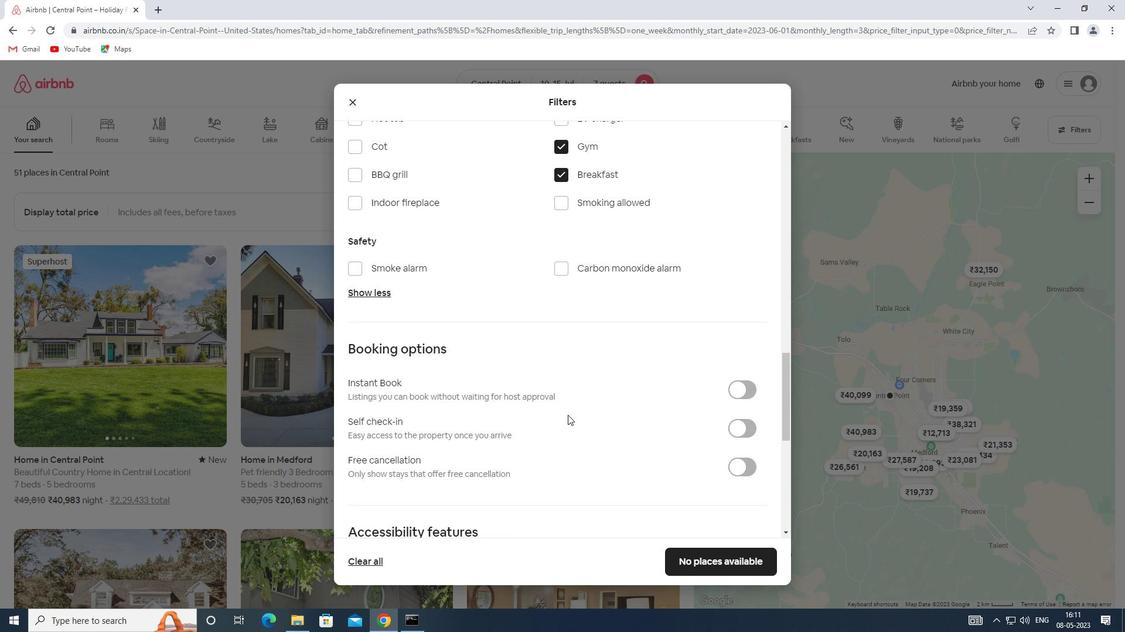 
Action: Mouse moved to (741, 367)
Screenshot: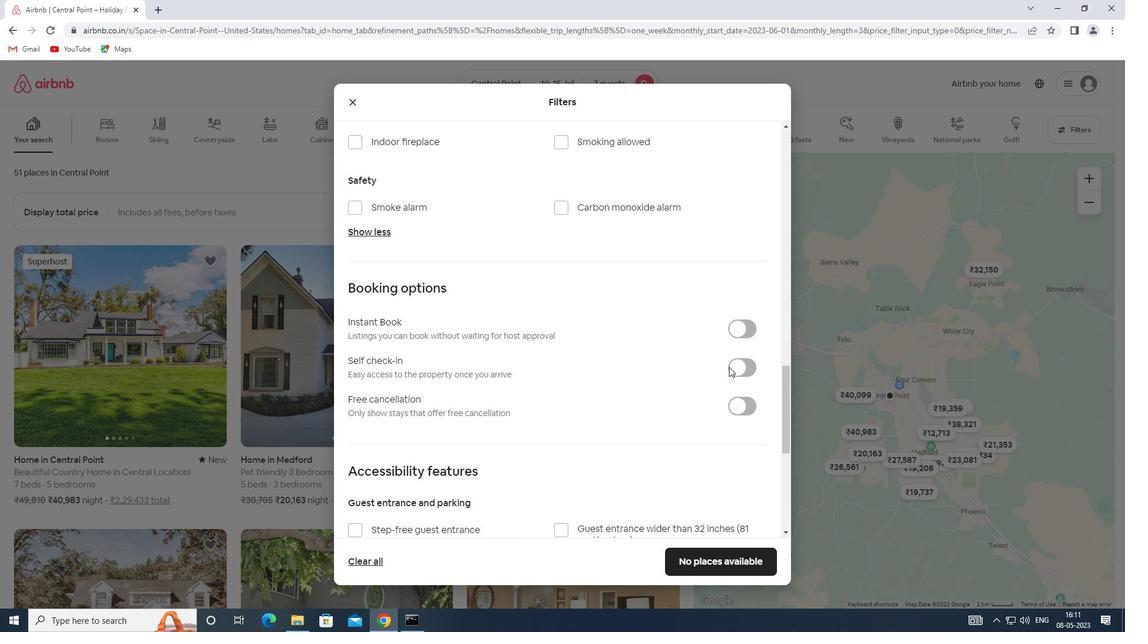 
Action: Mouse pressed left at (741, 367)
Screenshot: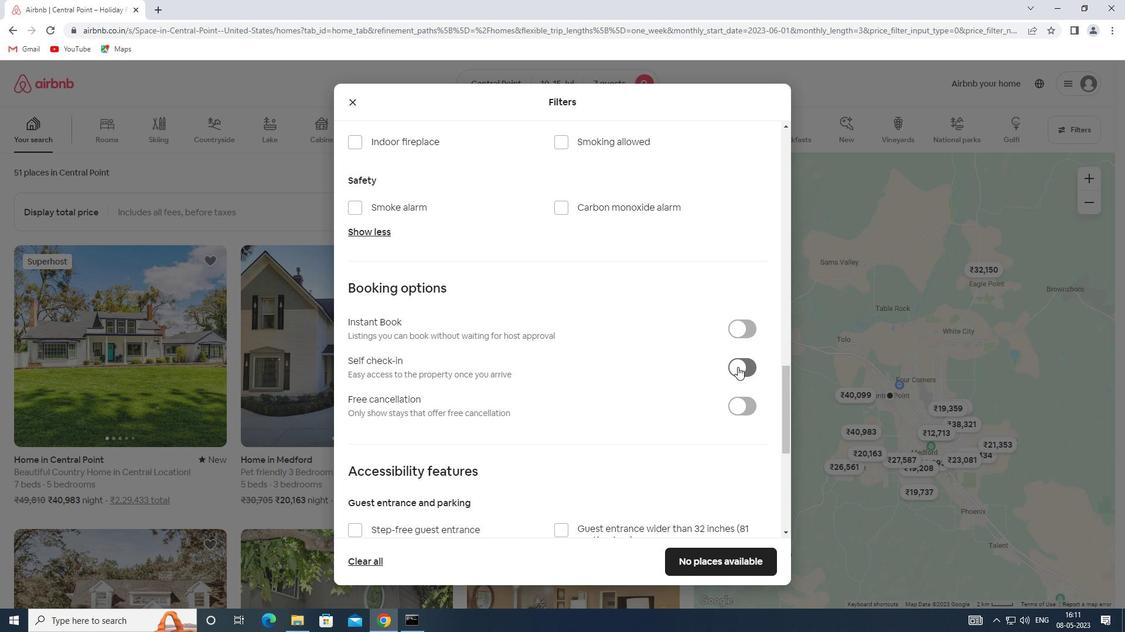 
Action: Mouse moved to (459, 402)
Screenshot: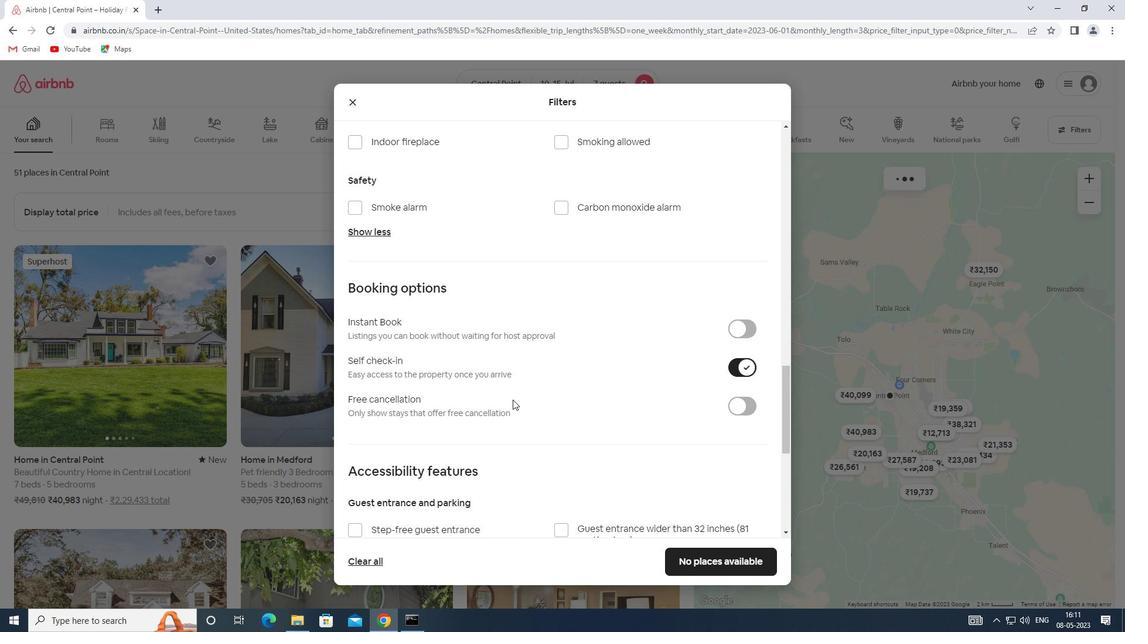
Action: Mouse scrolled (459, 401) with delta (0, 0)
Screenshot: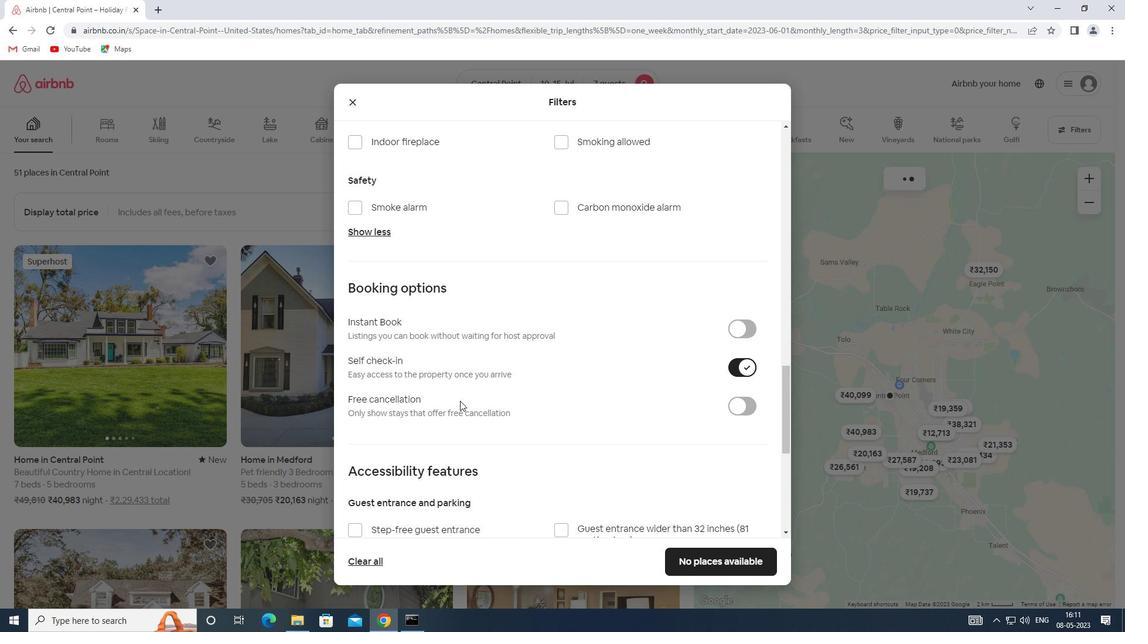 
Action: Mouse scrolled (459, 401) with delta (0, 0)
Screenshot: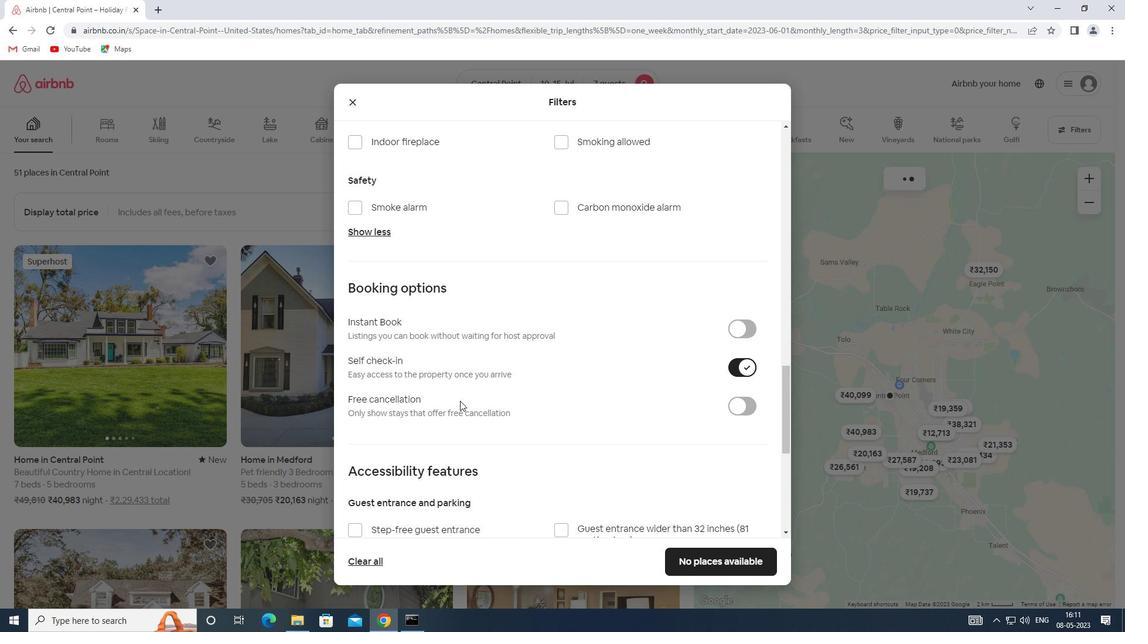 
Action: Mouse scrolled (459, 401) with delta (0, 0)
Screenshot: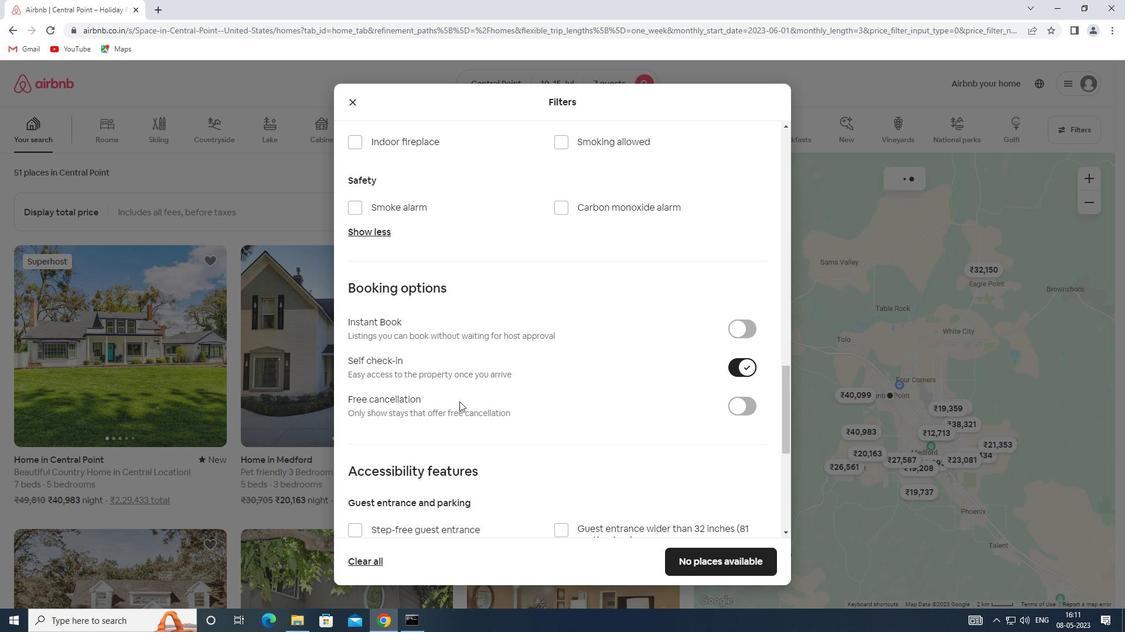 
Action: Mouse moved to (458, 402)
Screenshot: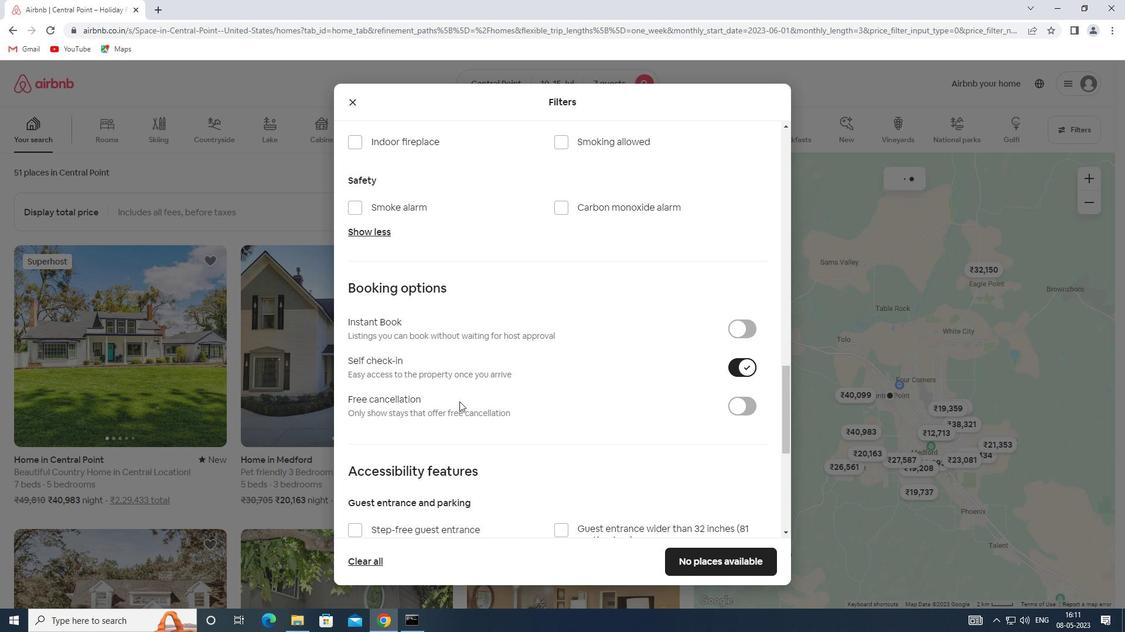 
Action: Mouse scrolled (458, 401) with delta (0, 0)
Screenshot: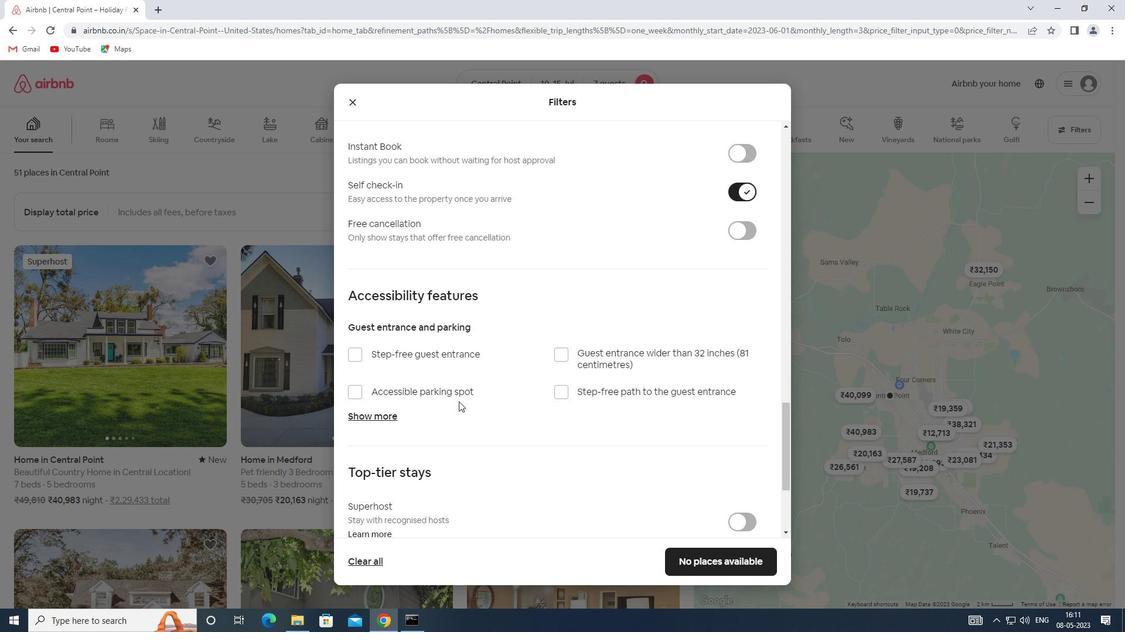 
Action: Mouse scrolled (458, 401) with delta (0, 0)
Screenshot: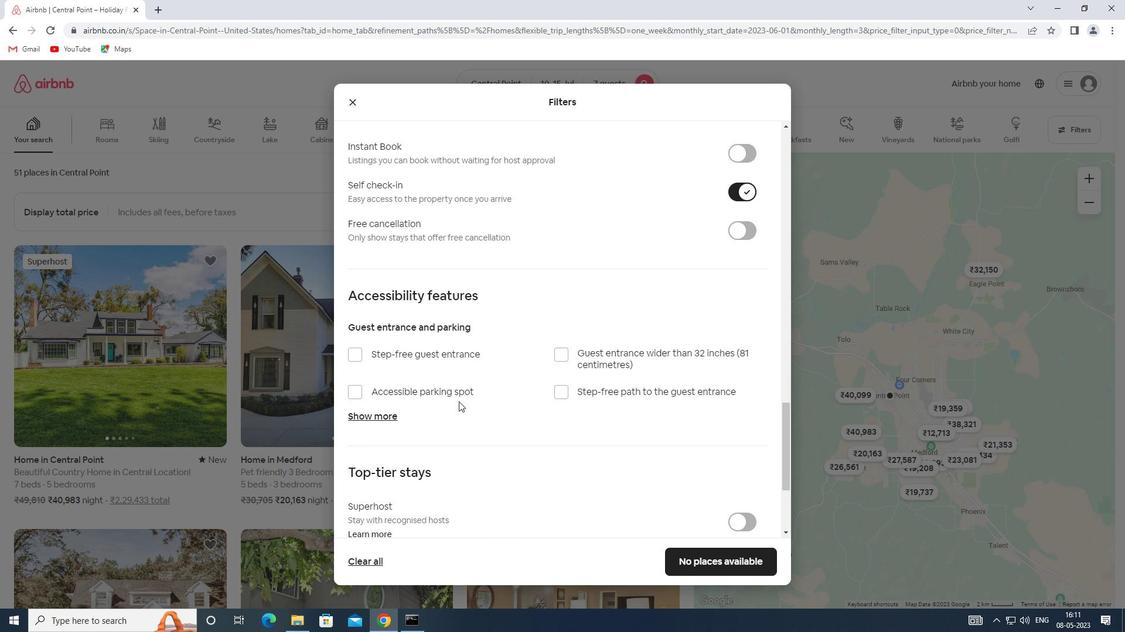 
Action: Mouse scrolled (458, 401) with delta (0, 0)
Screenshot: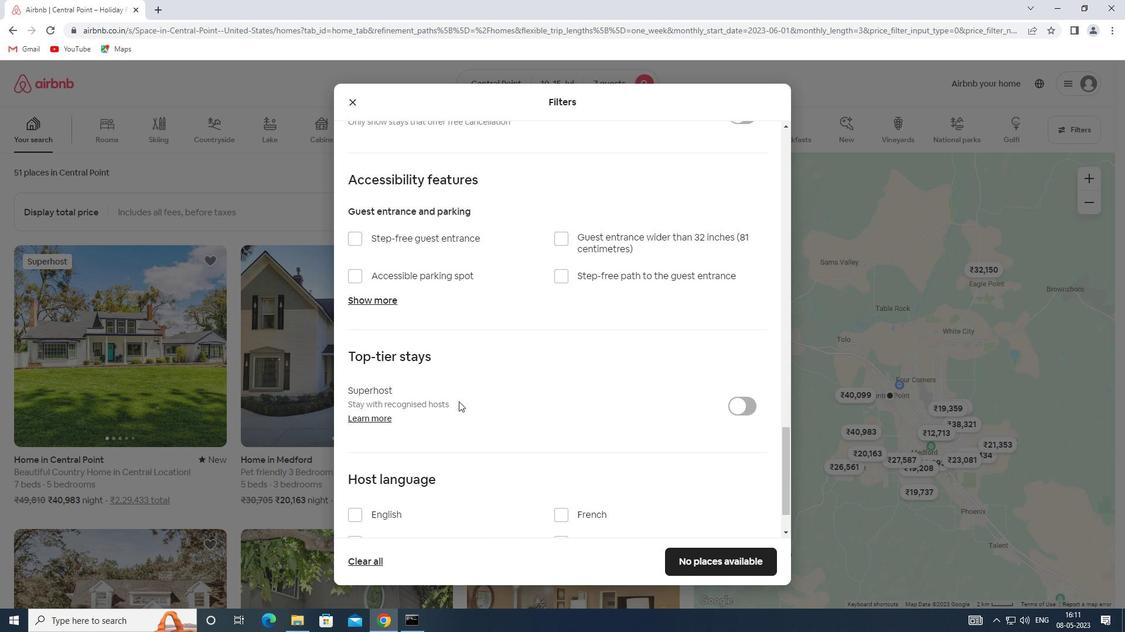 
Action: Mouse scrolled (458, 401) with delta (0, 0)
Screenshot: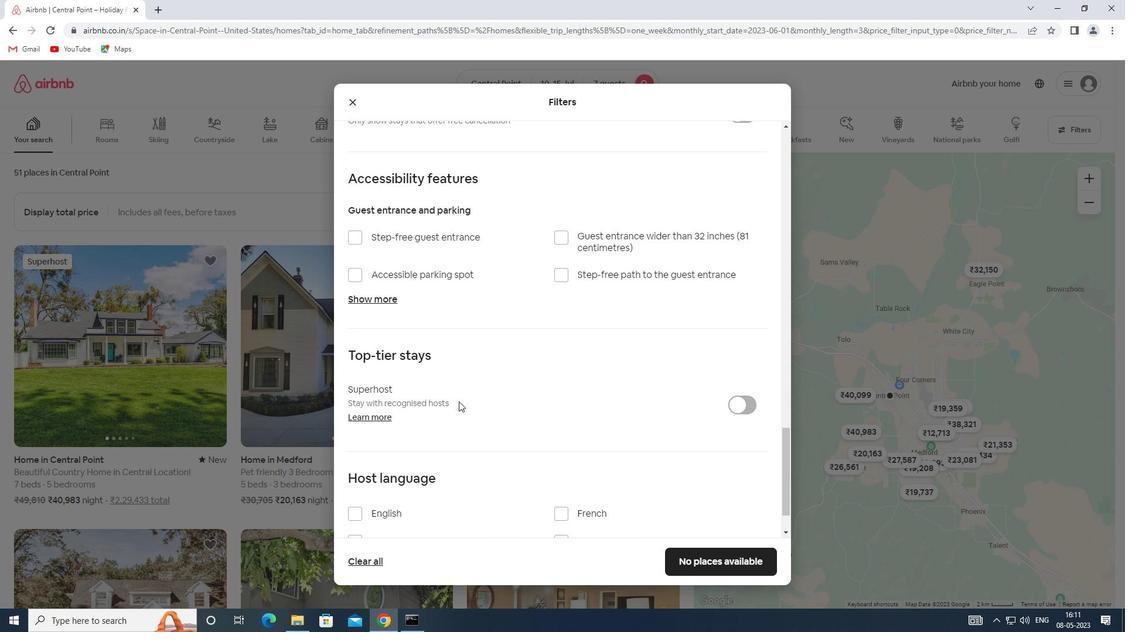 
Action: Mouse moved to (365, 452)
Screenshot: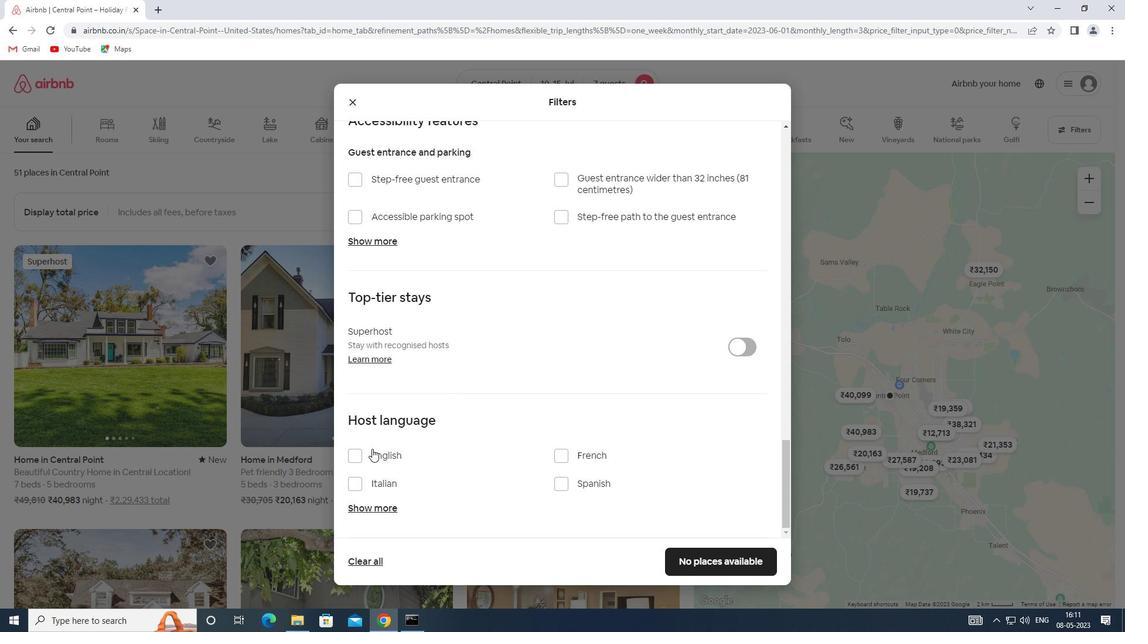 
Action: Mouse pressed left at (365, 452)
Screenshot: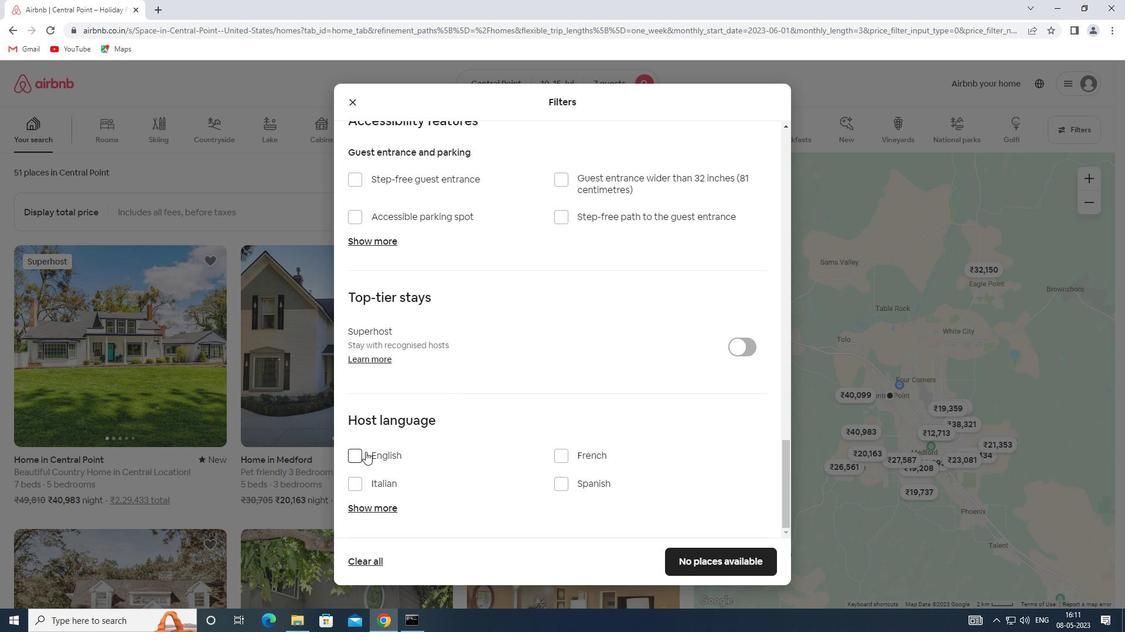 
Action: Mouse moved to (536, 451)
Screenshot: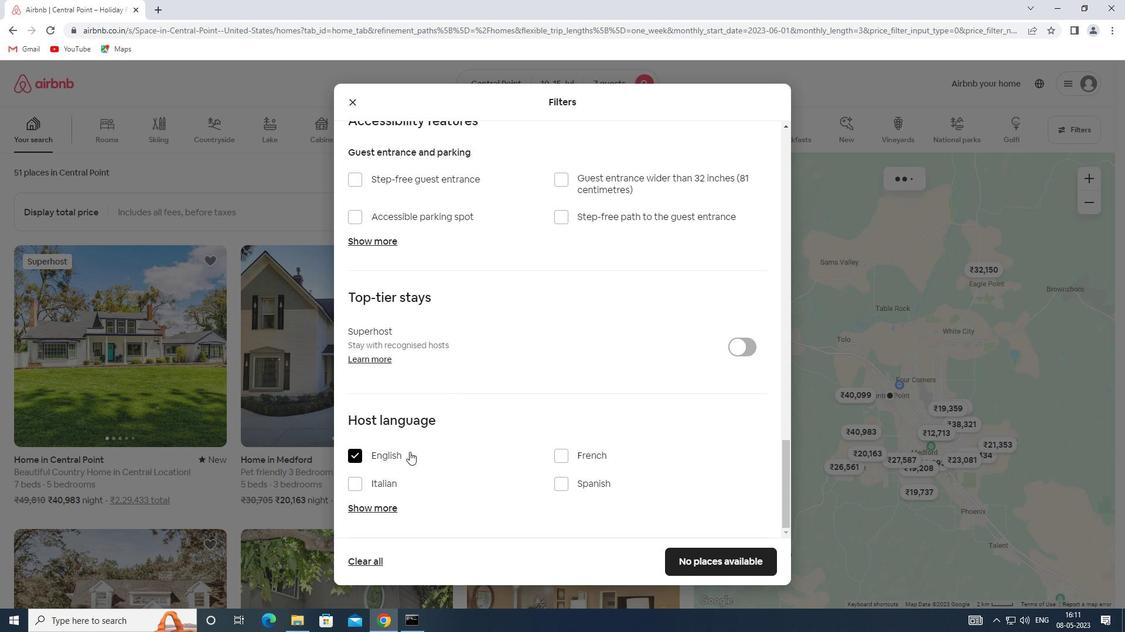 
Action: Mouse scrolled (536, 450) with delta (0, 0)
Screenshot: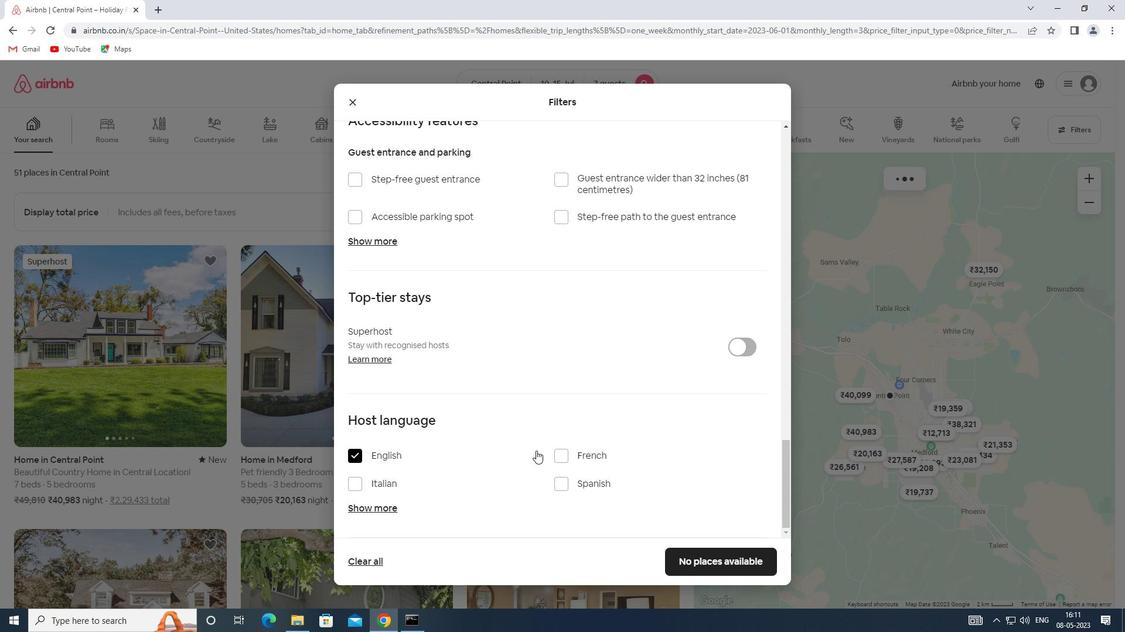 
Action: Mouse scrolled (536, 450) with delta (0, 0)
Screenshot: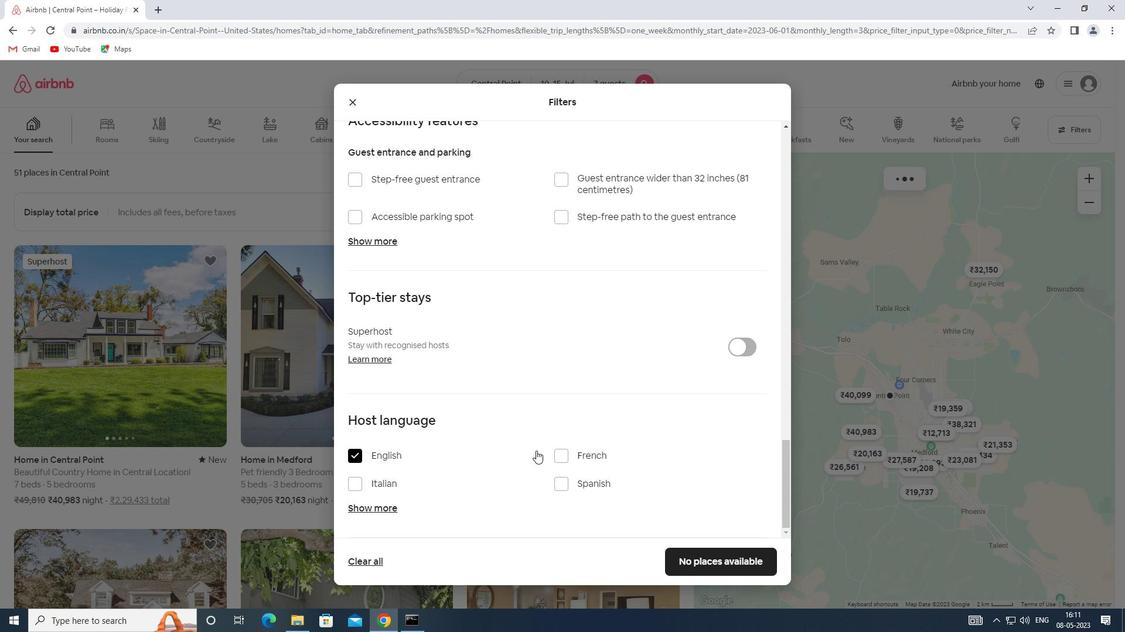 
Action: Mouse scrolled (536, 450) with delta (0, 0)
Screenshot: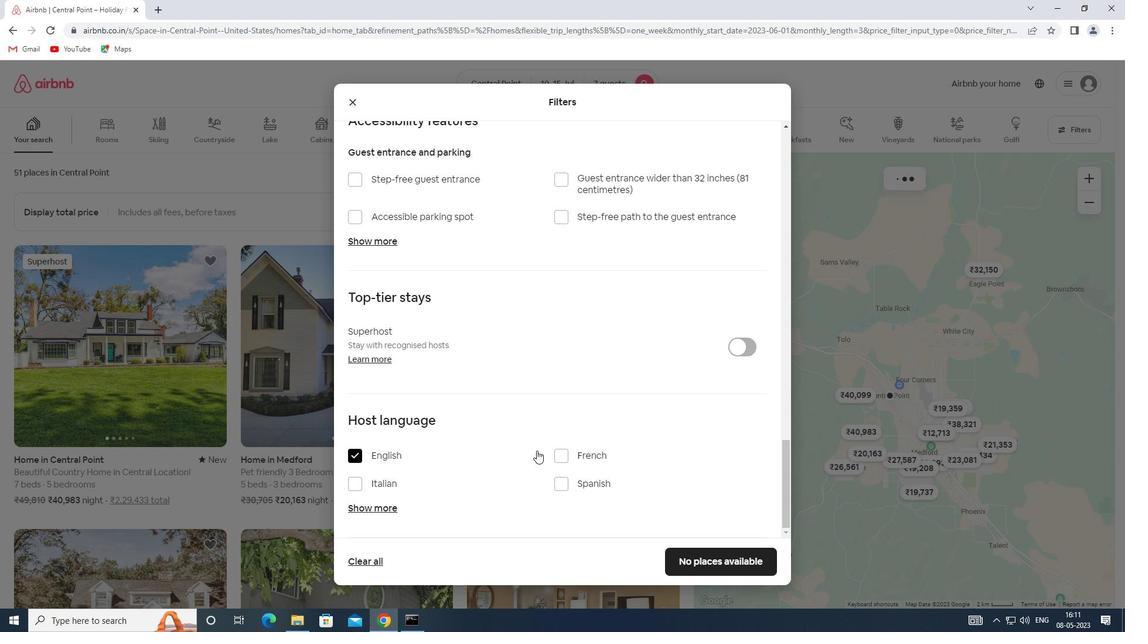 
Action: Mouse moved to (727, 561)
Screenshot: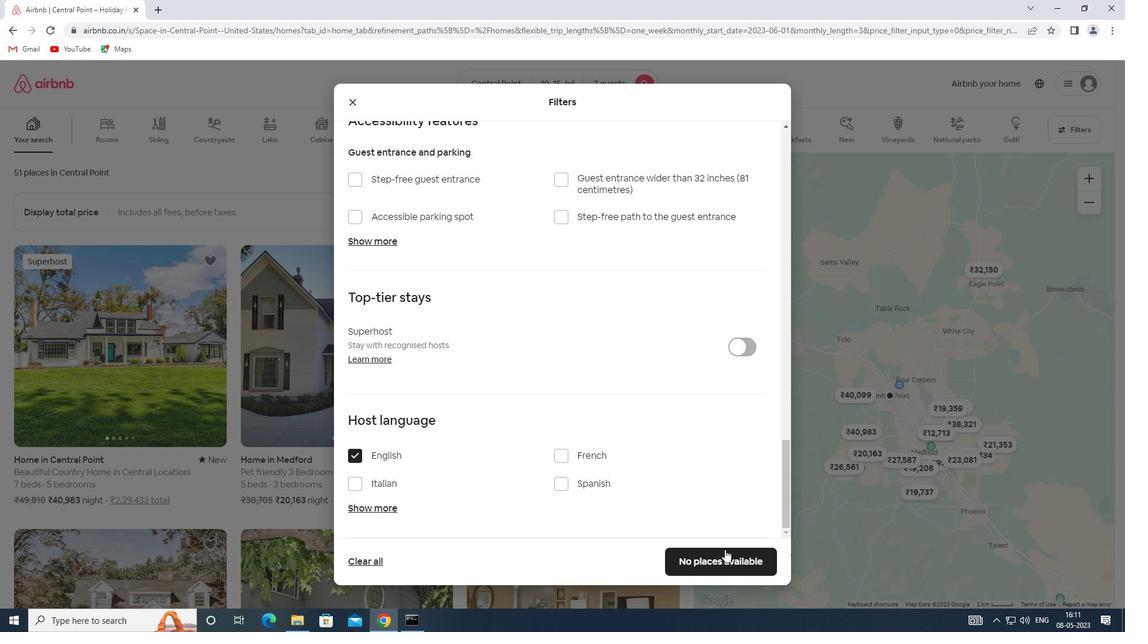 
Action: Mouse pressed left at (727, 561)
Screenshot: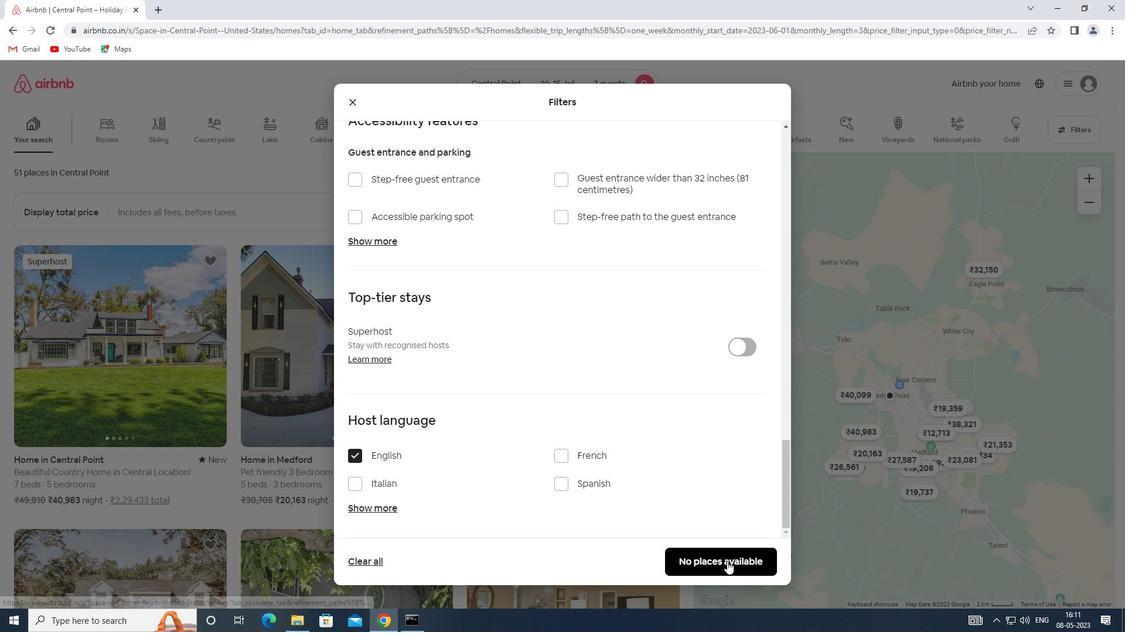 
Action: Mouse moved to (727, 561)
Screenshot: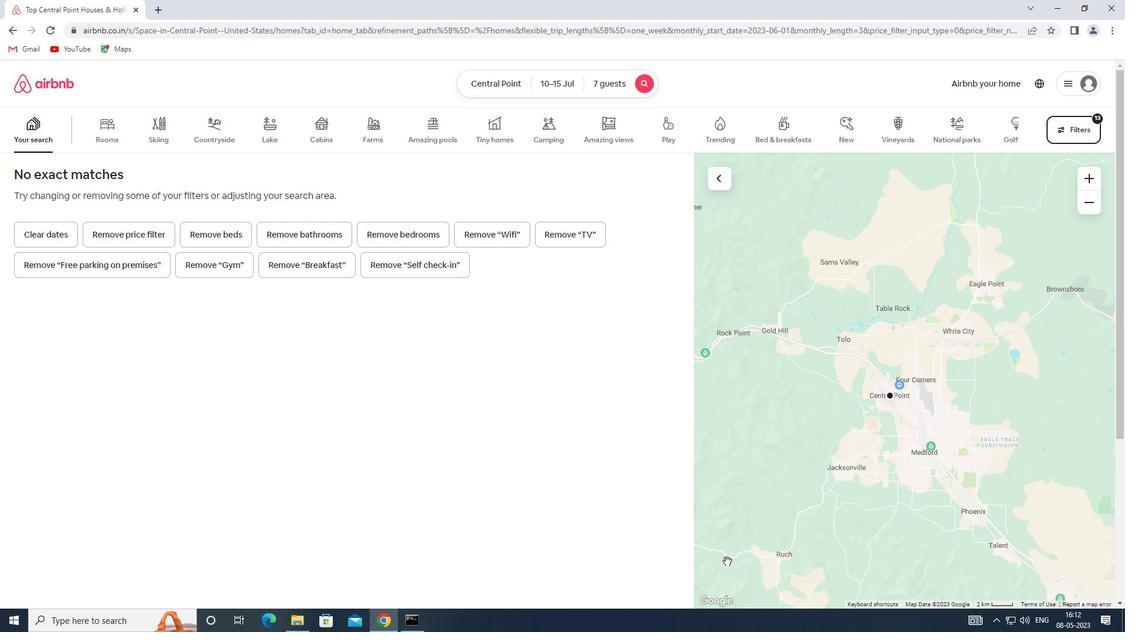 
